Task: Add Bulletproof Greens Powder to the cart.
Action: Mouse moved to (302, 150)
Screenshot: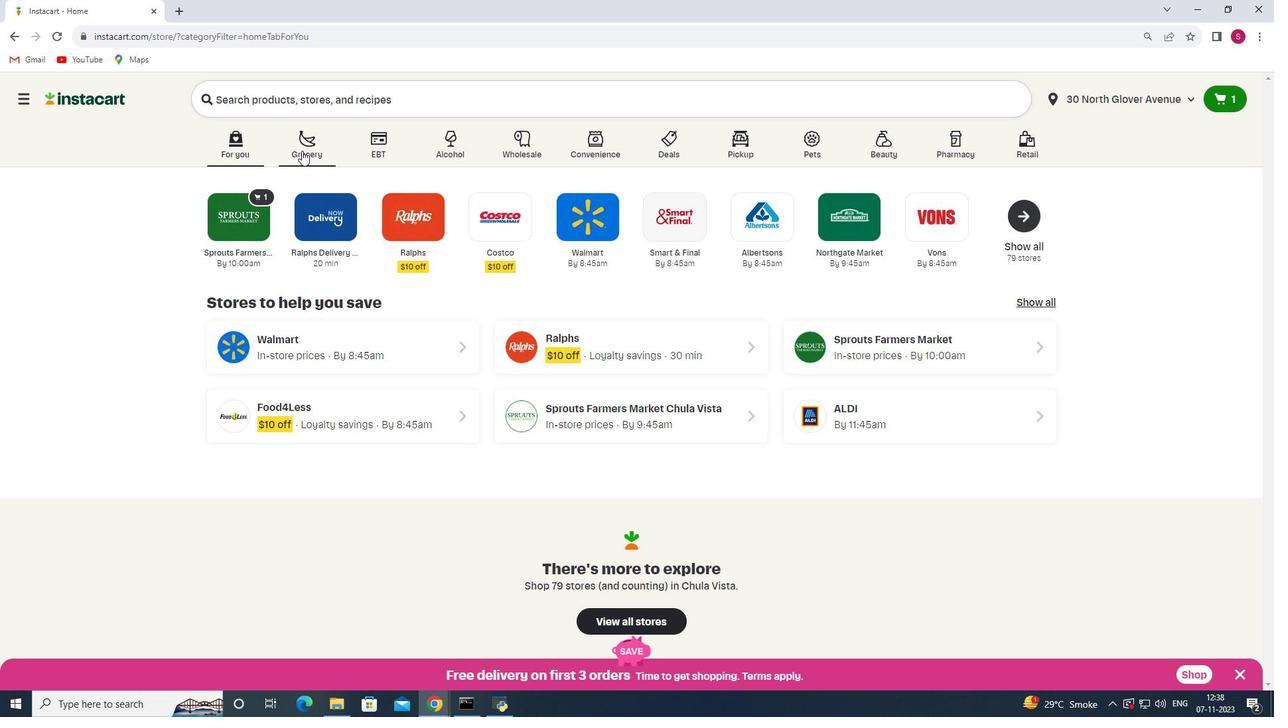 
Action: Mouse pressed left at (302, 150)
Screenshot: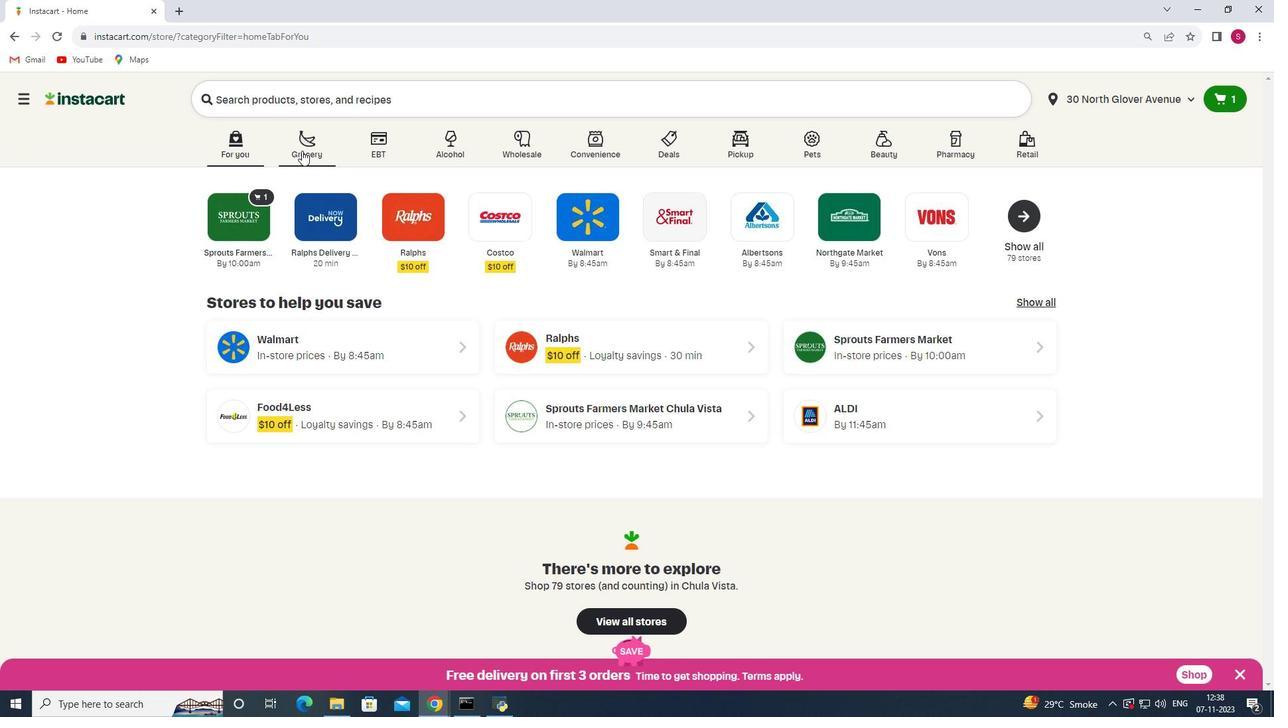 
Action: Mouse moved to (297, 397)
Screenshot: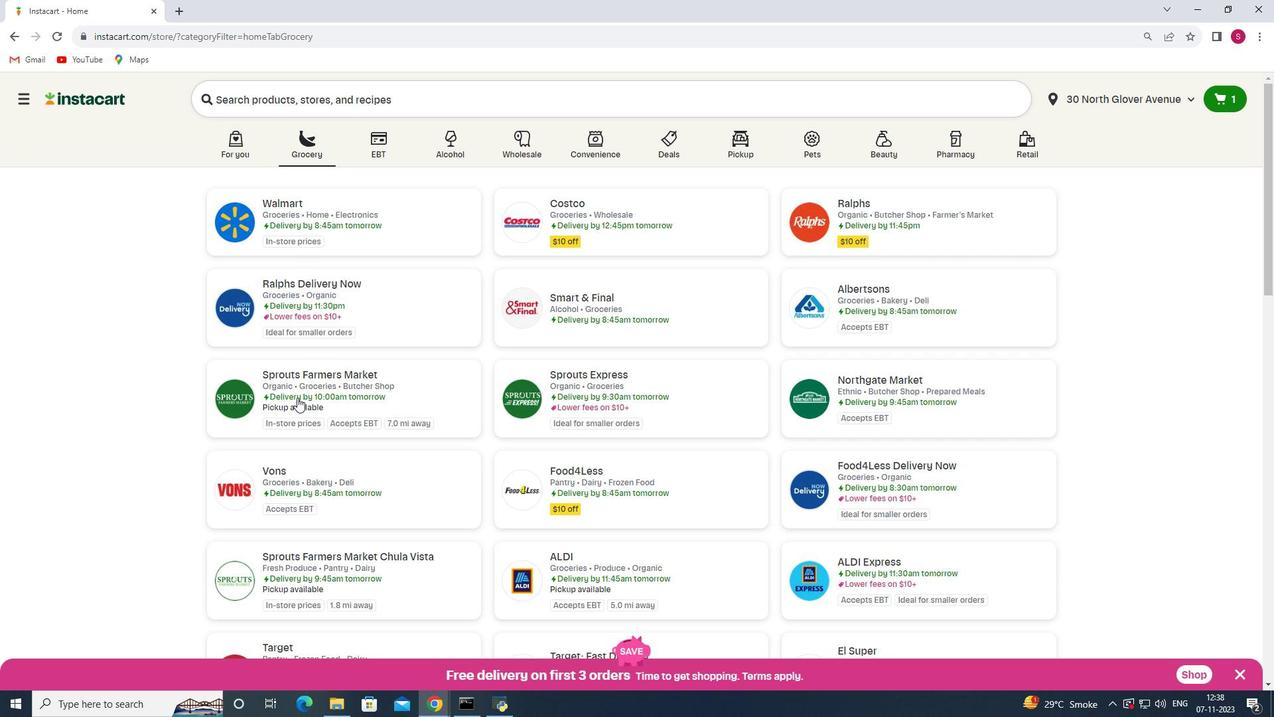 
Action: Mouse pressed left at (297, 397)
Screenshot: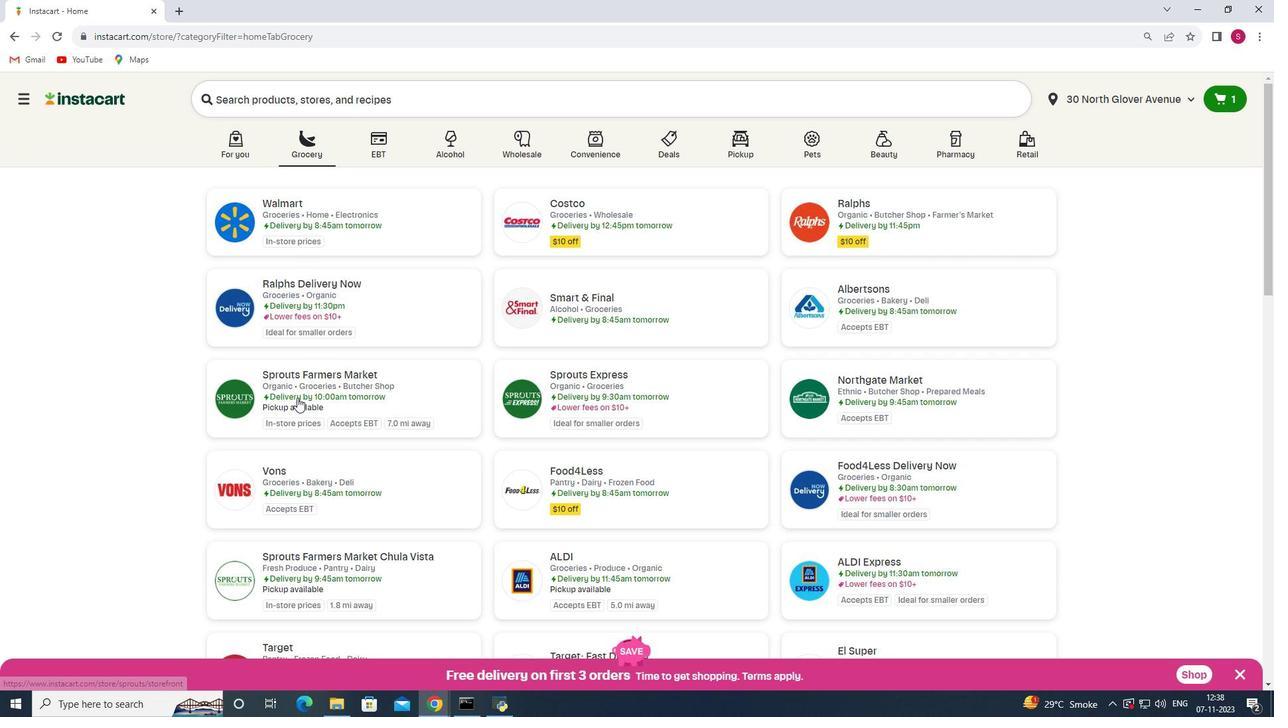 
Action: Mouse moved to (107, 437)
Screenshot: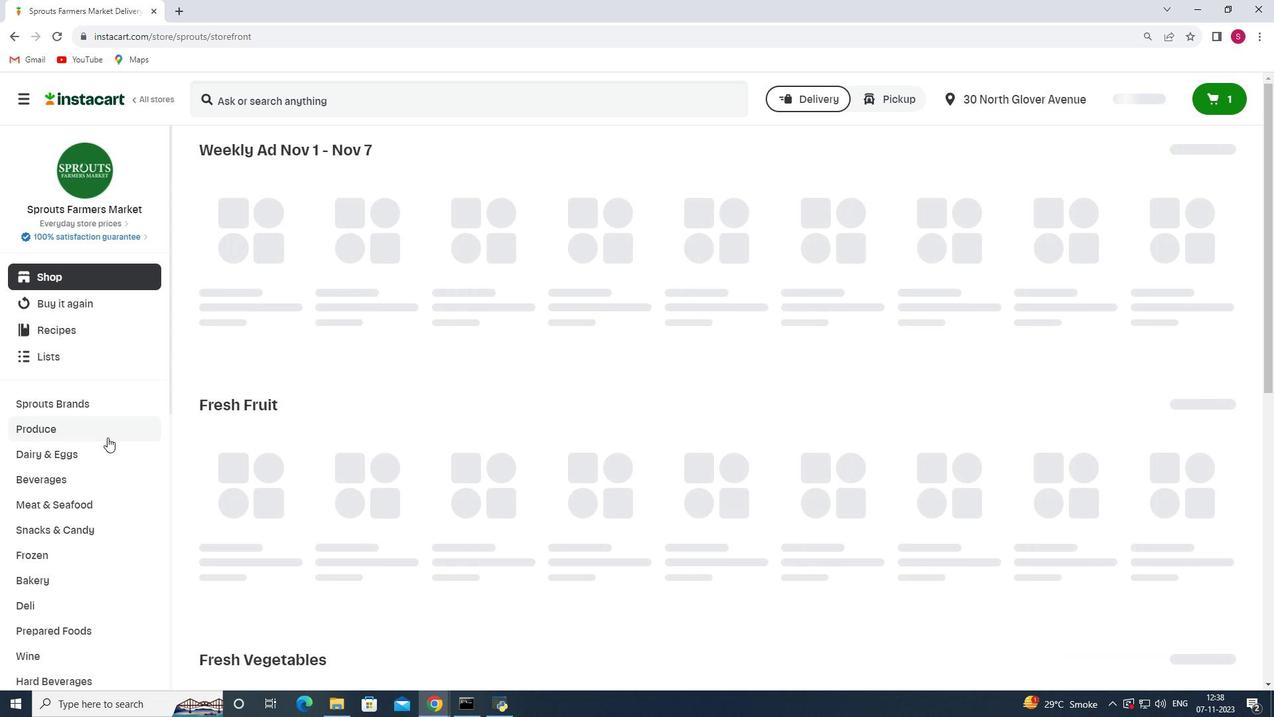 
Action: Mouse scrolled (107, 436) with delta (0, 0)
Screenshot: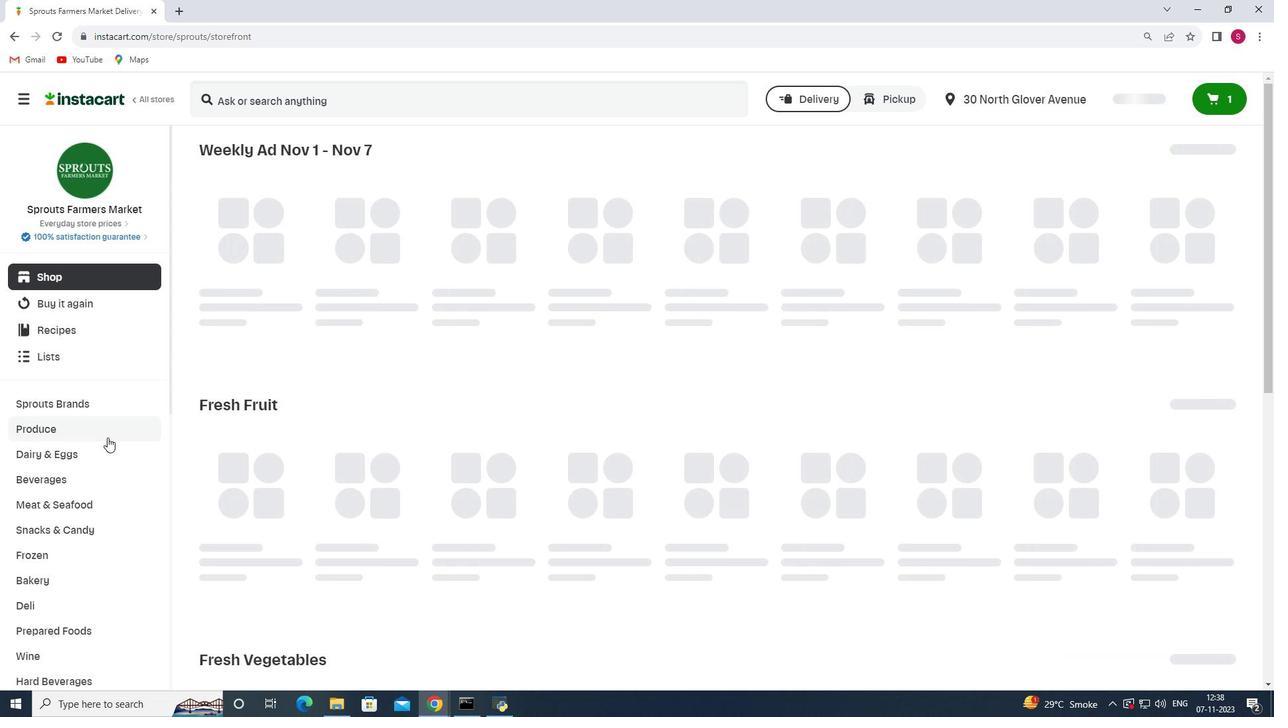 
Action: Mouse scrolled (107, 436) with delta (0, 0)
Screenshot: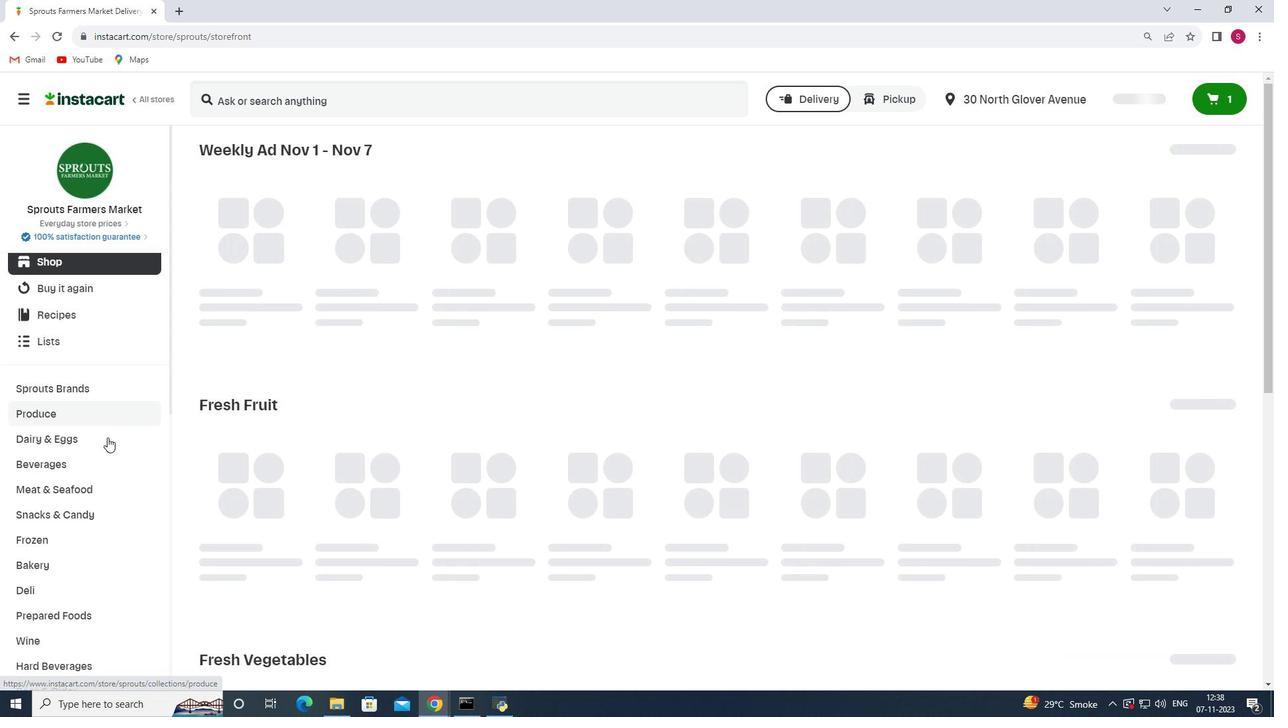 
Action: Mouse scrolled (107, 436) with delta (0, 0)
Screenshot: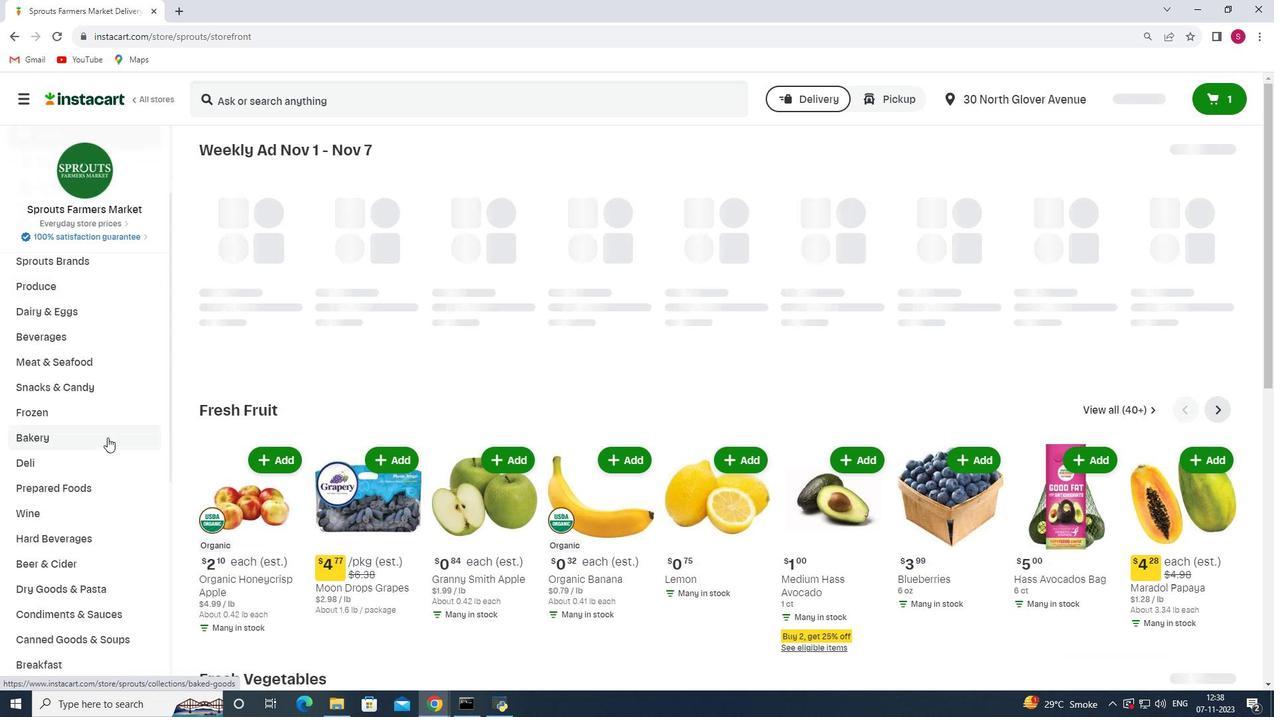 
Action: Mouse scrolled (107, 436) with delta (0, 0)
Screenshot: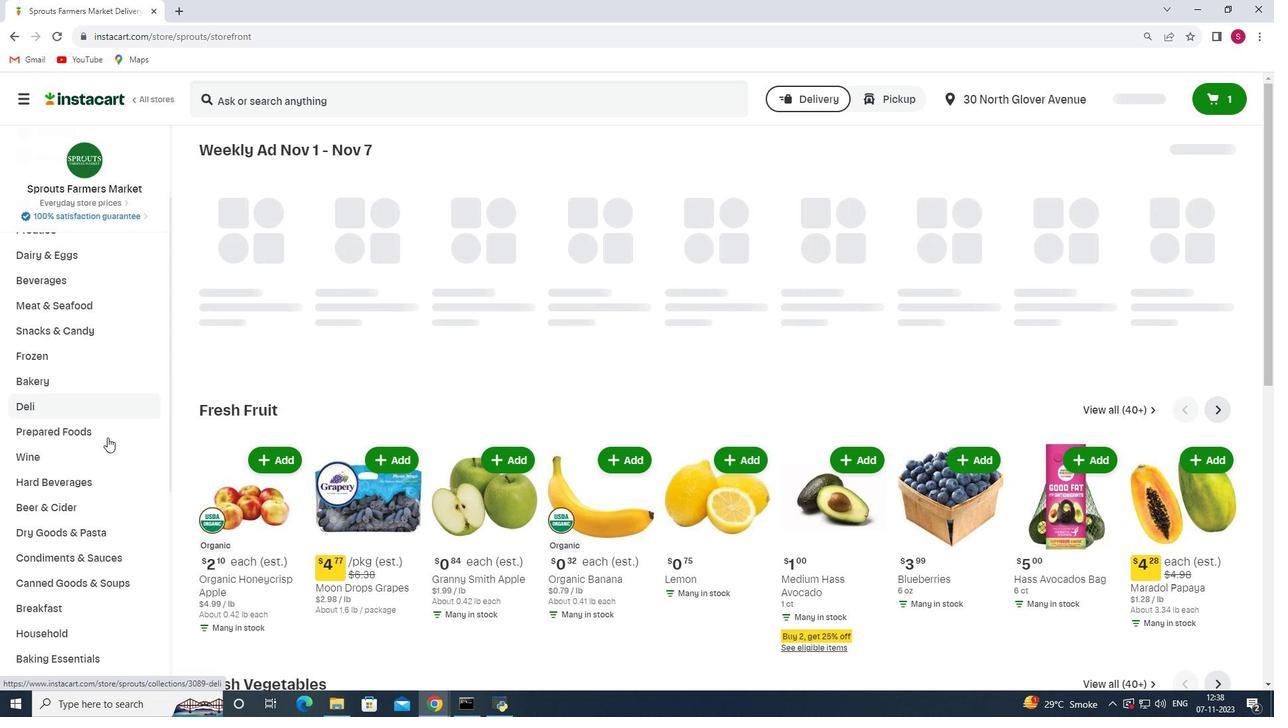 
Action: Mouse scrolled (107, 436) with delta (0, 0)
Screenshot: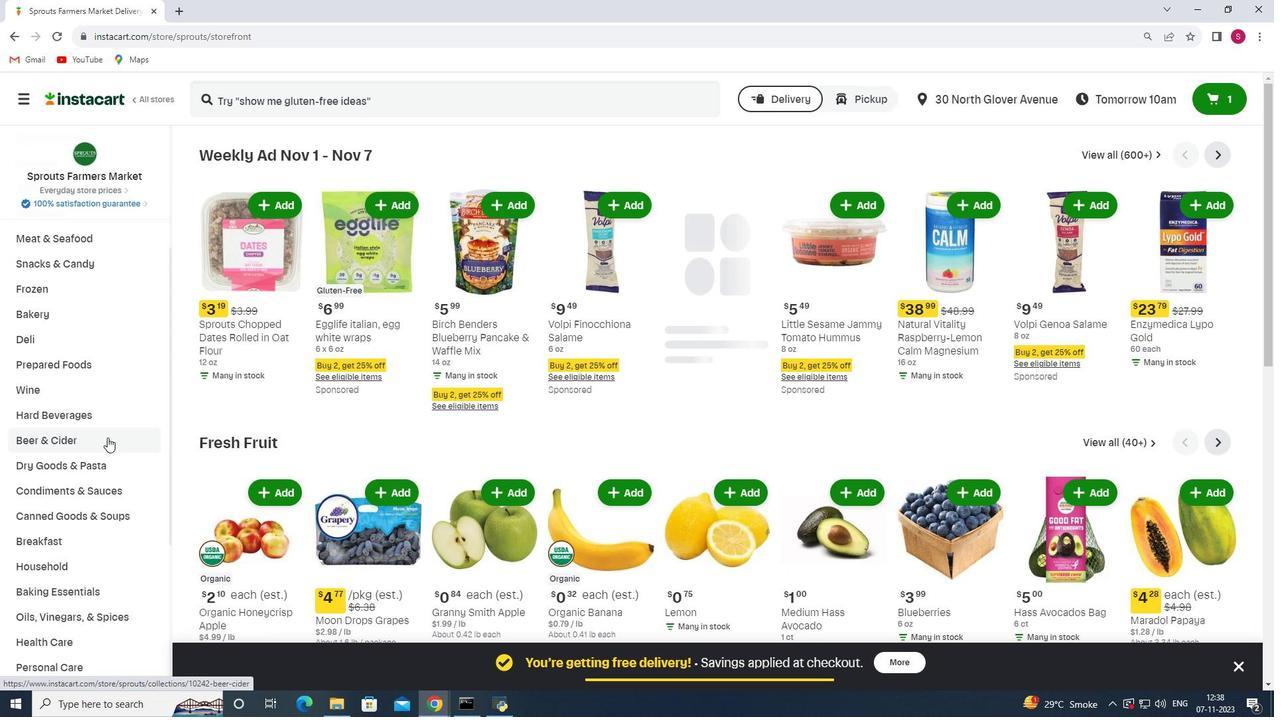 
Action: Mouse scrolled (107, 436) with delta (0, 0)
Screenshot: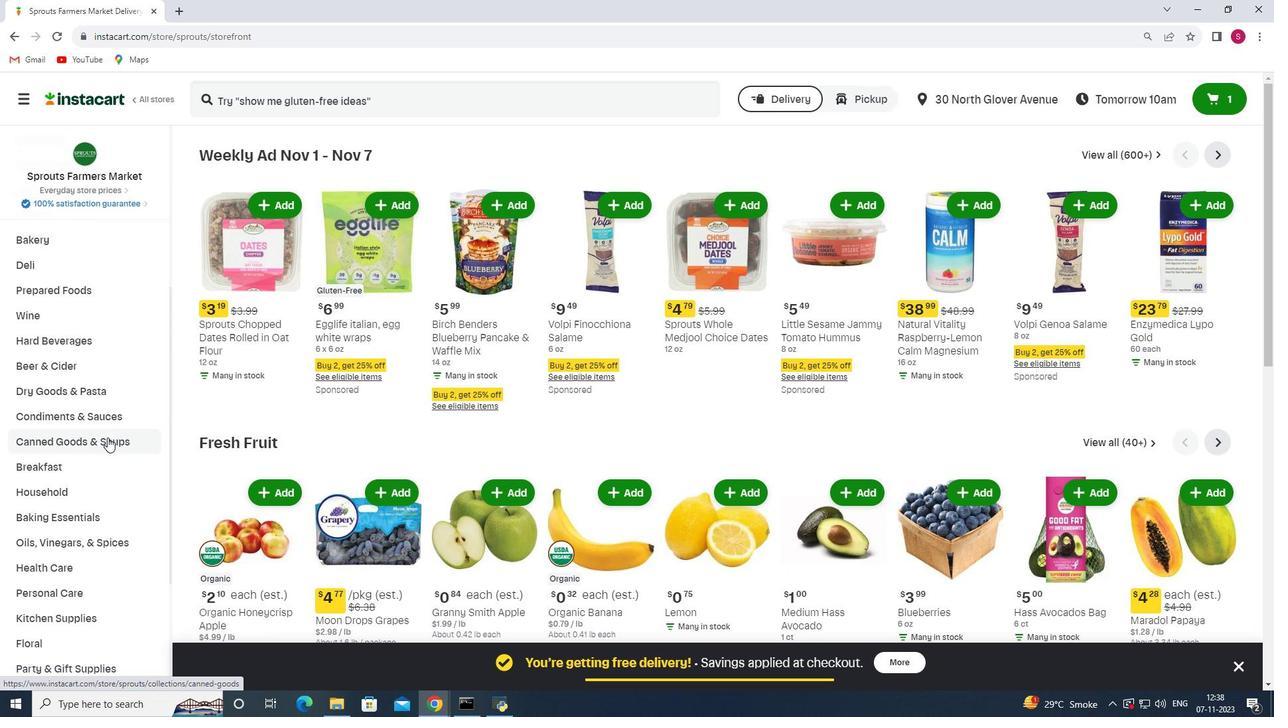 
Action: Mouse moved to (80, 500)
Screenshot: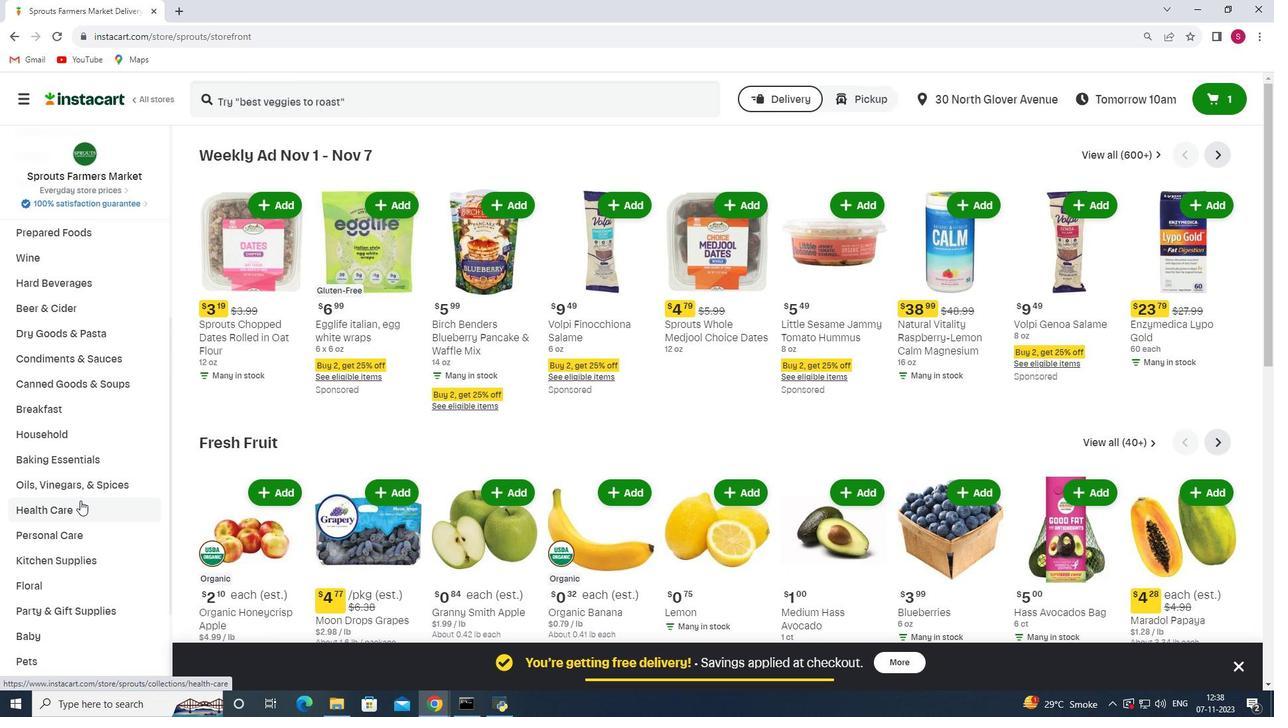 
Action: Mouse pressed left at (80, 500)
Screenshot: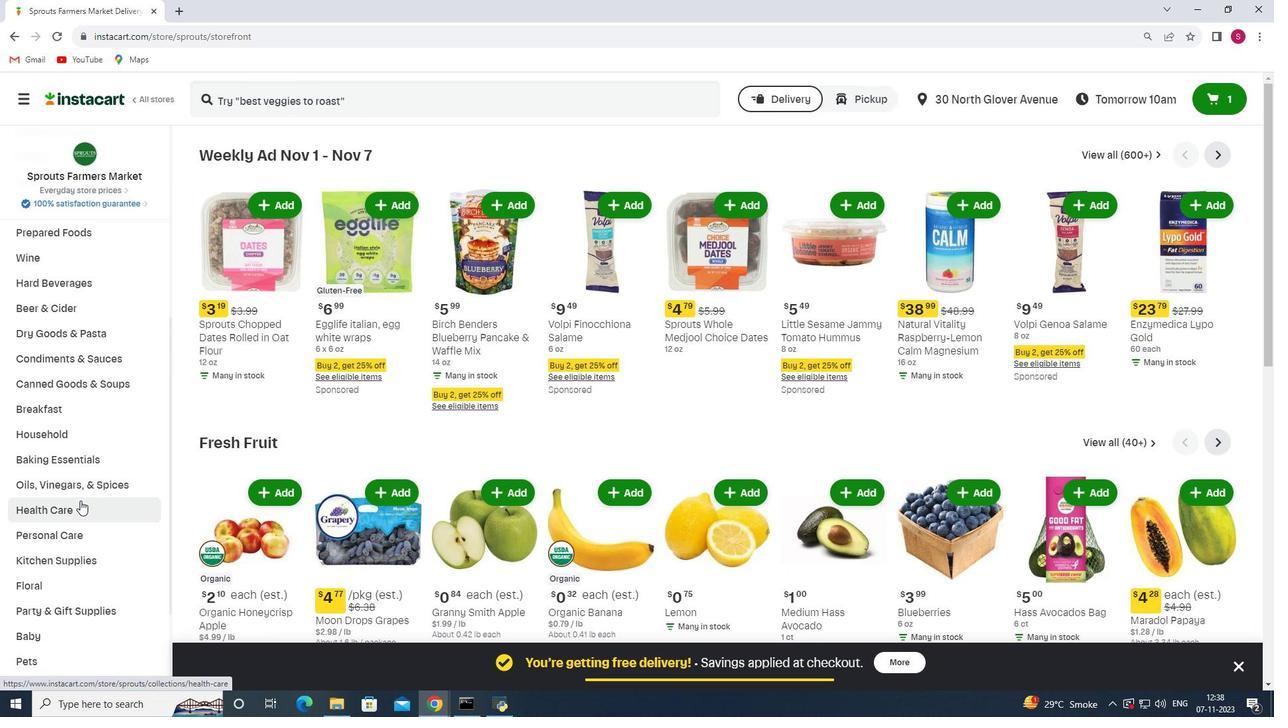 
Action: Mouse moved to (472, 192)
Screenshot: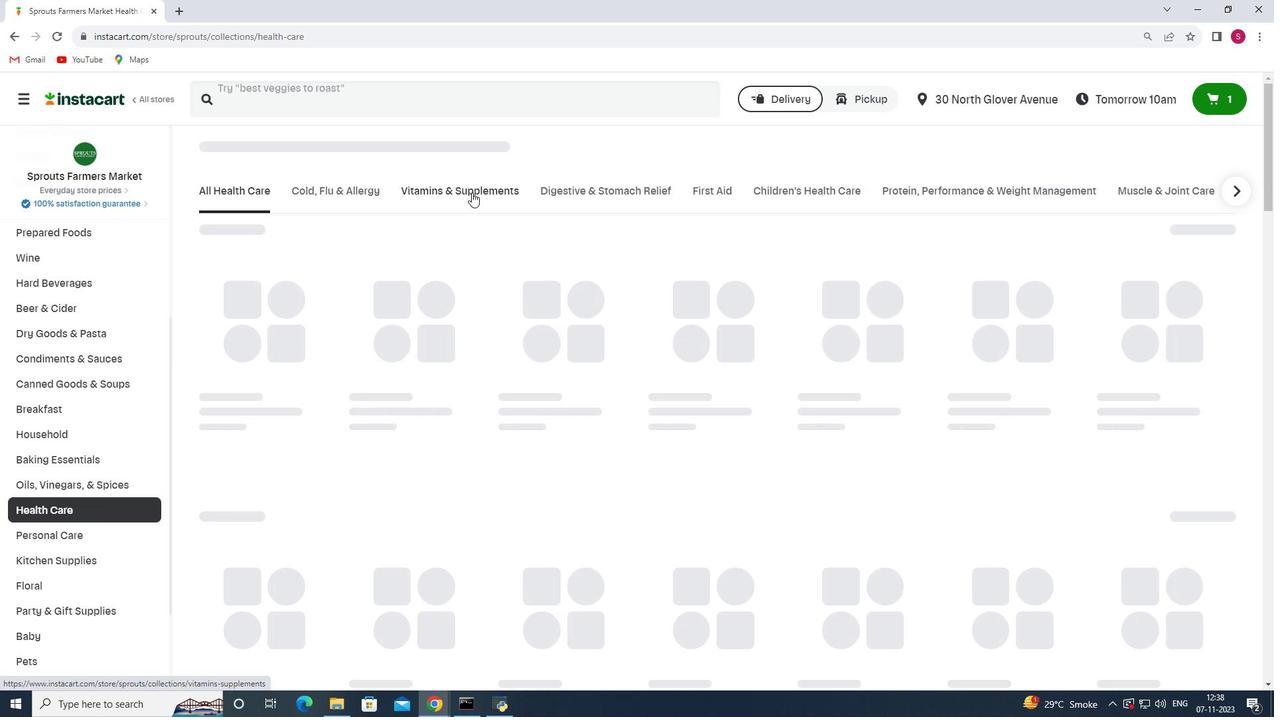 
Action: Mouse pressed left at (472, 192)
Screenshot: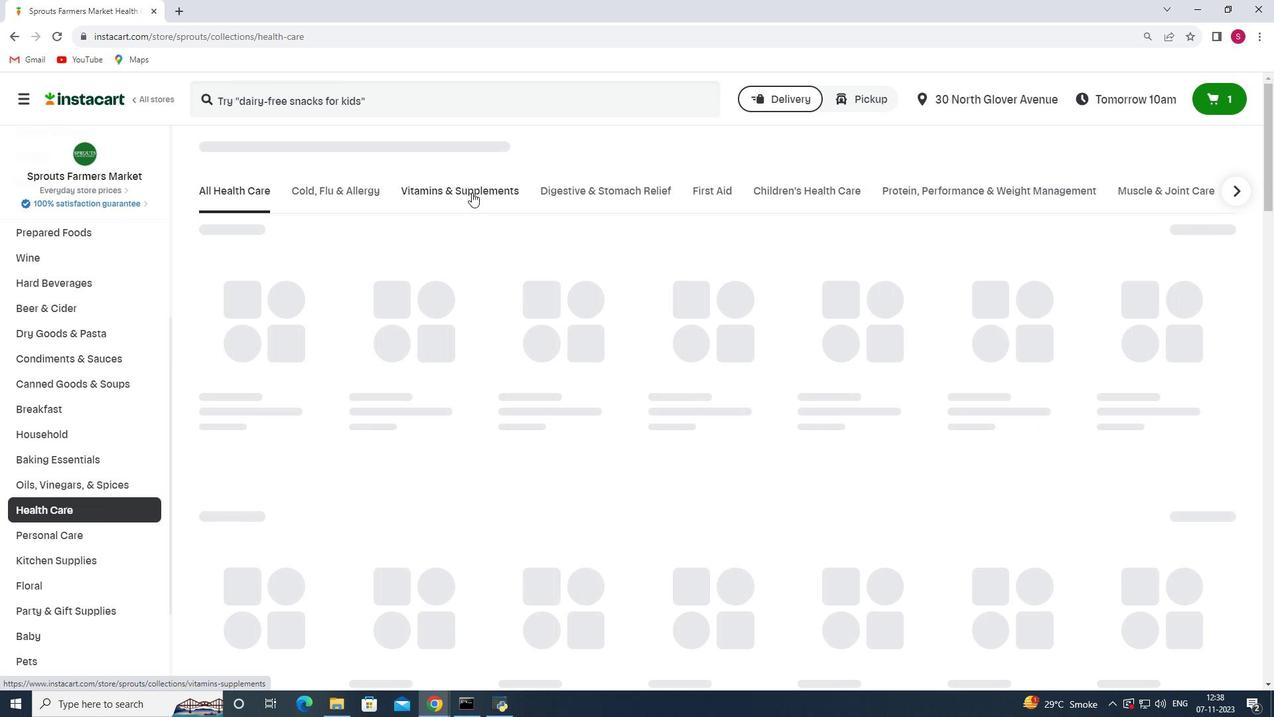 
Action: Mouse moved to (539, 239)
Screenshot: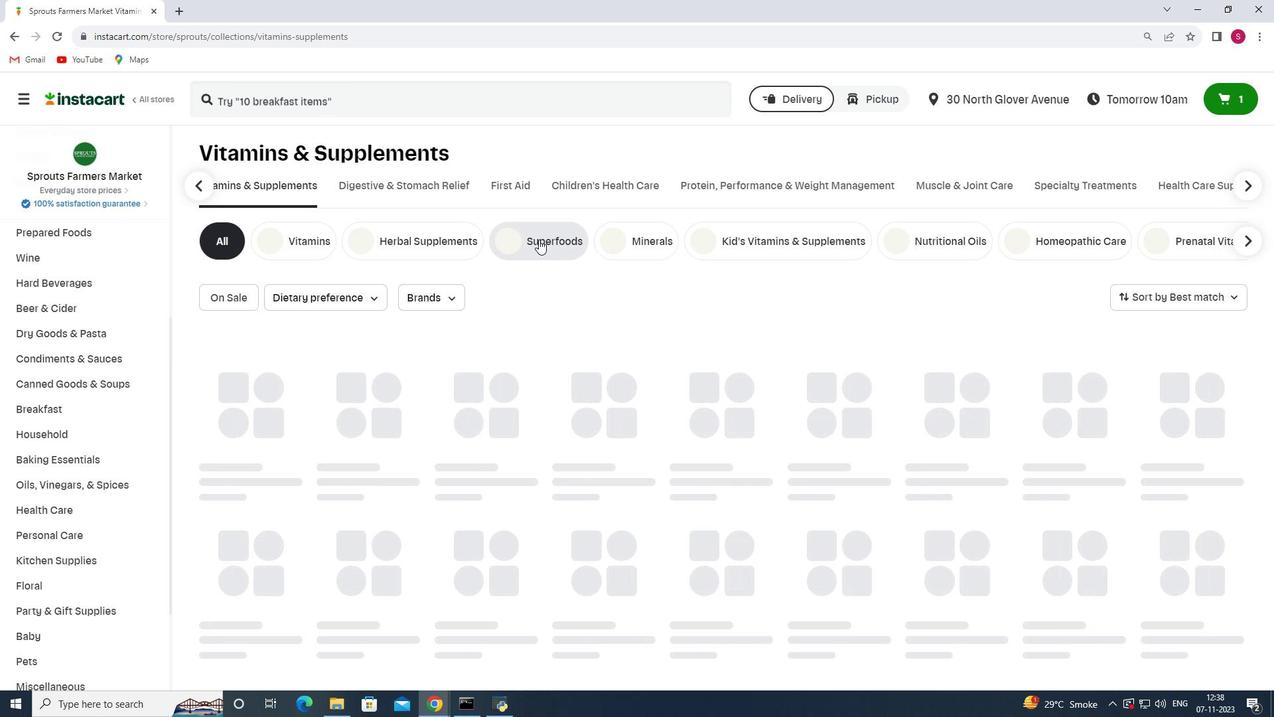 
Action: Mouse pressed left at (539, 239)
Screenshot: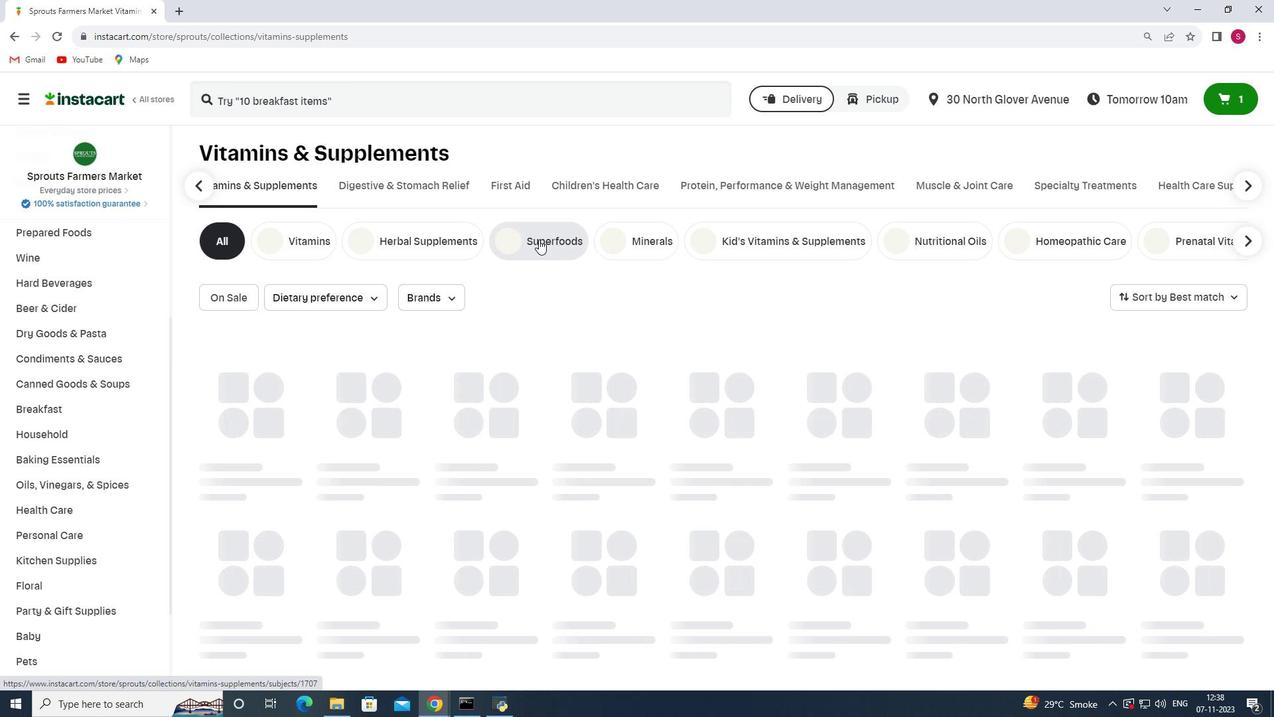 
Action: Mouse moved to (435, 94)
Screenshot: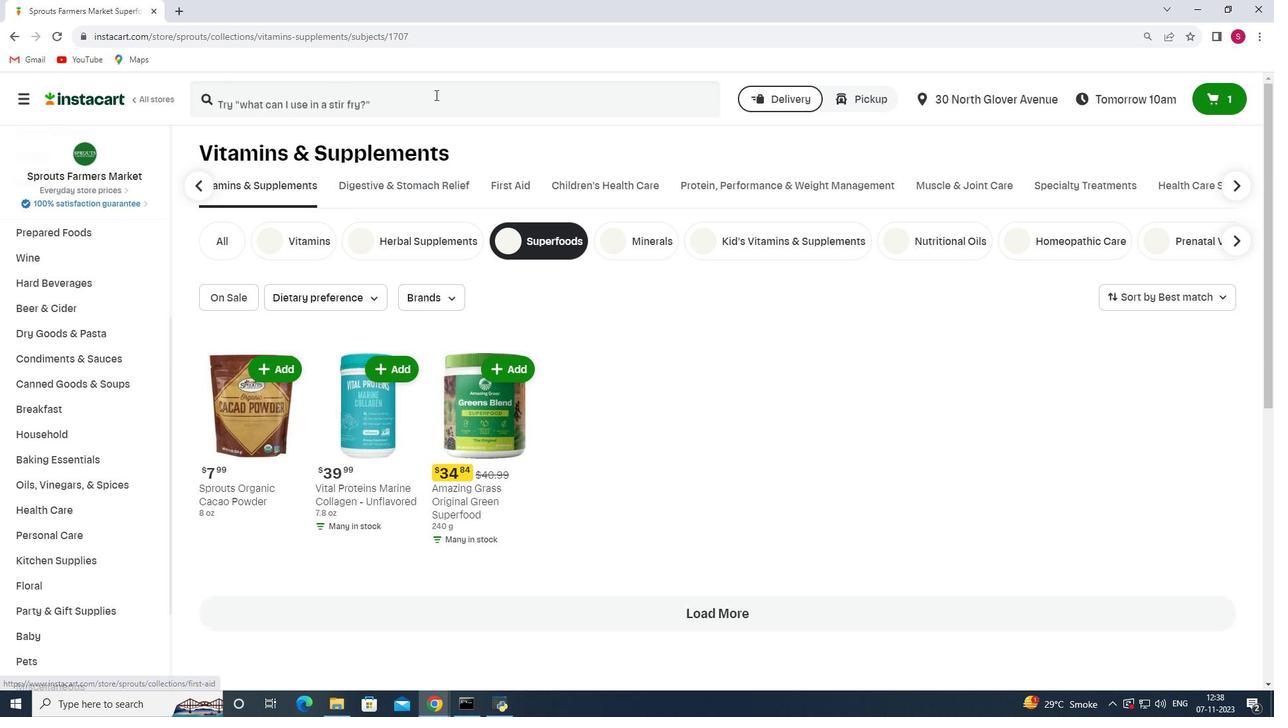
Action: Mouse pressed left at (435, 94)
Screenshot: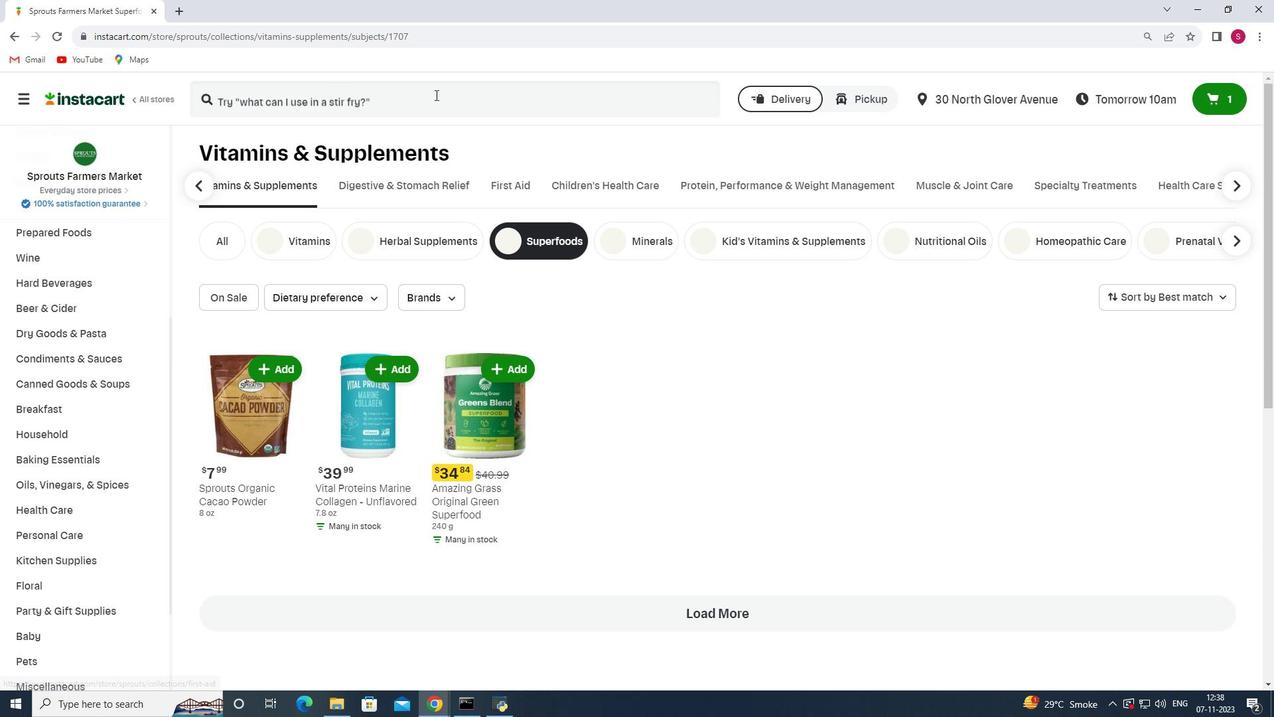 
Action: Key pressed <Key.shift>Bull
Screenshot: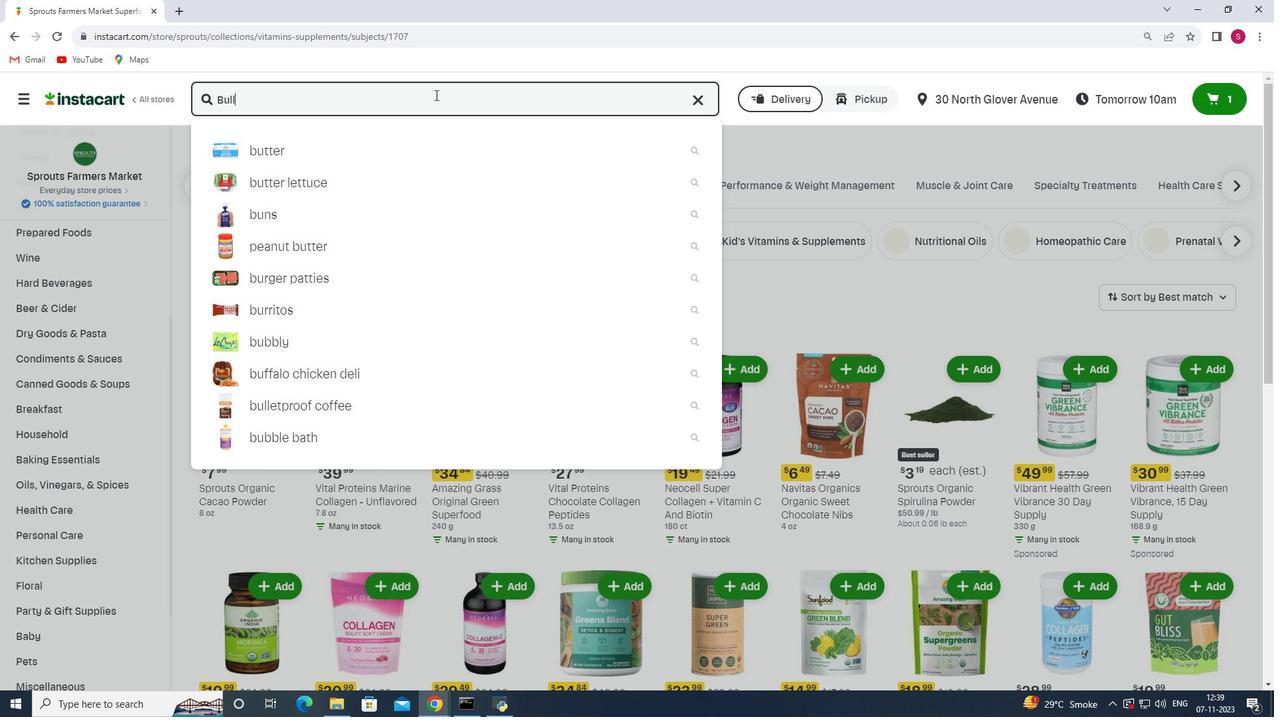 
Action: Mouse moved to (435, 94)
Screenshot: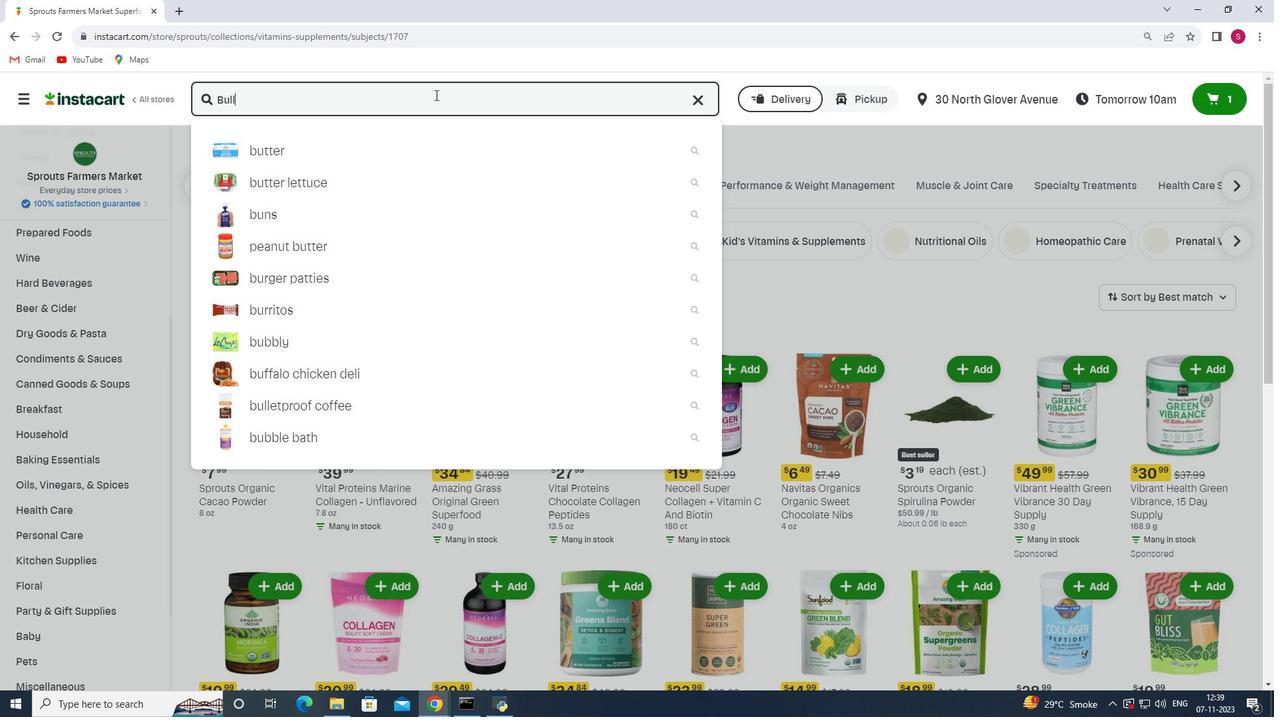 
Action: Key pressed etproof<Key.space><Key.shift>Greens<Key.space><Key.shift>Powder<Key.enter>
Screenshot: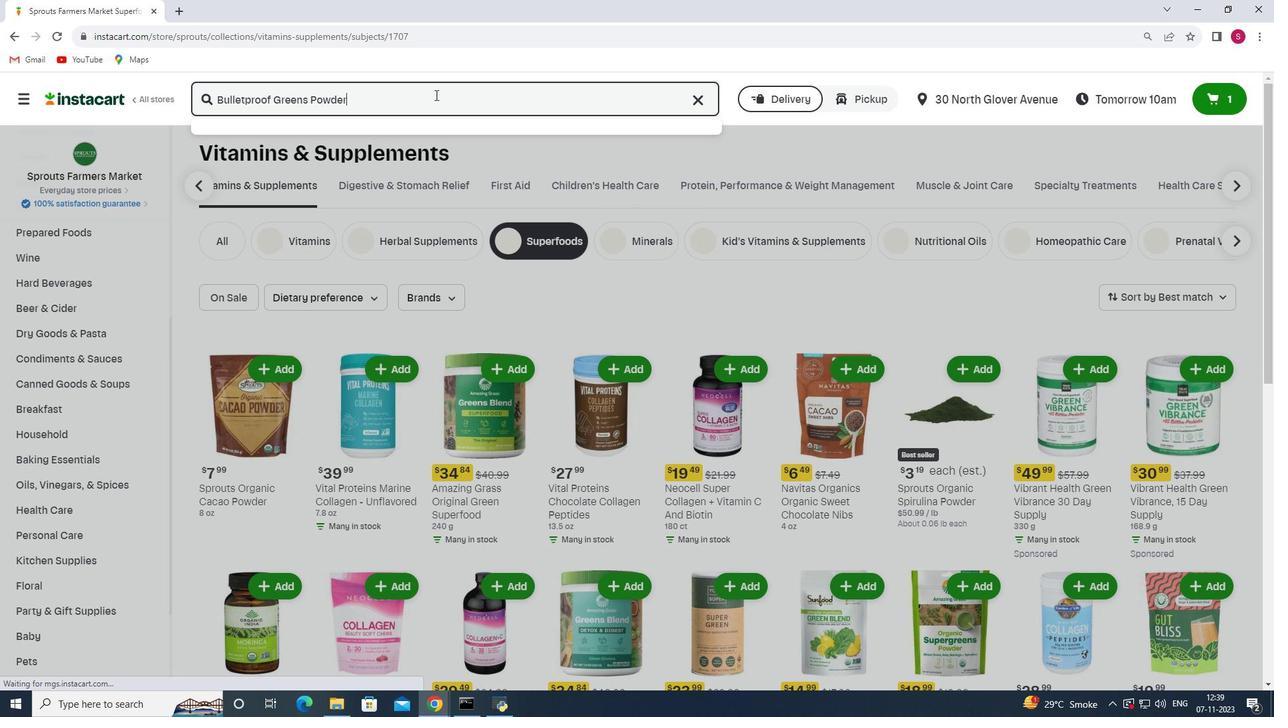 
Action: Mouse moved to (452, 134)
Screenshot: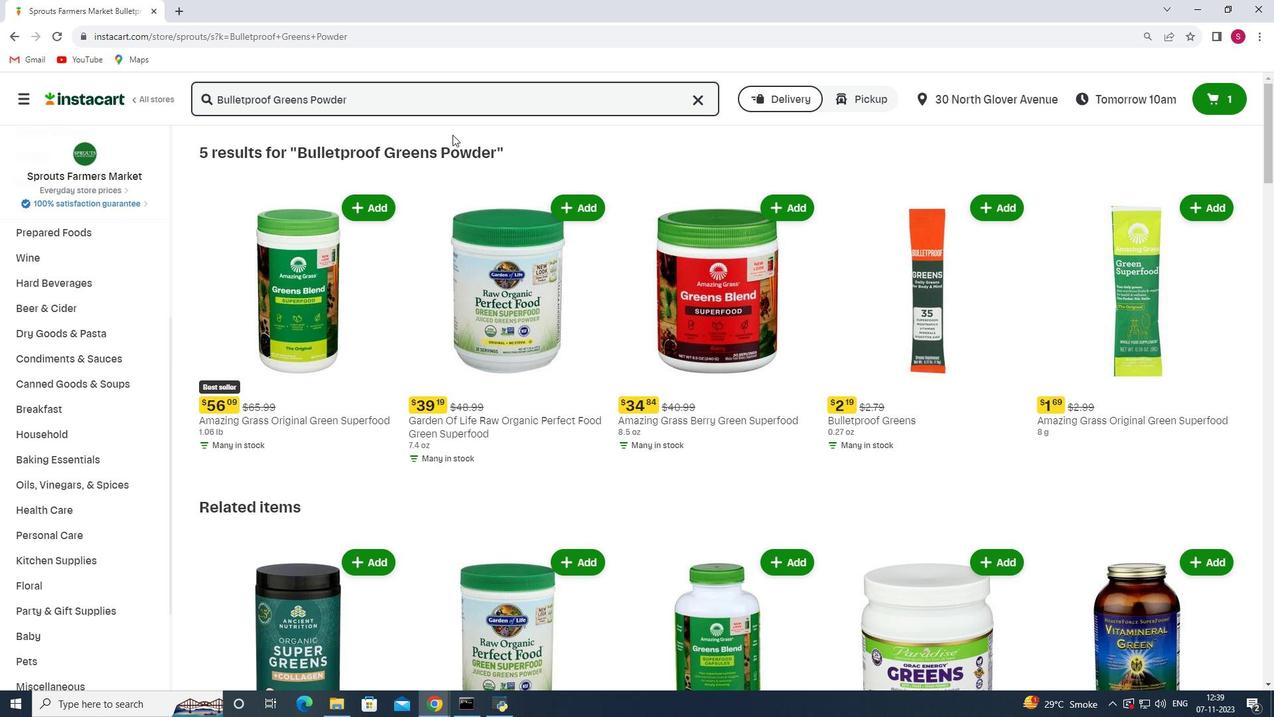 
Action: Mouse scrolled (452, 134) with delta (0, 0)
Screenshot: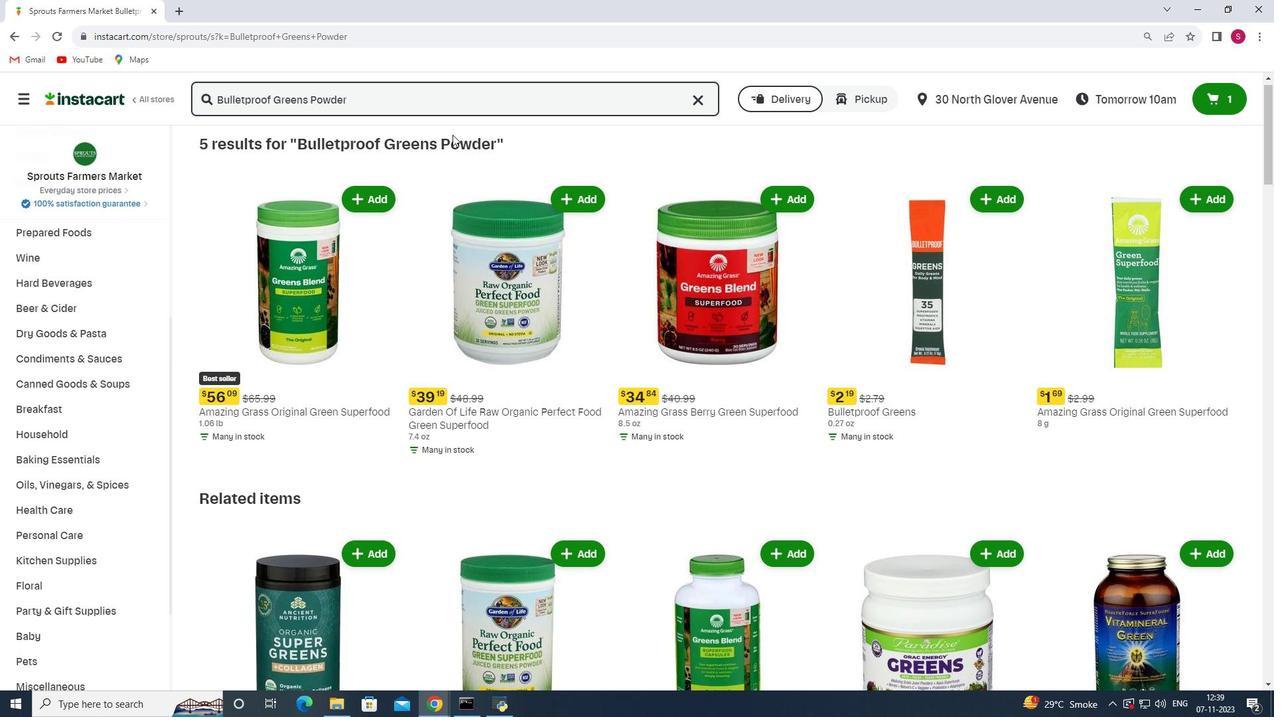 
Action: Mouse moved to (454, 139)
Screenshot: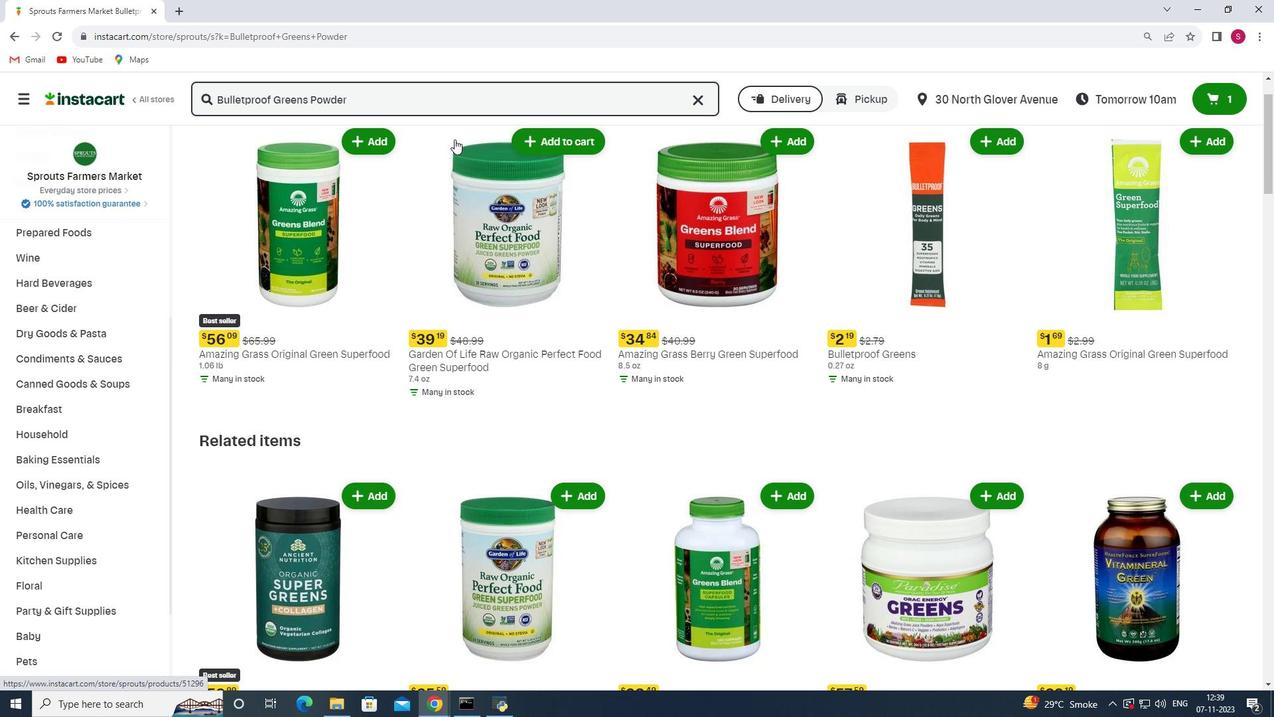 
Action: Mouse scrolled (454, 138) with delta (0, 0)
Screenshot: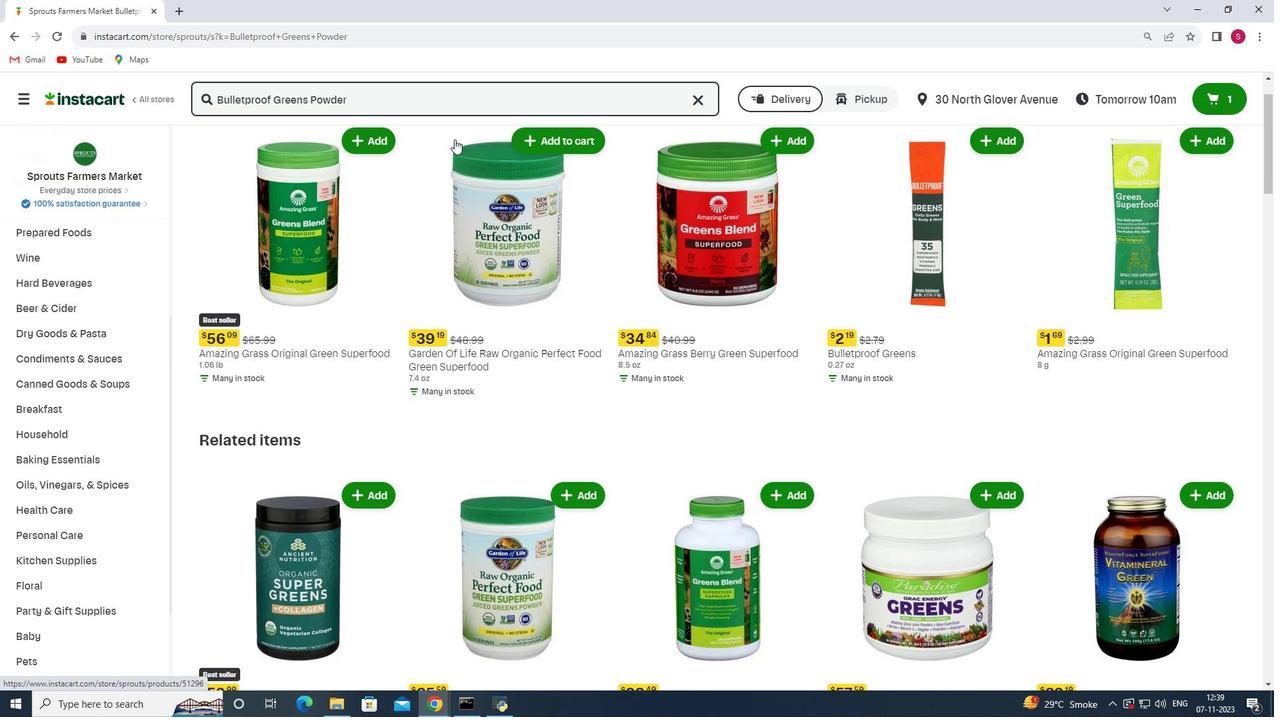 
Action: Mouse scrolled (454, 138) with delta (0, 0)
Screenshot: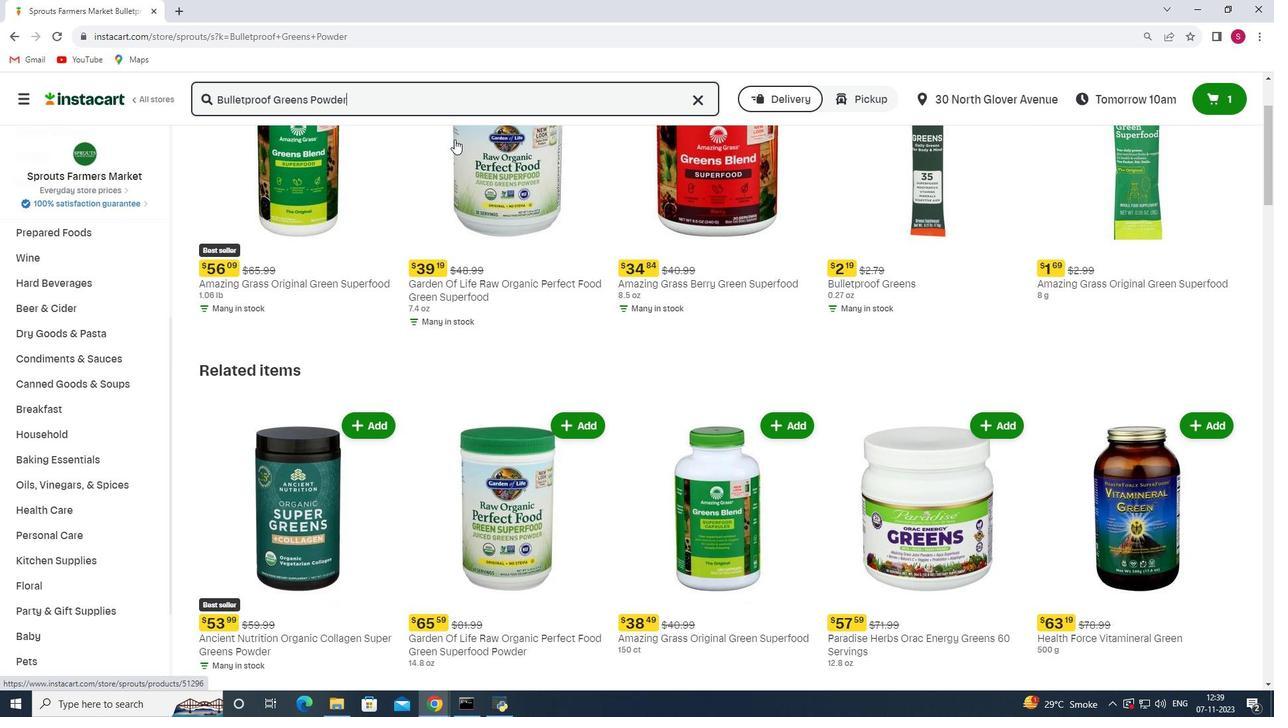 
Action: Mouse scrolled (454, 138) with delta (0, 0)
Screenshot: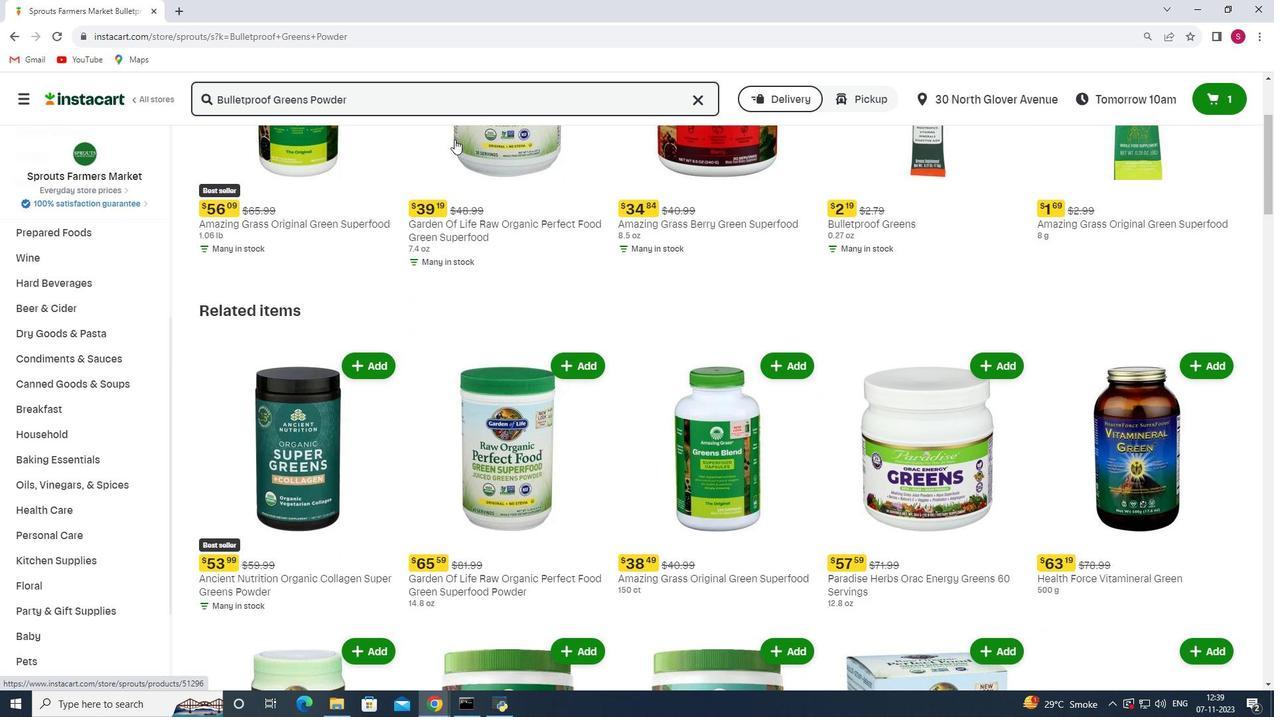 
Action: Mouse scrolled (454, 138) with delta (0, 0)
Screenshot: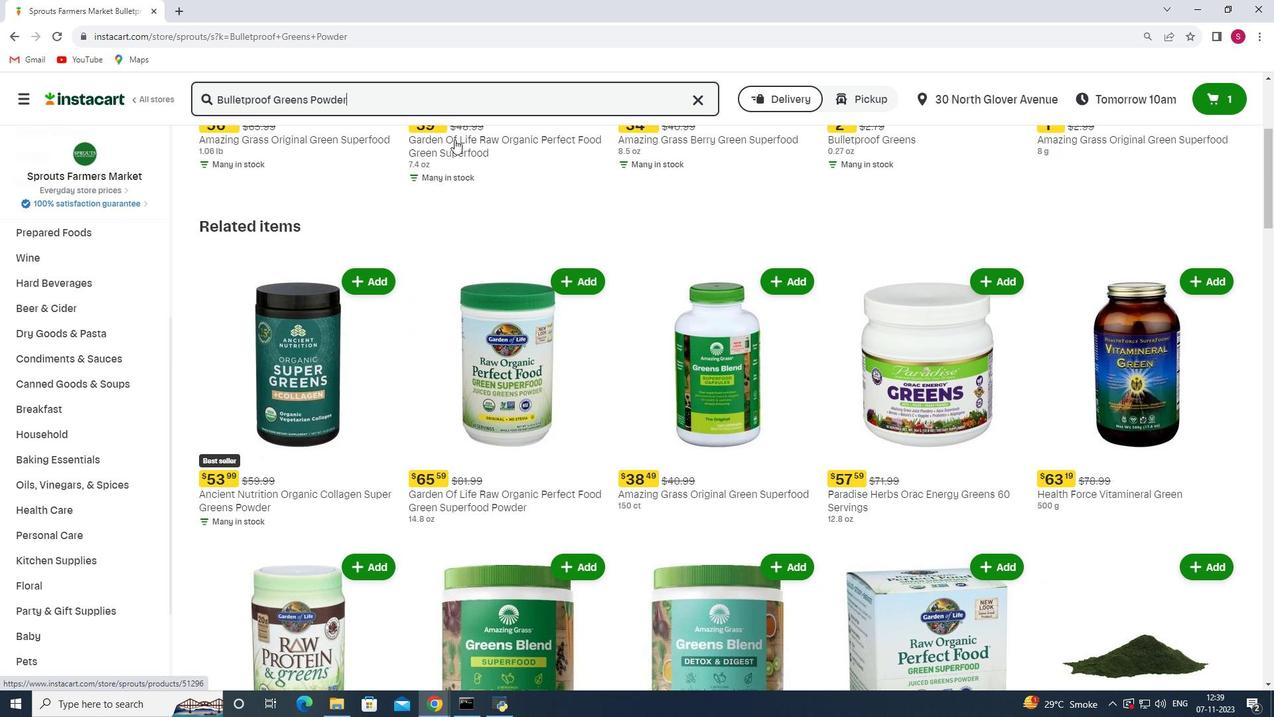 
Action: Mouse scrolled (454, 138) with delta (0, 0)
Screenshot: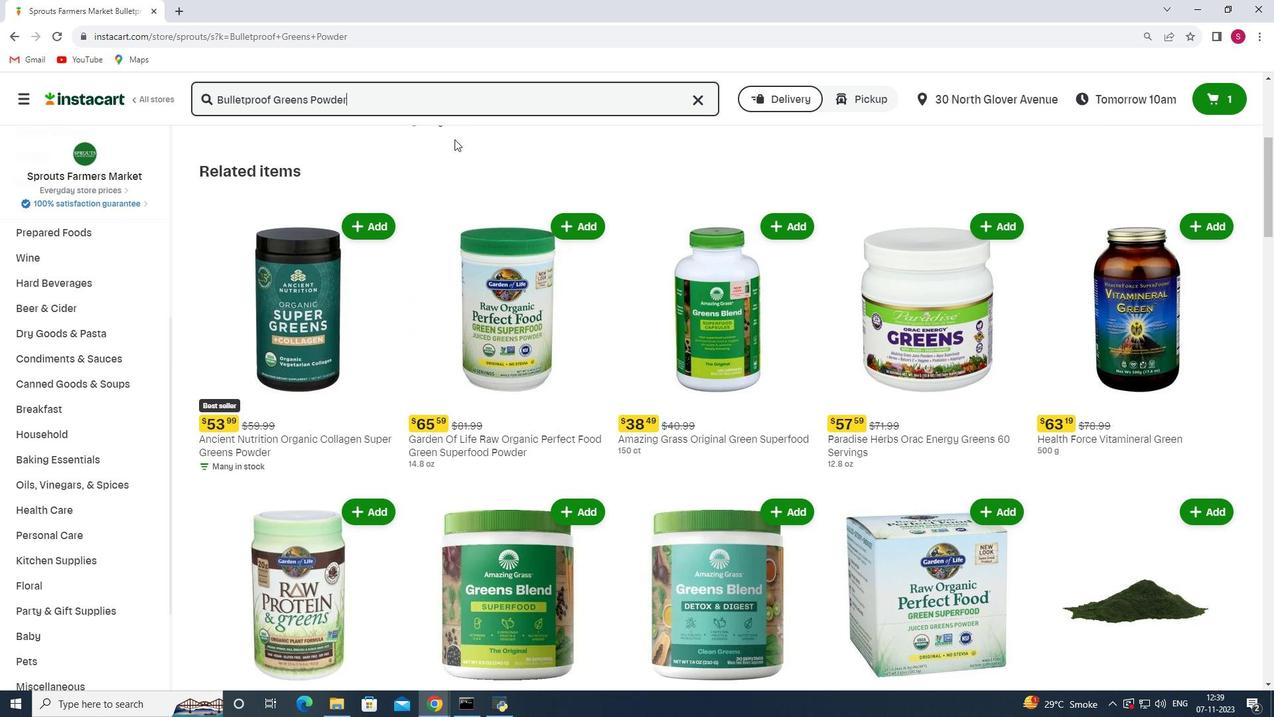 
Action: Mouse scrolled (454, 138) with delta (0, 0)
Screenshot: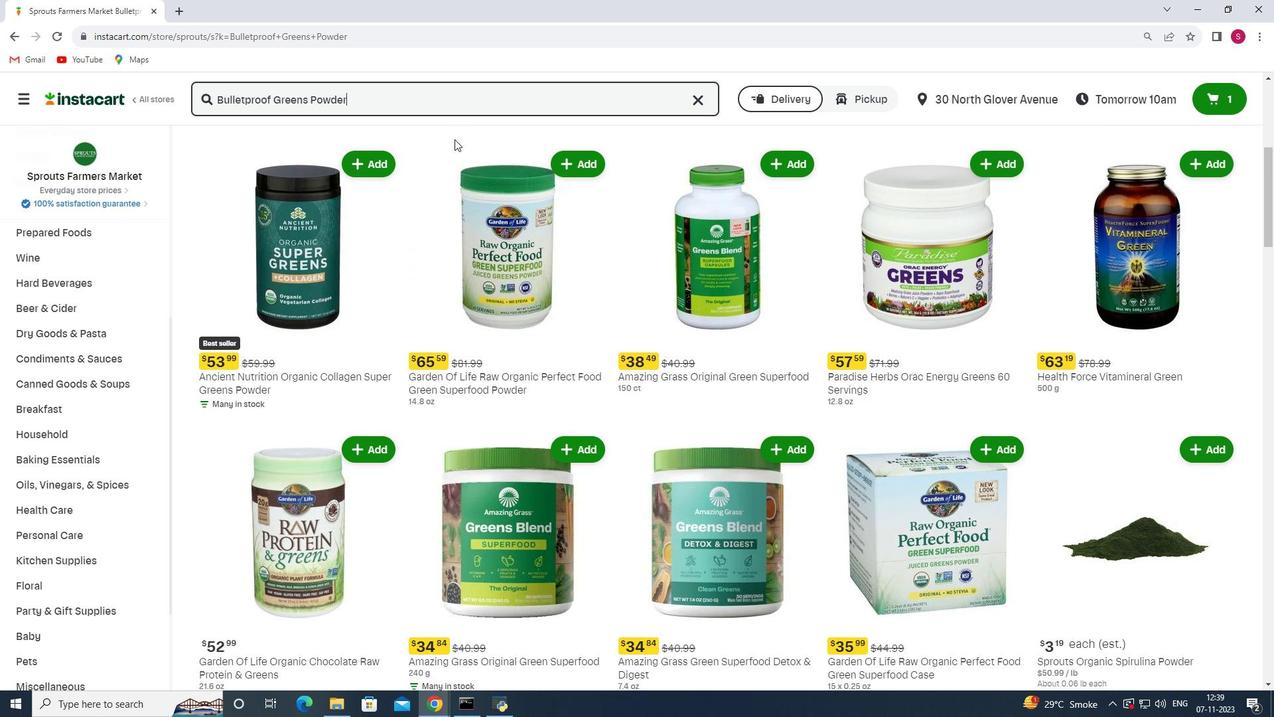 
Action: Mouse scrolled (454, 140) with delta (0, 0)
Screenshot: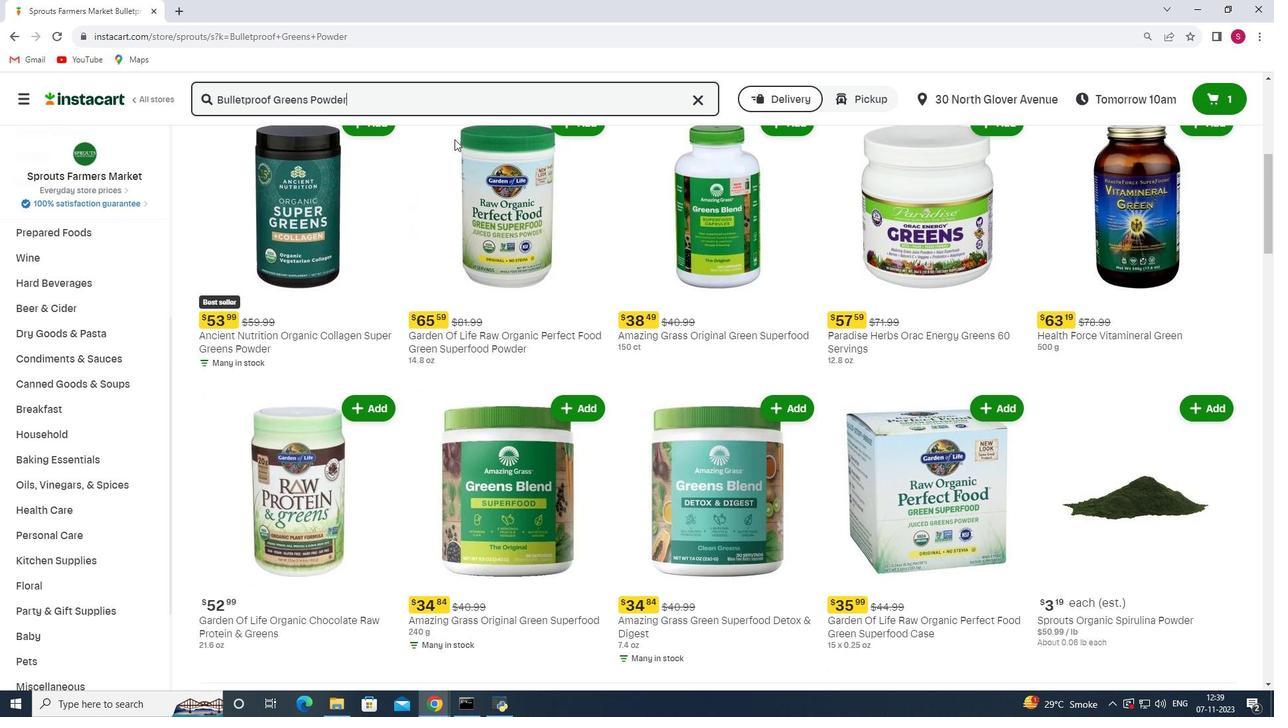 
Action: Mouse scrolled (454, 138) with delta (0, 0)
Screenshot: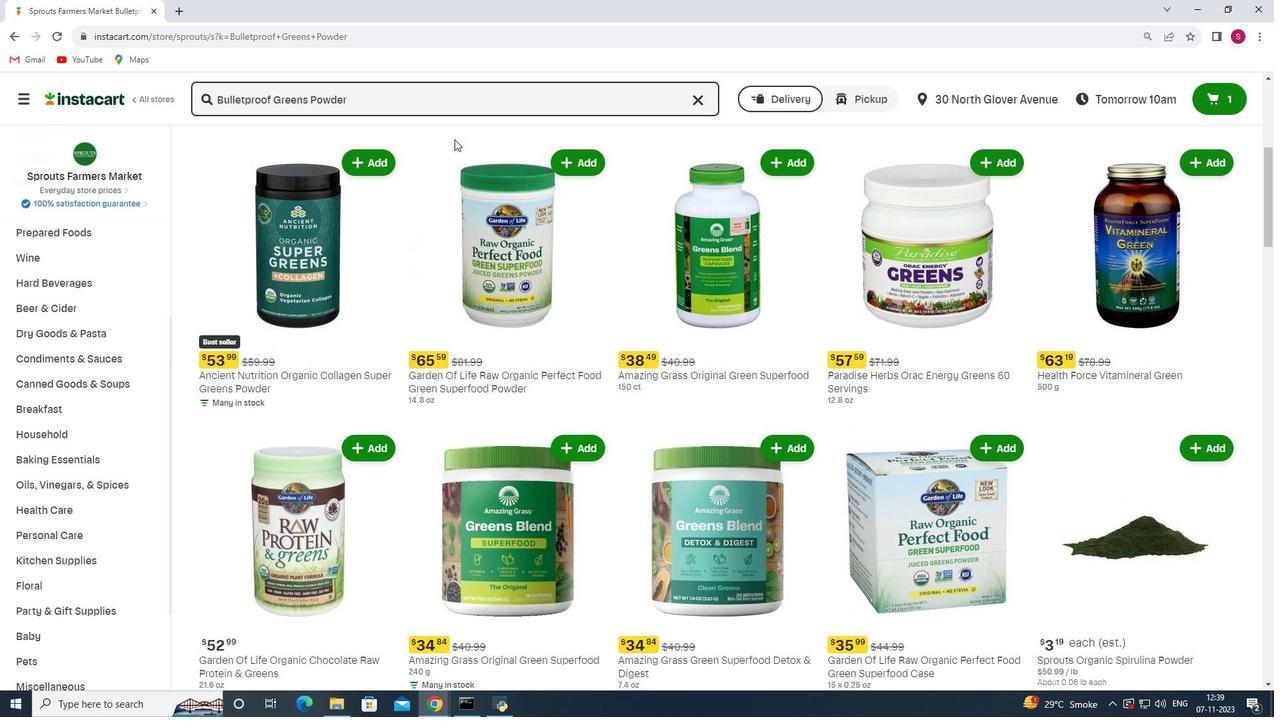 
Action: Mouse scrolled (454, 138) with delta (0, 0)
Screenshot: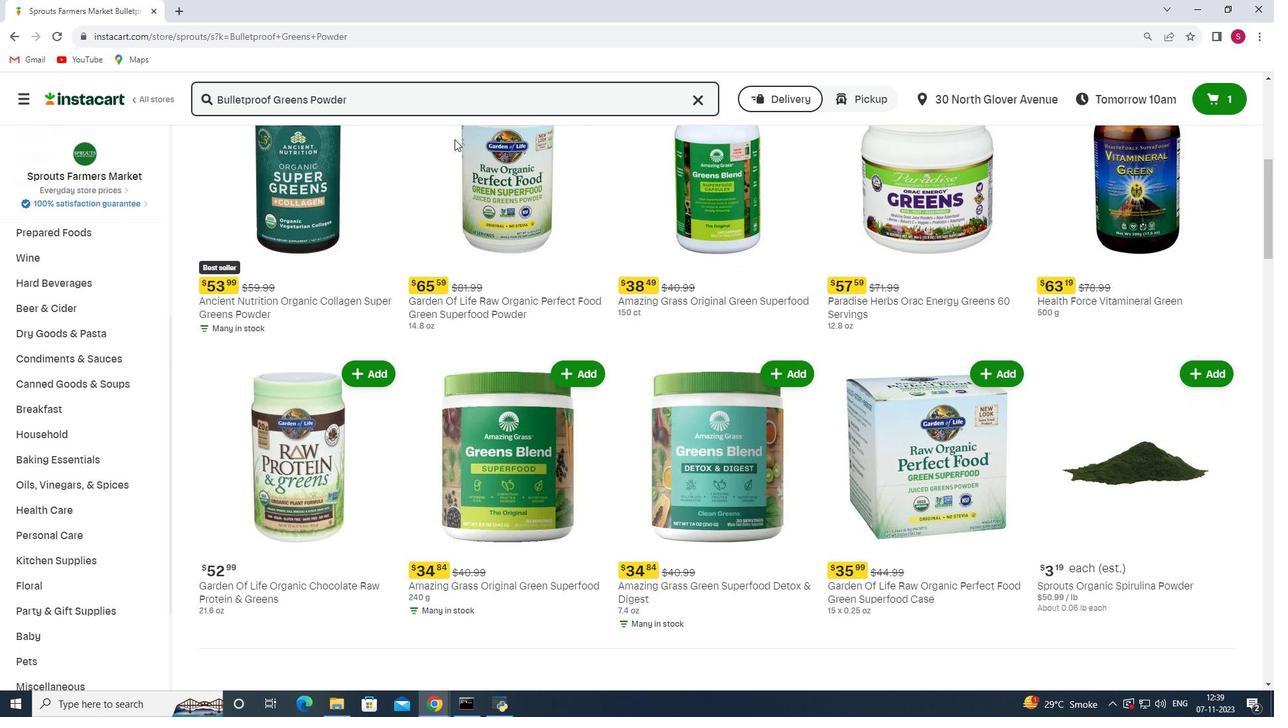 
Action: Mouse scrolled (454, 138) with delta (0, 0)
Screenshot: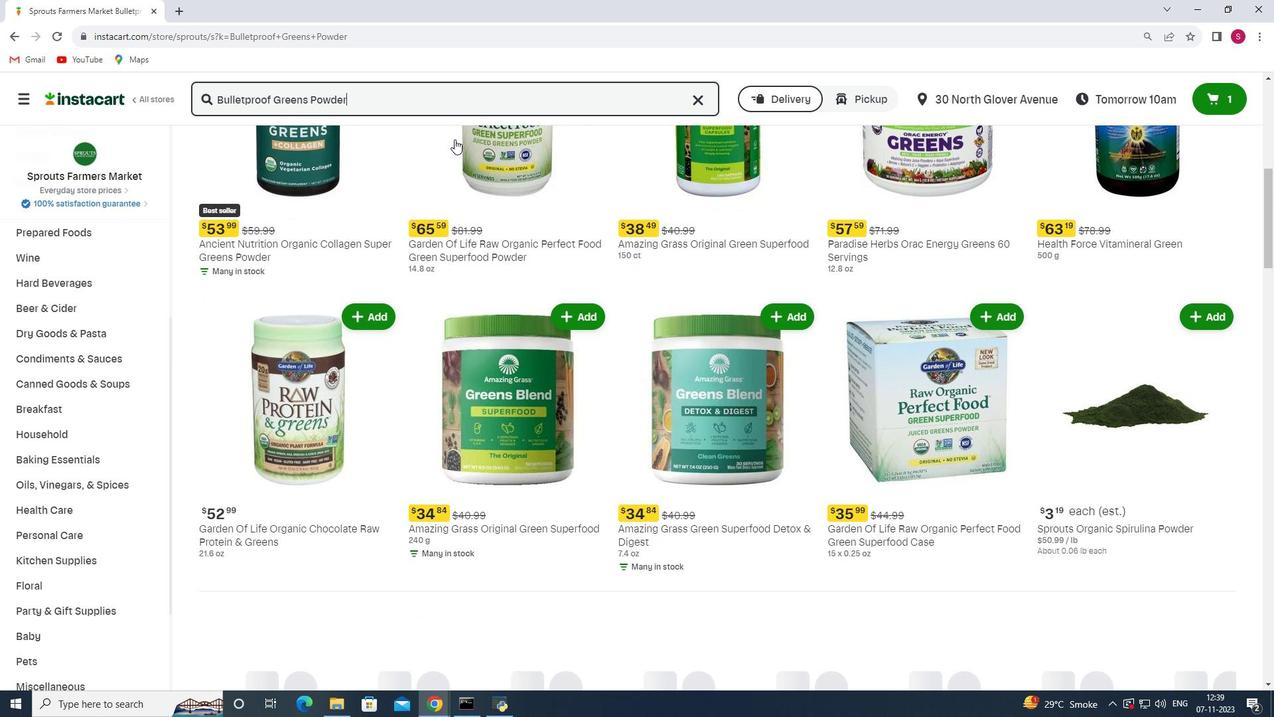 
Action: Mouse scrolled (454, 138) with delta (0, 0)
Screenshot: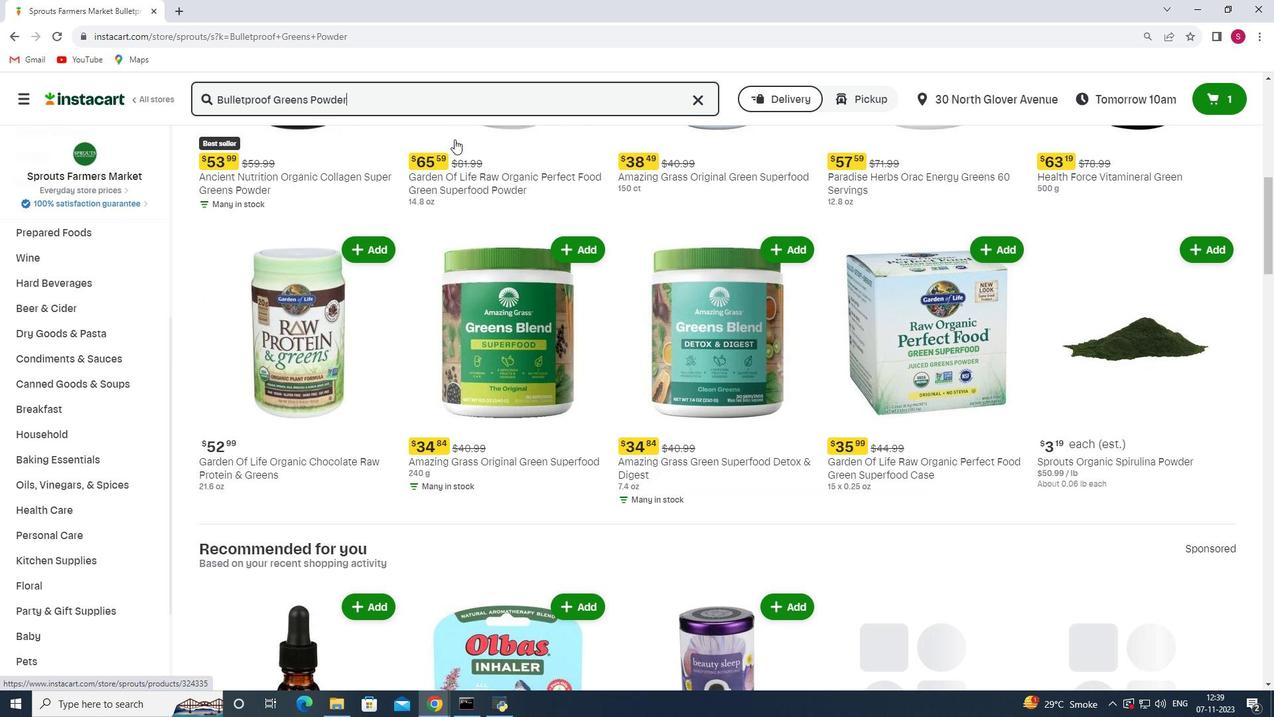 
Action: Mouse scrolled (454, 138) with delta (0, 0)
Screenshot: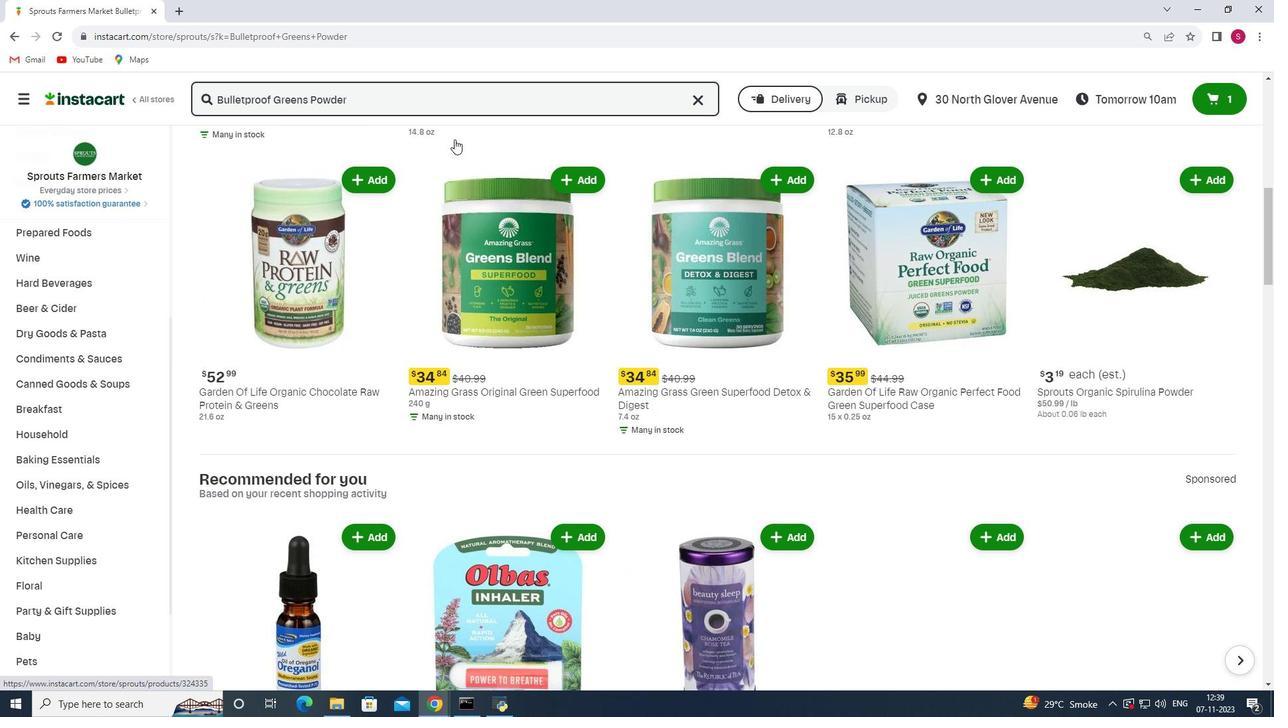 
Action: Mouse scrolled (454, 138) with delta (0, 0)
Screenshot: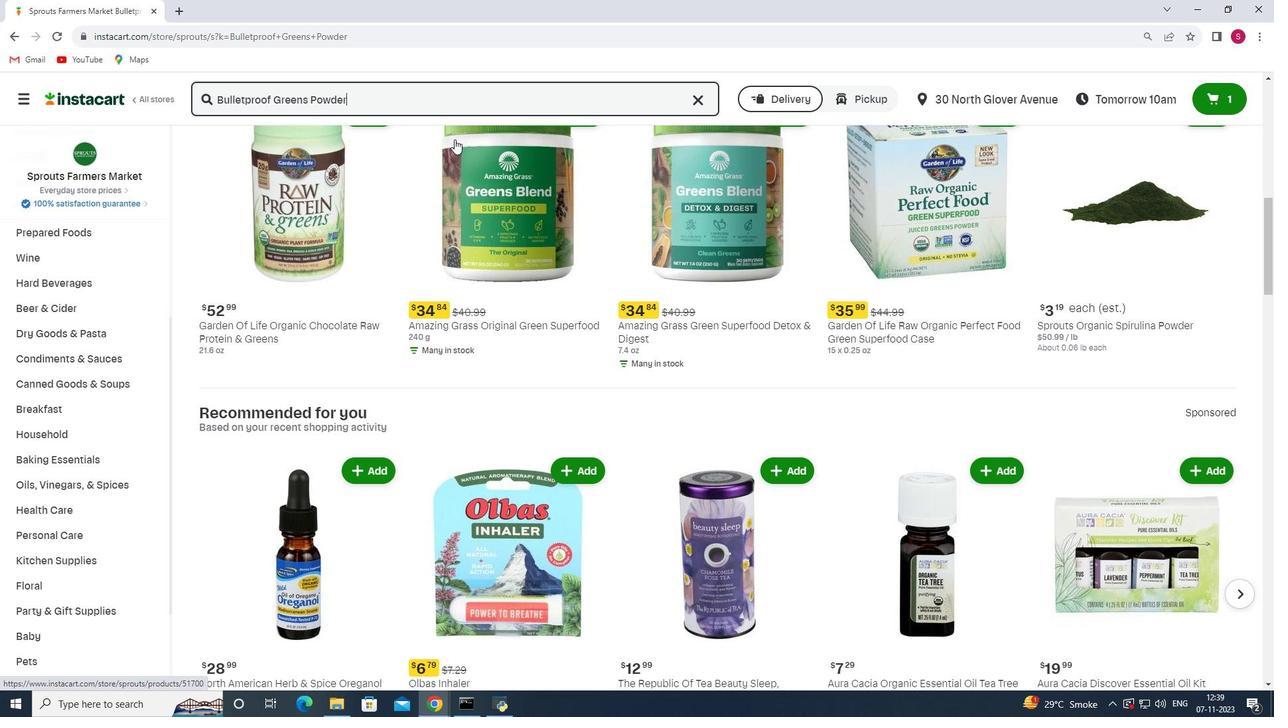 
Action: Mouse scrolled (454, 138) with delta (0, 0)
Screenshot: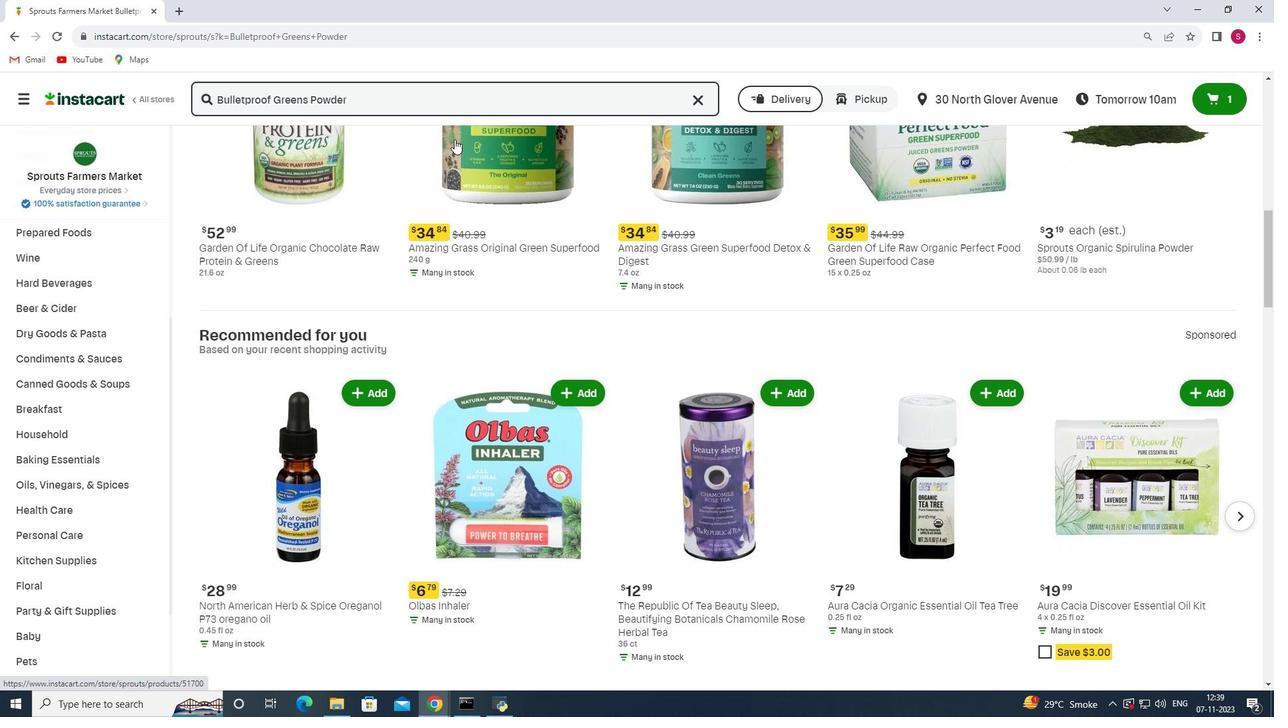 
Action: Mouse scrolled (454, 138) with delta (0, 0)
Screenshot: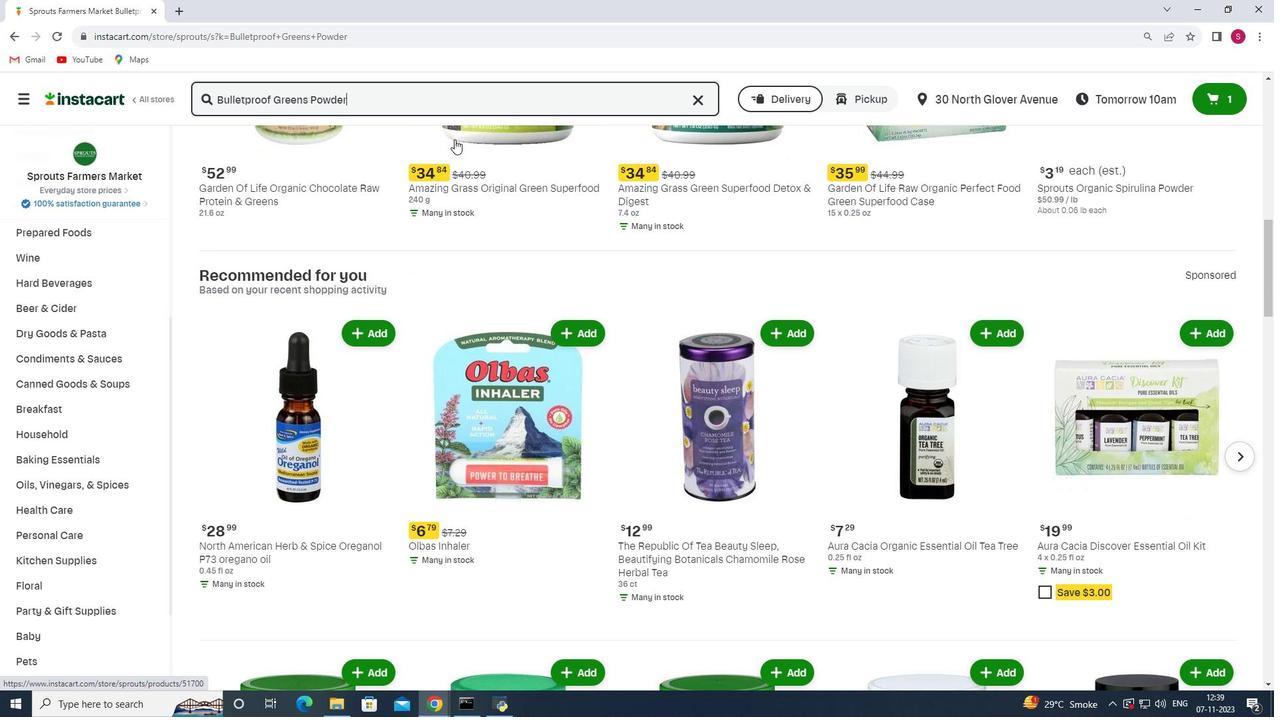 
Action: Mouse scrolled (454, 138) with delta (0, 0)
Screenshot: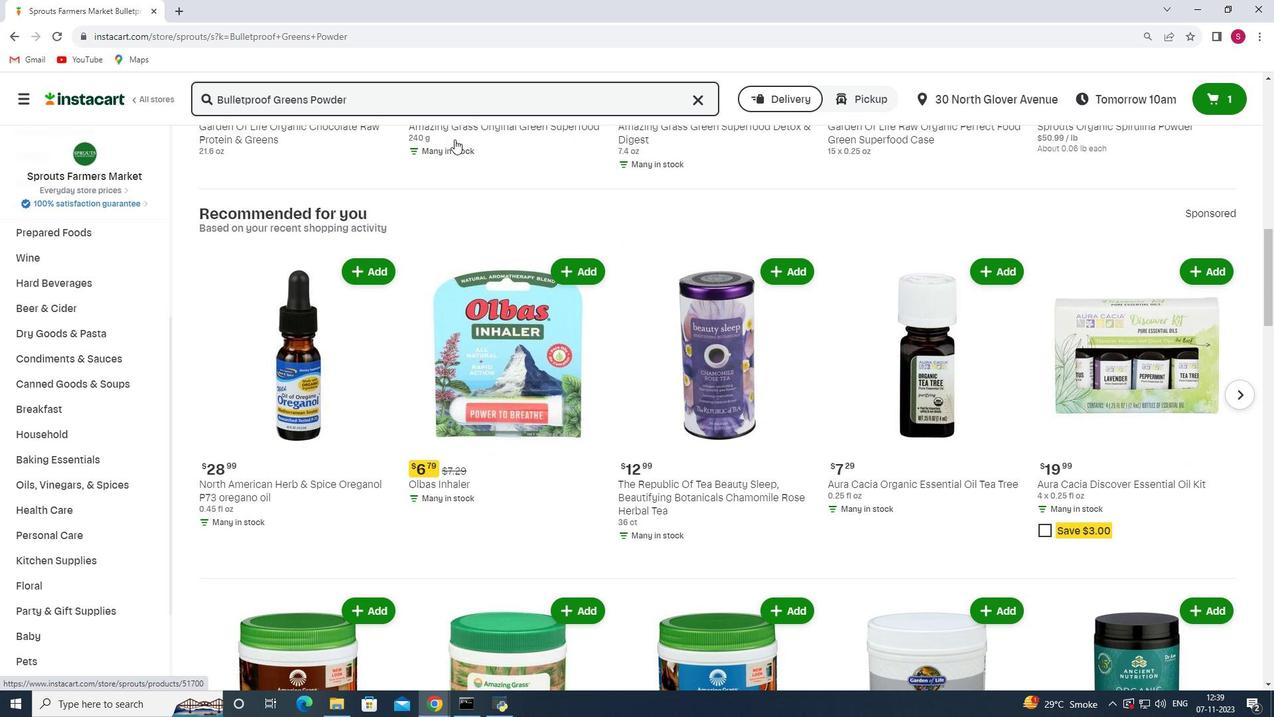 
Action: Mouse scrolled (454, 138) with delta (0, 0)
Screenshot: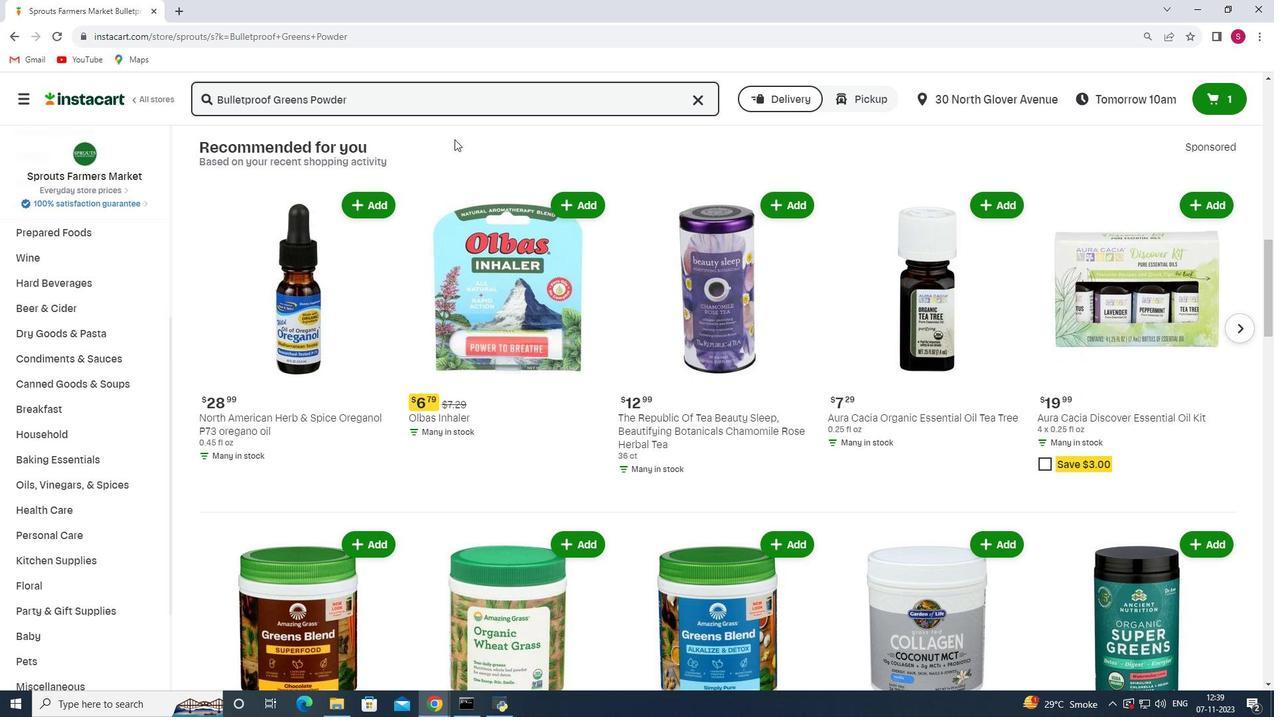 
Action: Mouse scrolled (454, 138) with delta (0, 0)
Screenshot: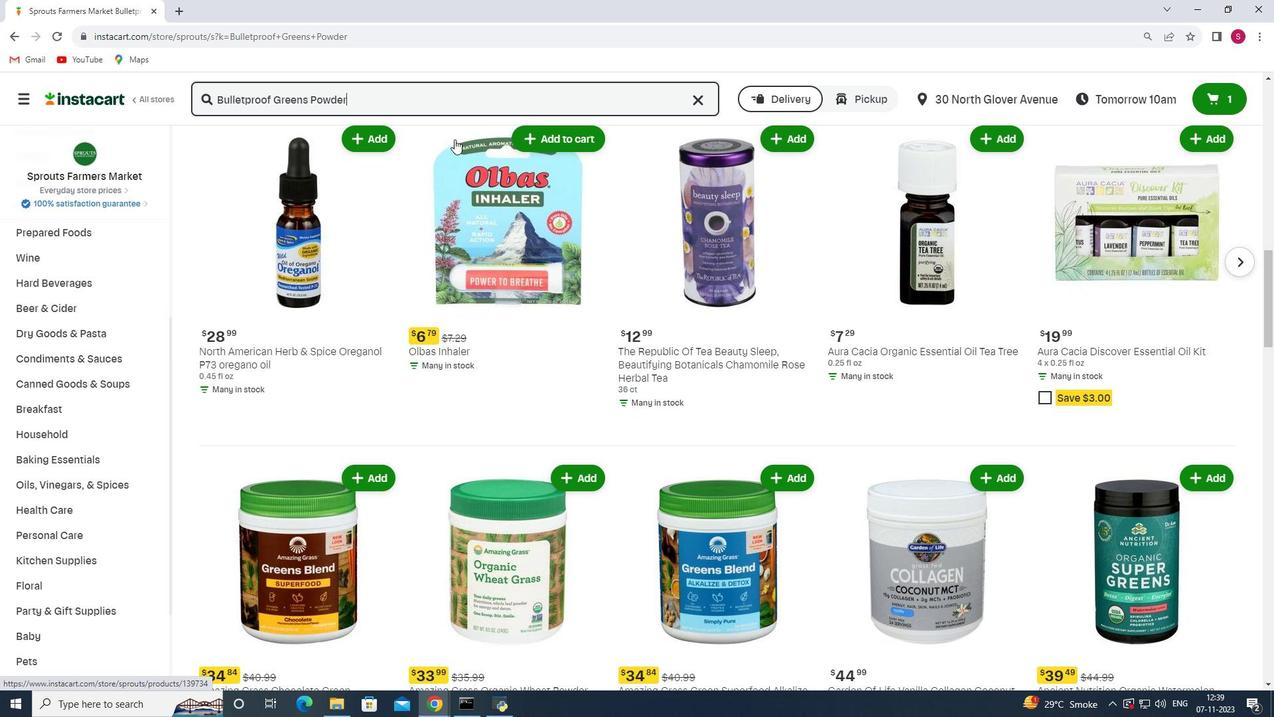 
Action: Mouse scrolled (454, 138) with delta (0, 0)
Screenshot: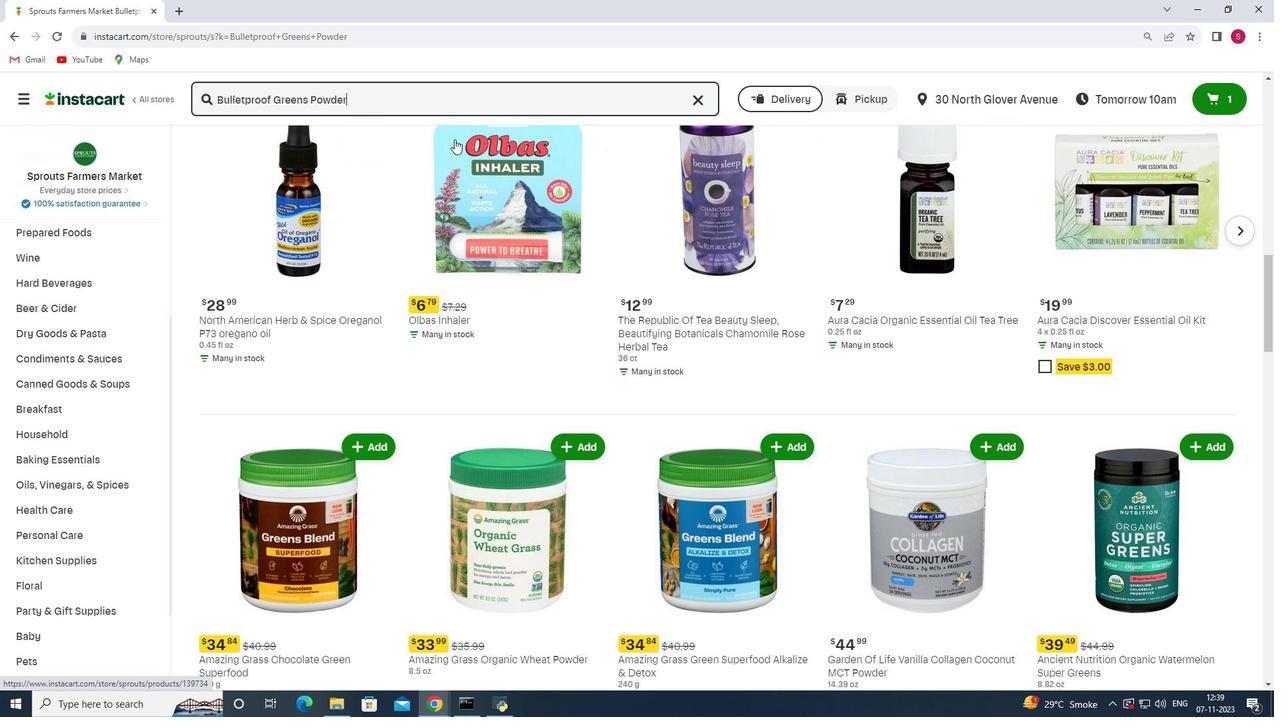 
Action: Mouse scrolled (454, 138) with delta (0, 0)
Screenshot: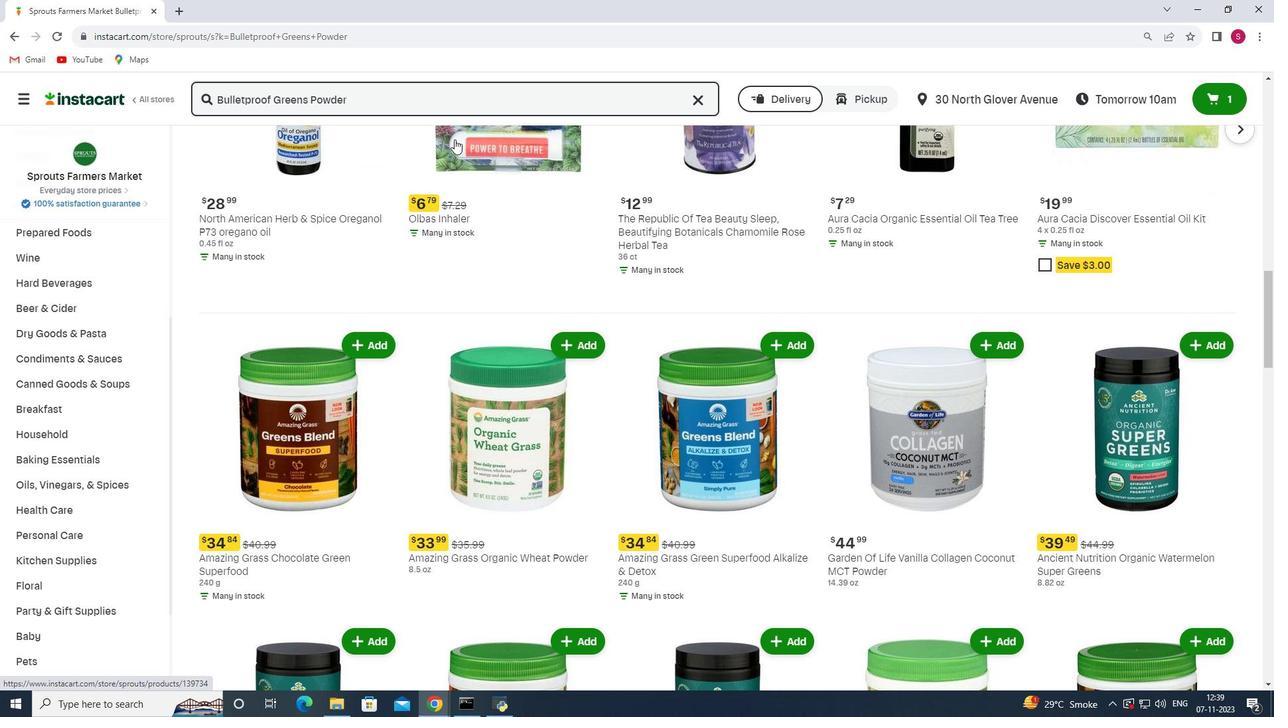 
Action: Mouse scrolled (454, 138) with delta (0, 0)
Screenshot: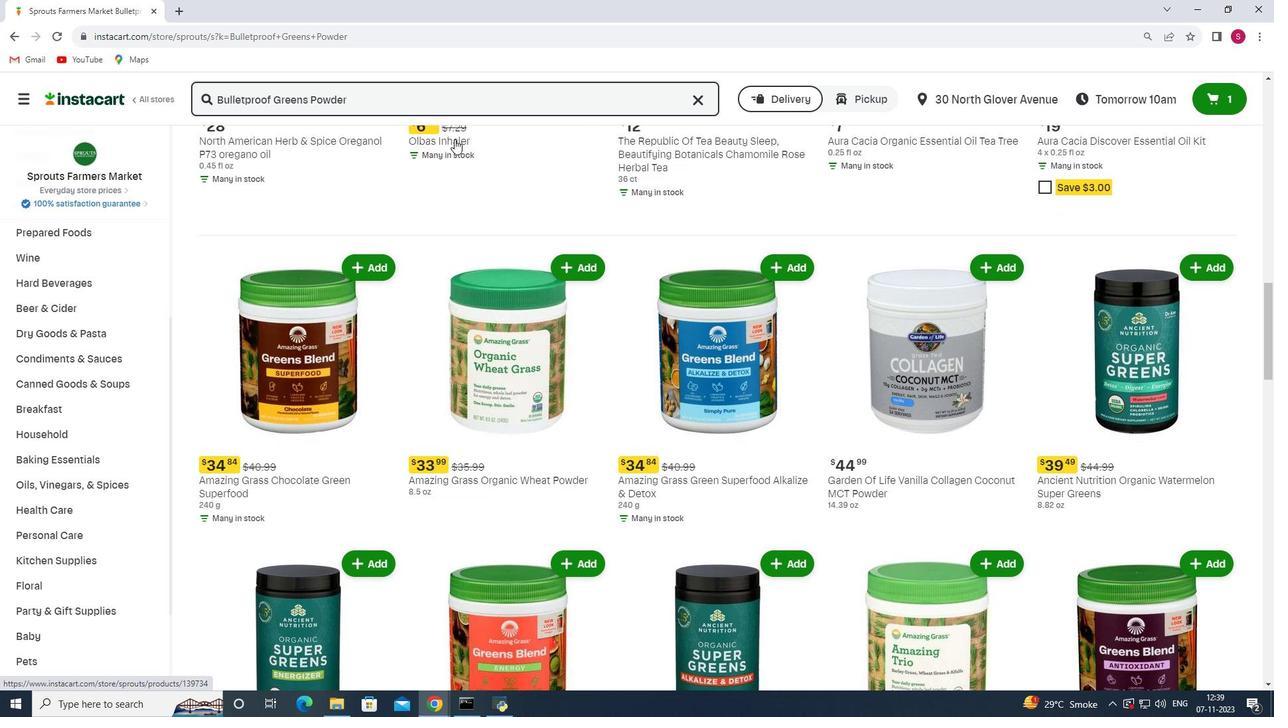 
Action: Mouse scrolled (454, 138) with delta (0, 0)
Screenshot: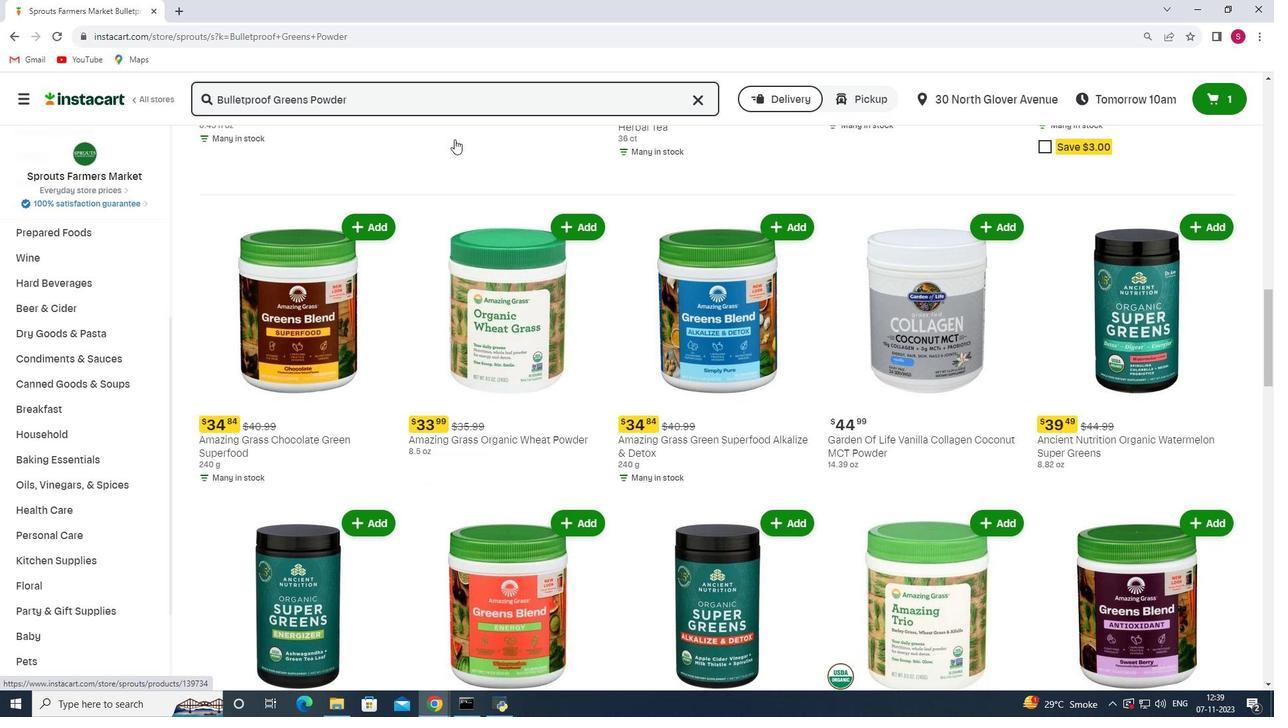 
Action: Mouse scrolled (454, 138) with delta (0, 0)
Screenshot: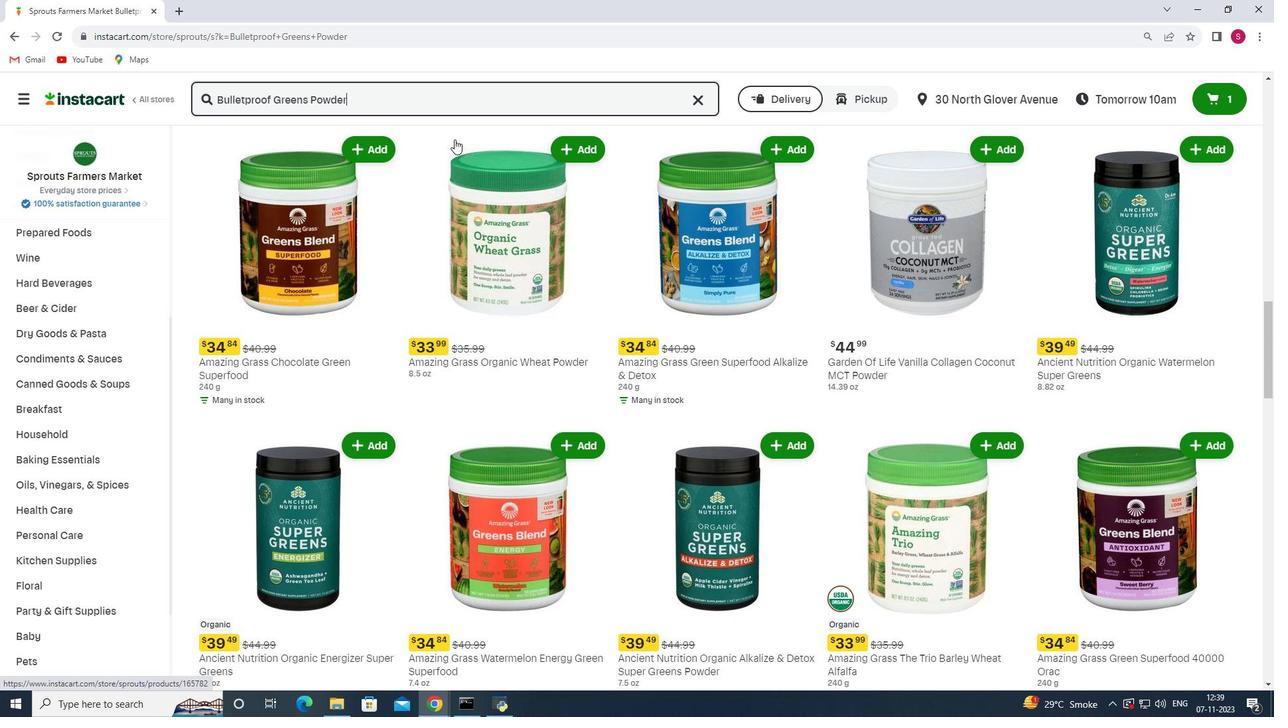 
Action: Mouse scrolled (454, 138) with delta (0, 0)
Screenshot: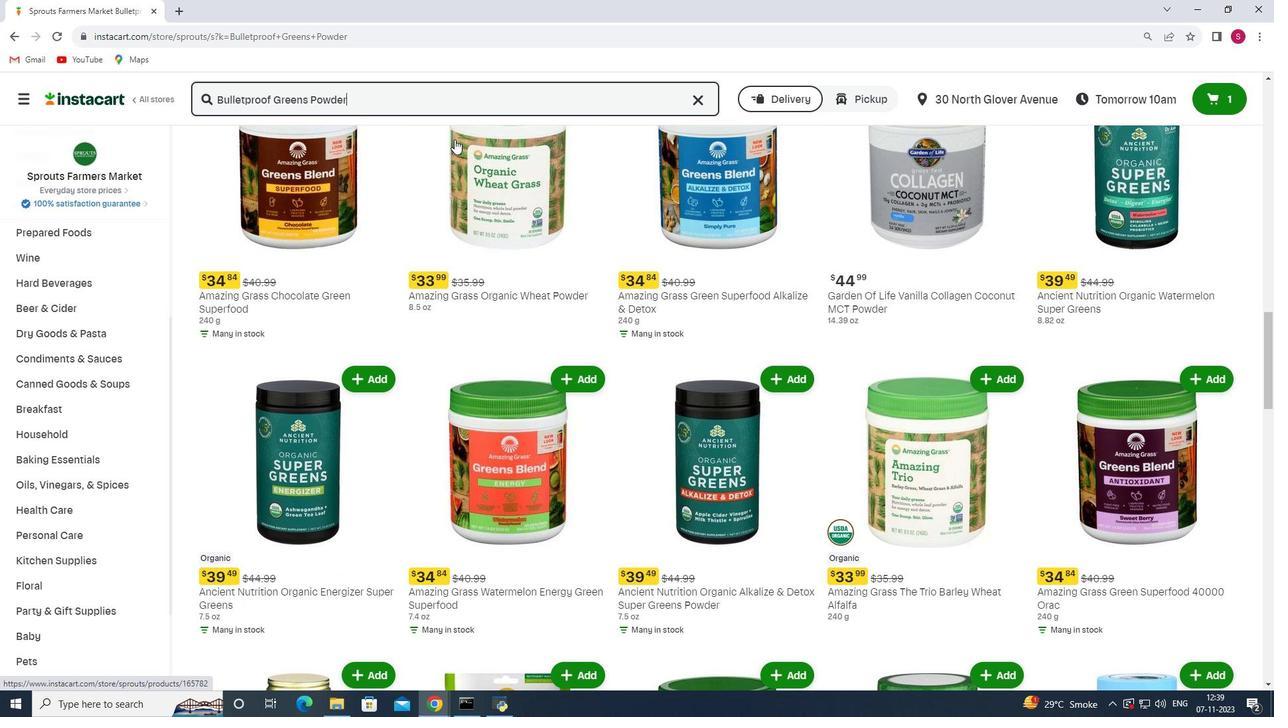 
Action: Mouse scrolled (454, 138) with delta (0, 0)
Screenshot: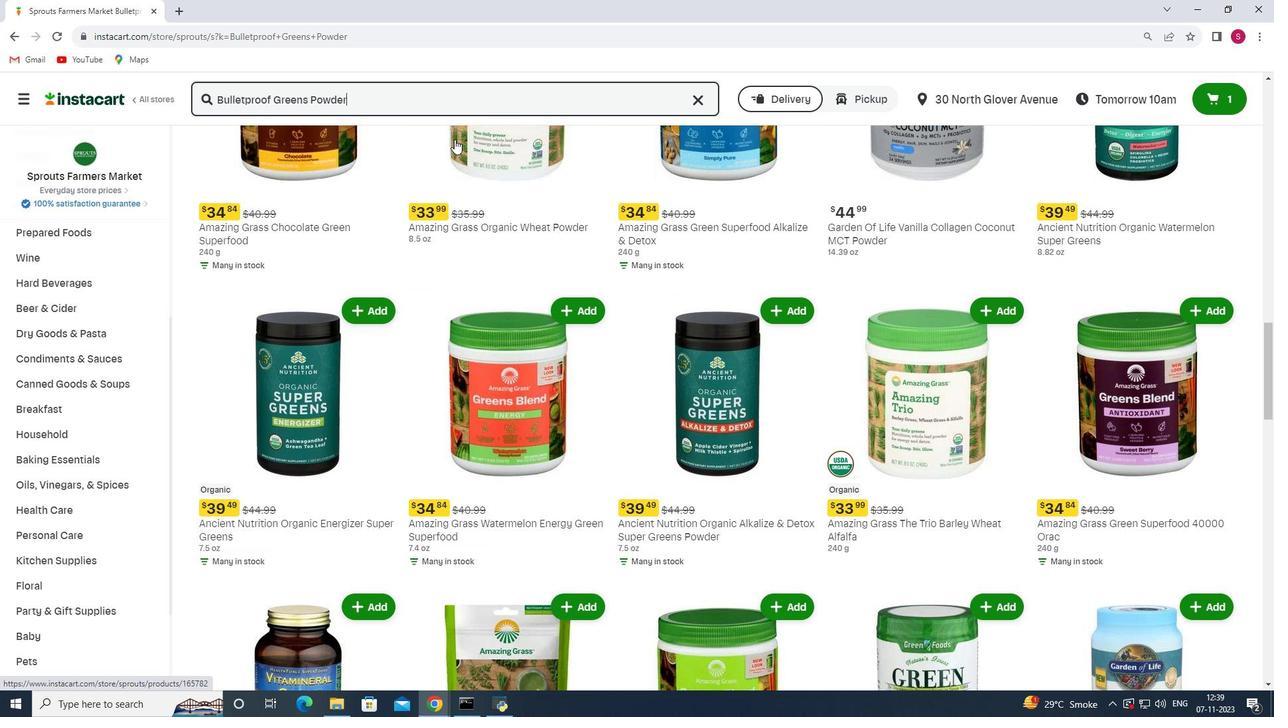 
Action: Mouse scrolled (454, 138) with delta (0, 0)
Screenshot: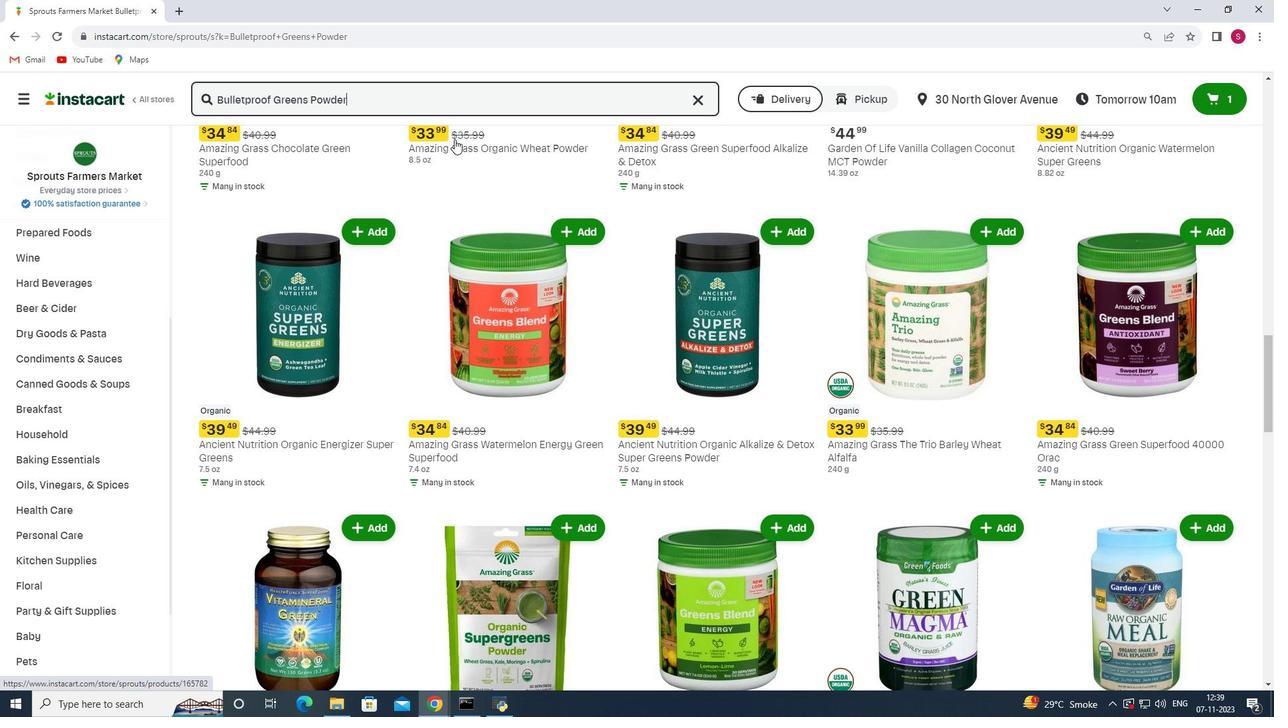 
Action: Mouse scrolled (454, 138) with delta (0, 0)
Screenshot: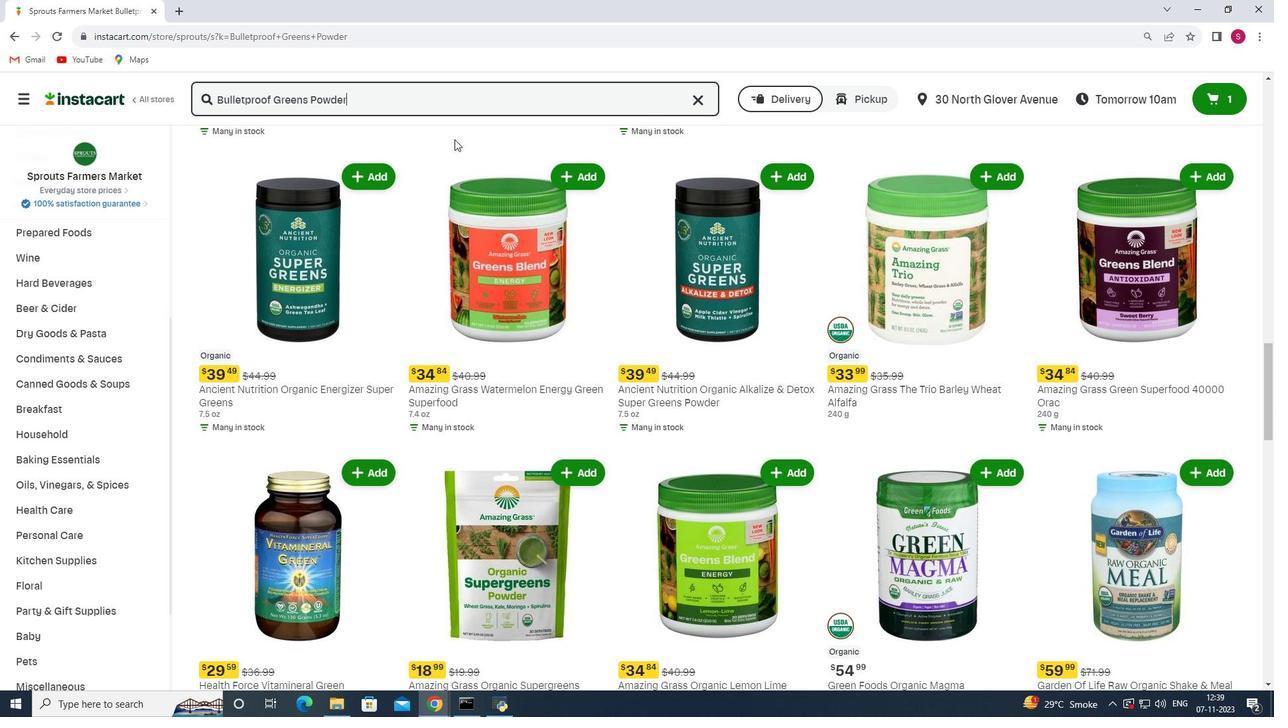 
Action: Mouse scrolled (454, 138) with delta (0, 0)
Screenshot: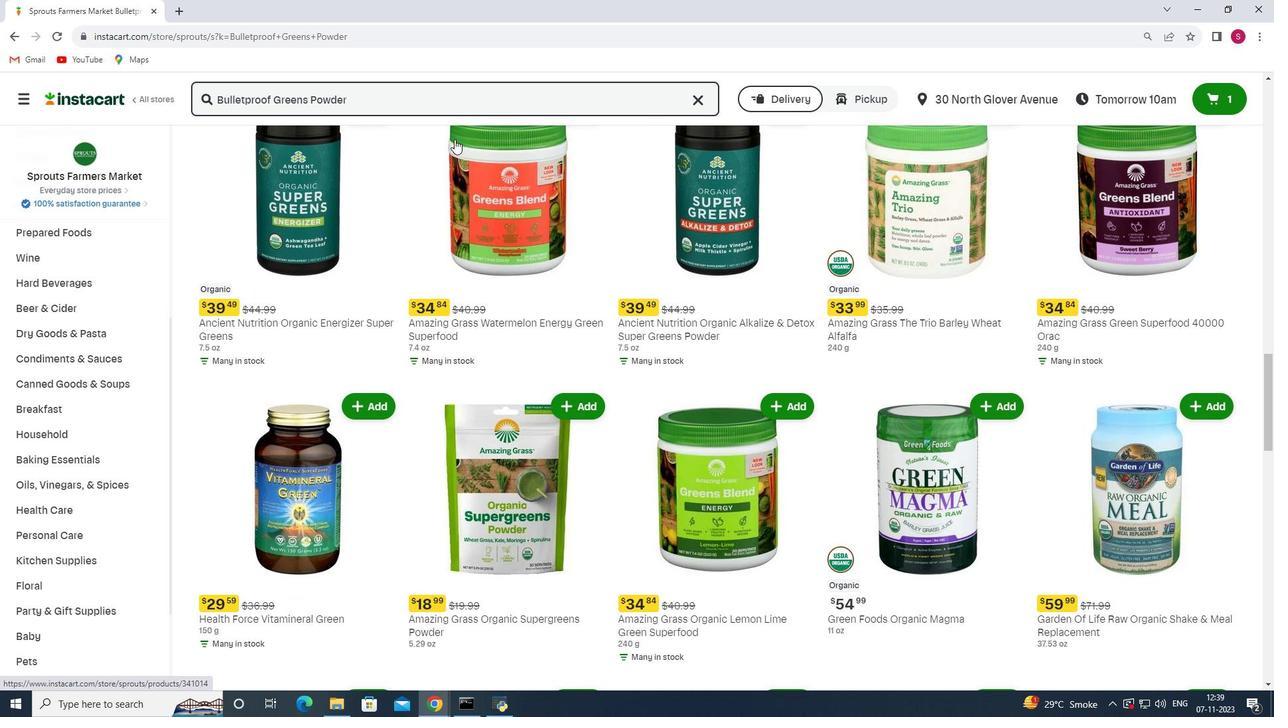 
Action: Mouse scrolled (454, 138) with delta (0, 0)
Screenshot: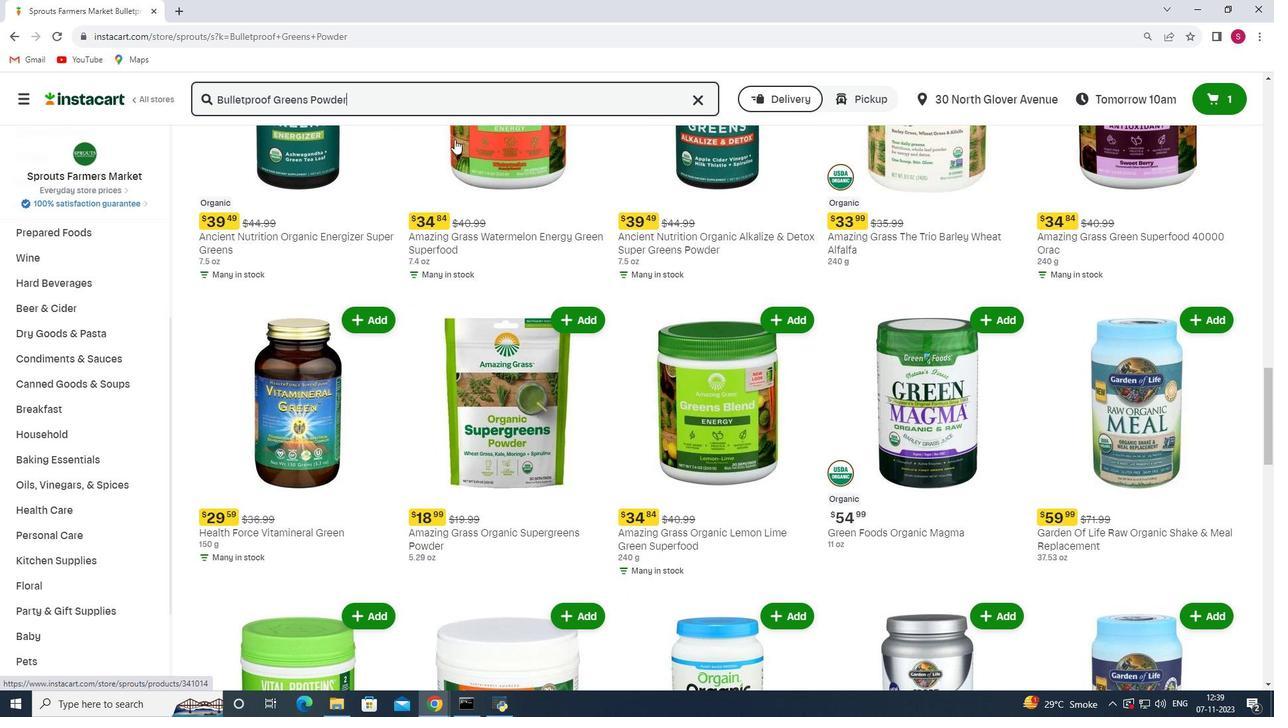 
Action: Mouse scrolled (454, 138) with delta (0, 0)
Screenshot: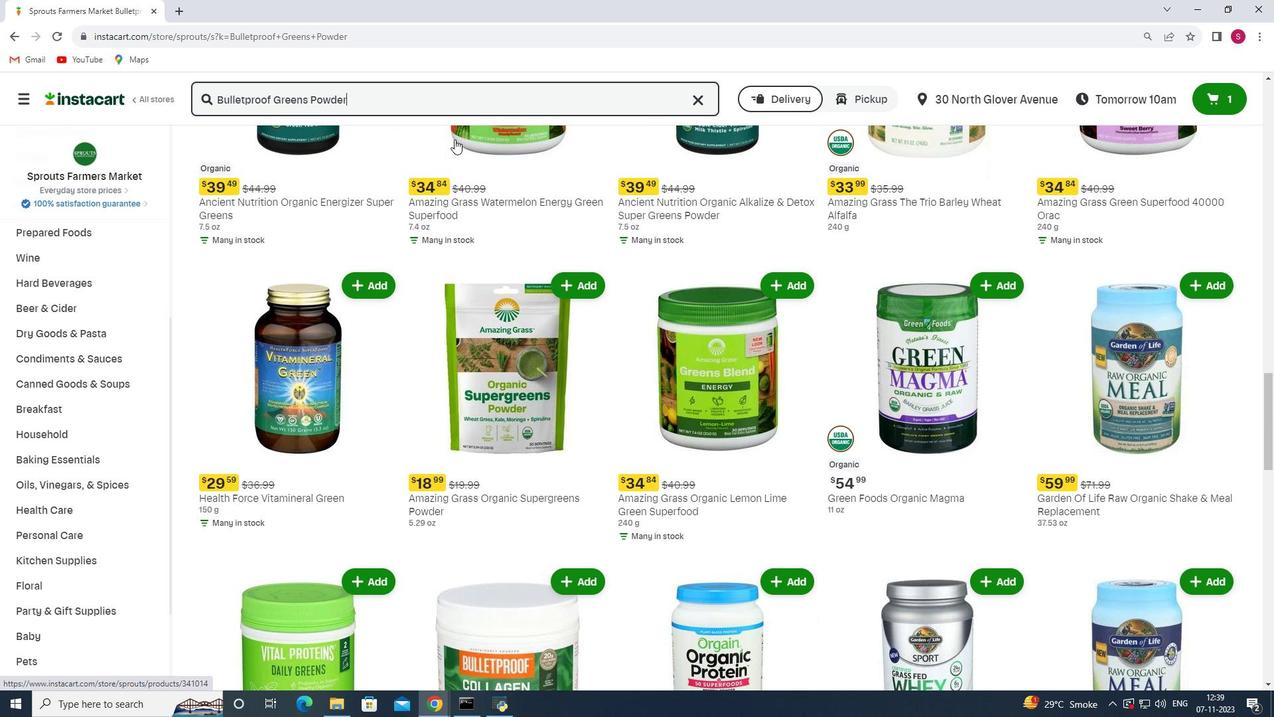 
Action: Mouse scrolled (454, 138) with delta (0, 0)
Screenshot: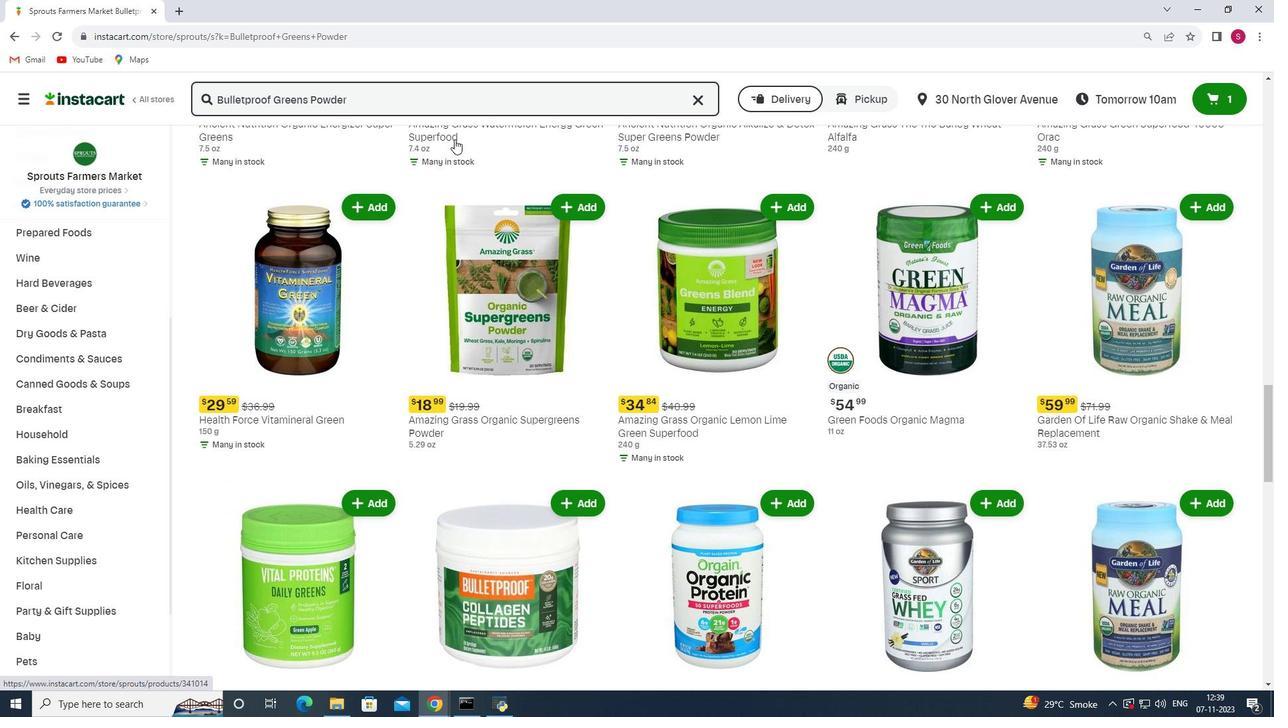 
Action: Mouse scrolled (454, 138) with delta (0, 0)
Screenshot: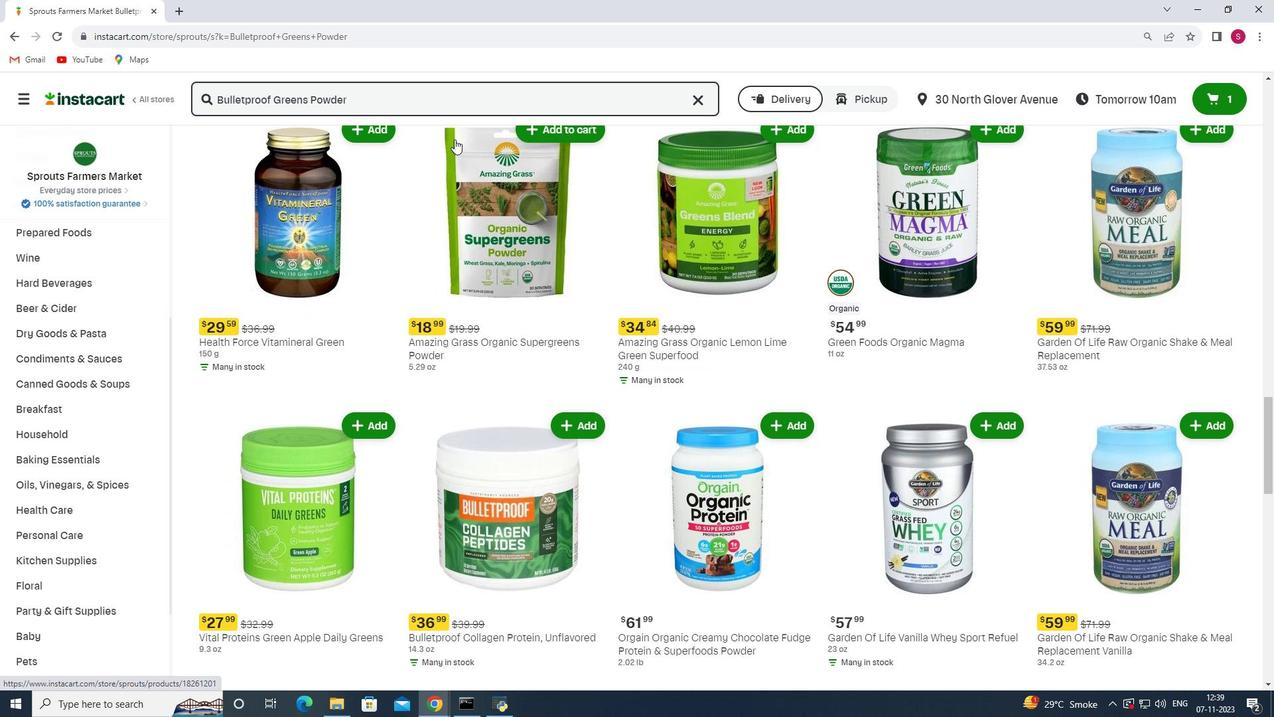 
Action: Mouse scrolled (454, 138) with delta (0, 0)
Screenshot: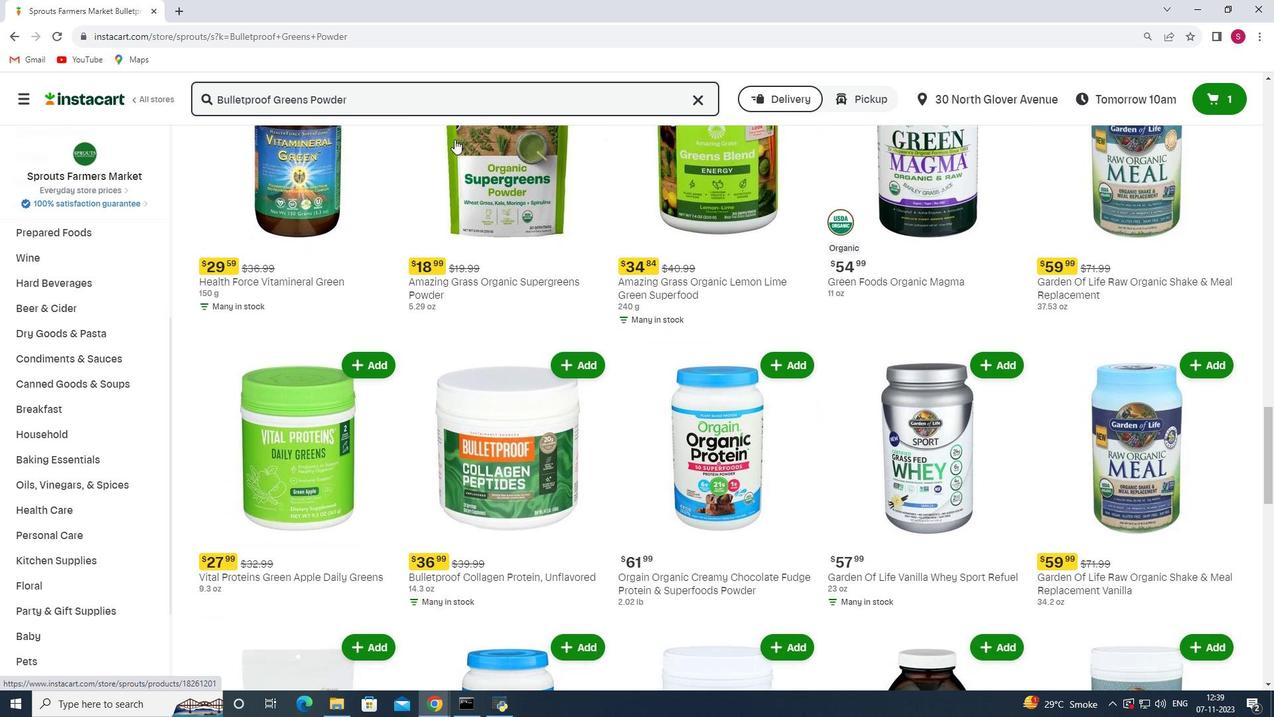 
Action: Mouse scrolled (454, 138) with delta (0, 0)
Screenshot: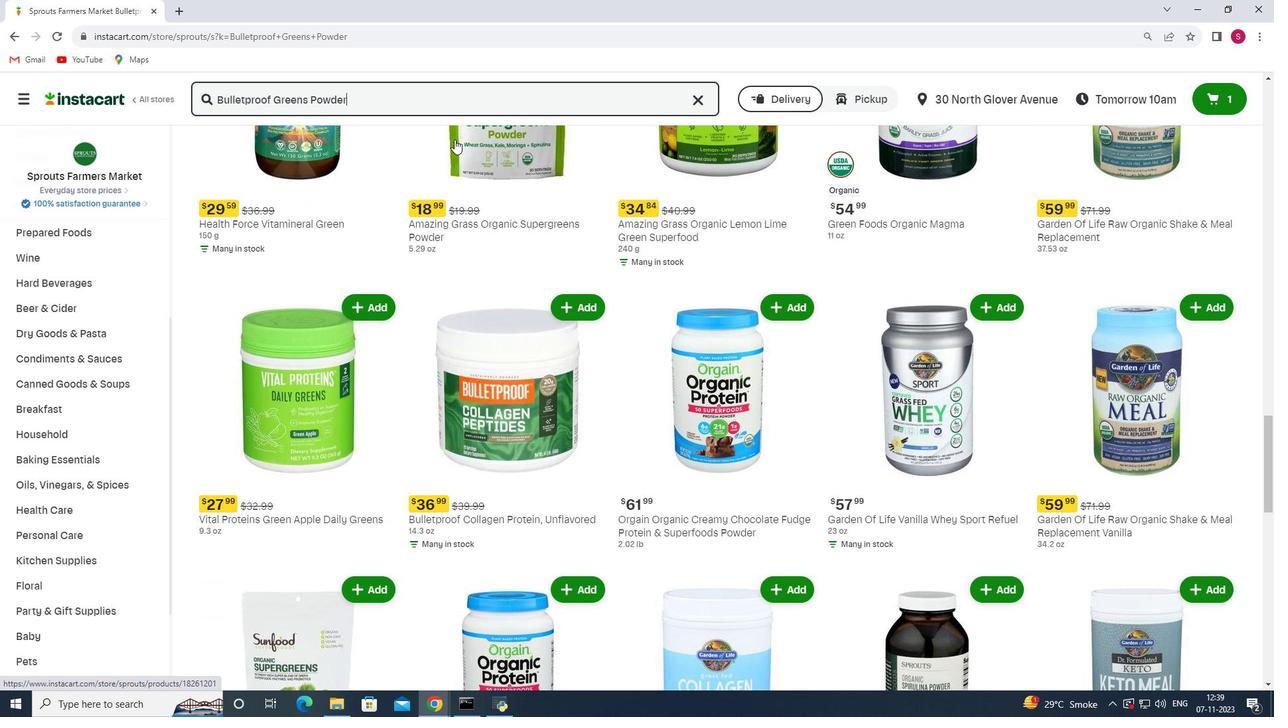 
Action: Mouse scrolled (454, 138) with delta (0, 0)
Screenshot: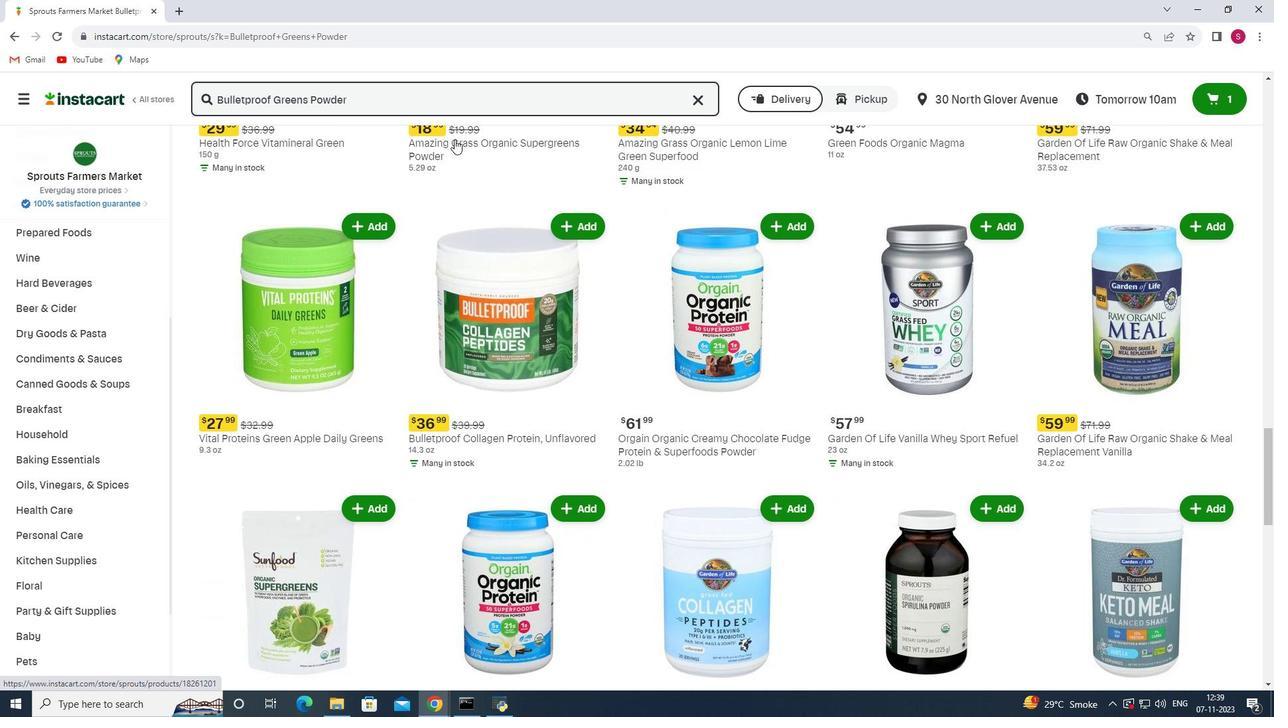 
Action: Mouse scrolled (454, 138) with delta (0, 0)
Screenshot: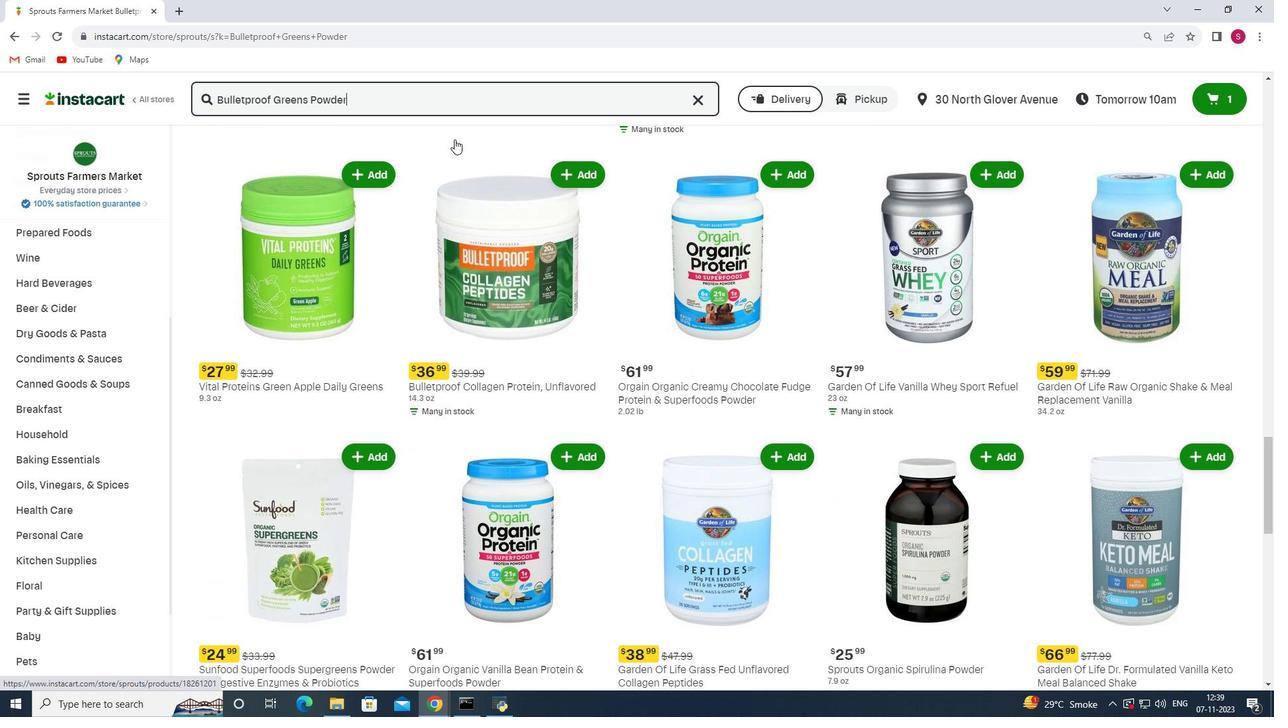 
Action: Mouse scrolled (454, 138) with delta (0, 0)
Screenshot: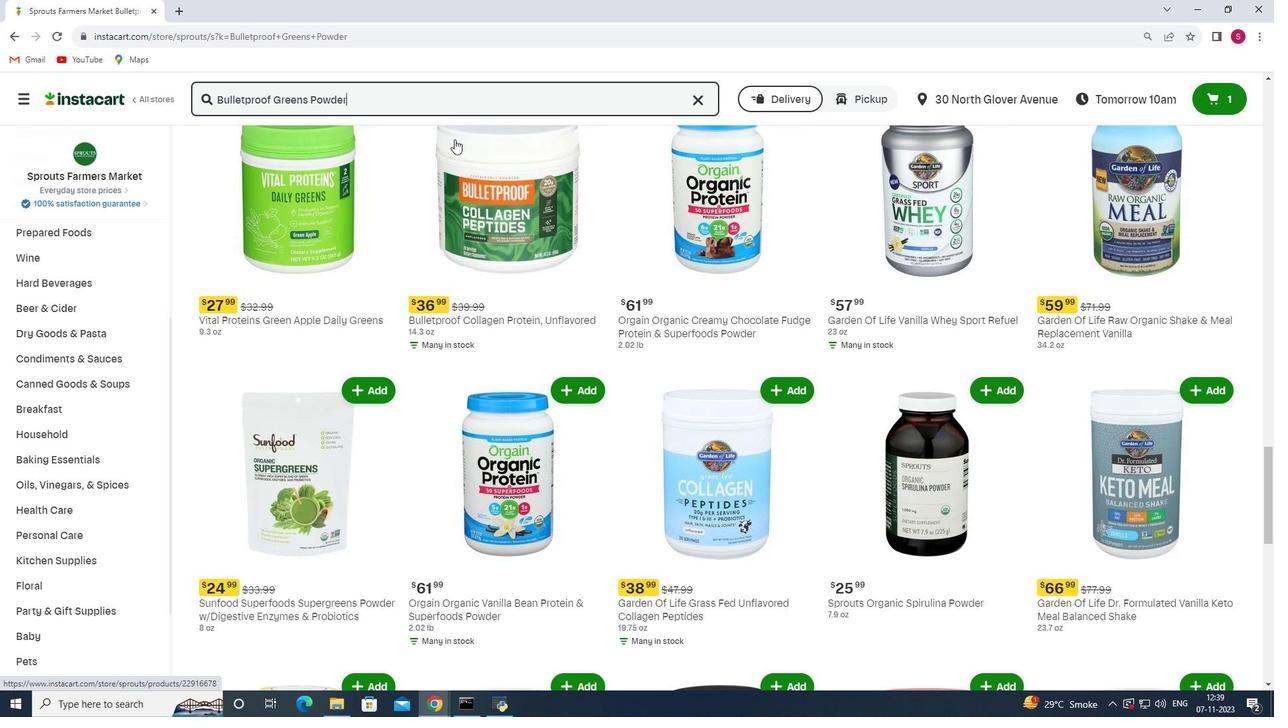 
Action: Mouse scrolled (454, 138) with delta (0, 0)
Screenshot: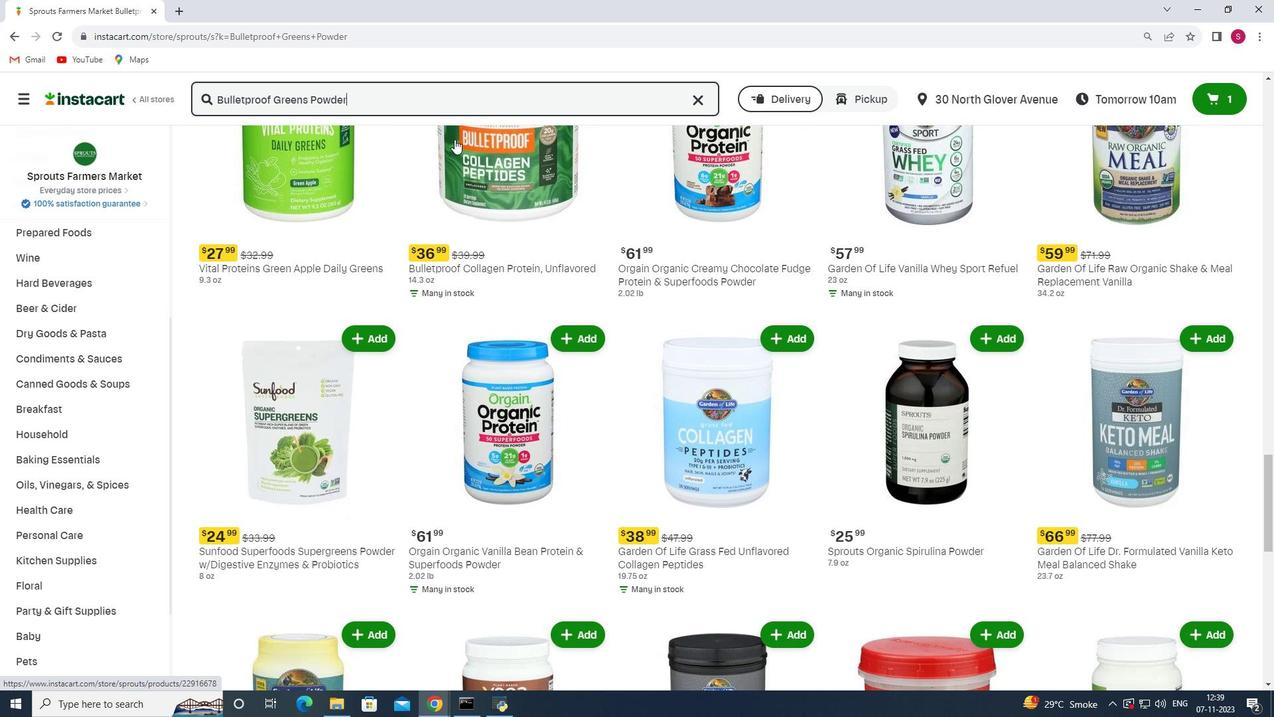 
Action: Mouse scrolled (454, 138) with delta (0, 0)
Screenshot: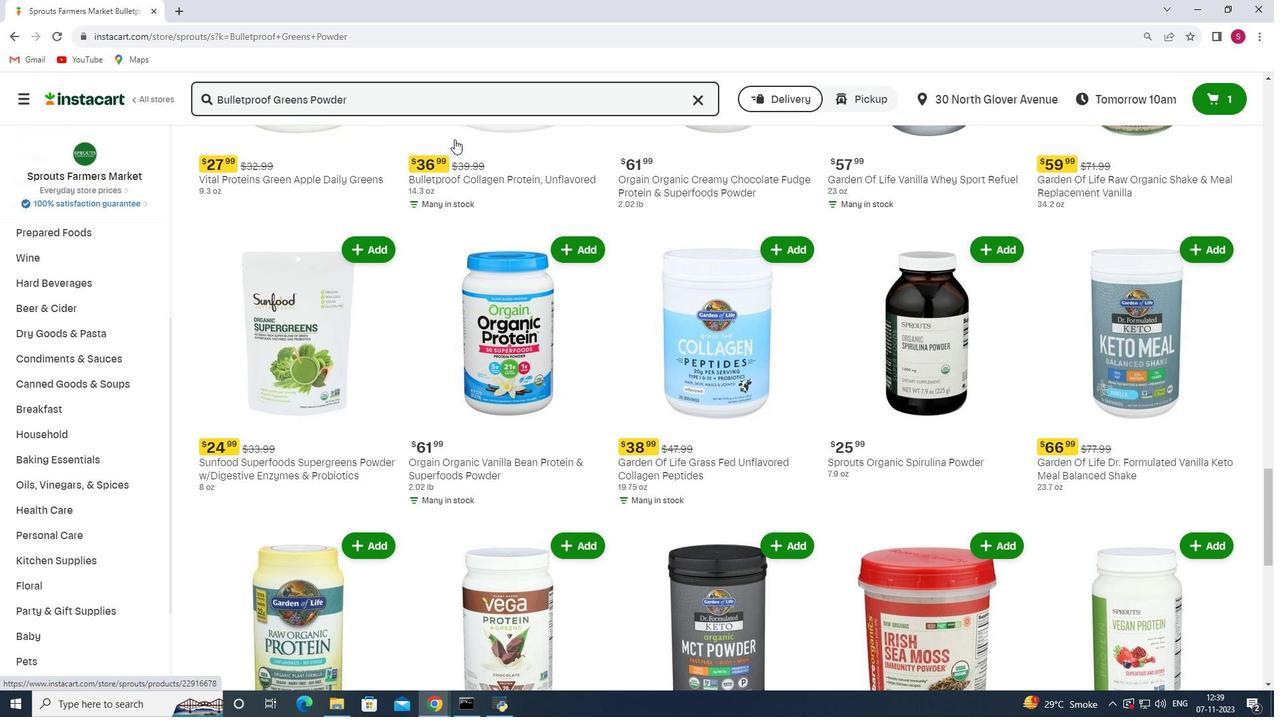 
Action: Mouse scrolled (454, 138) with delta (0, 0)
Screenshot: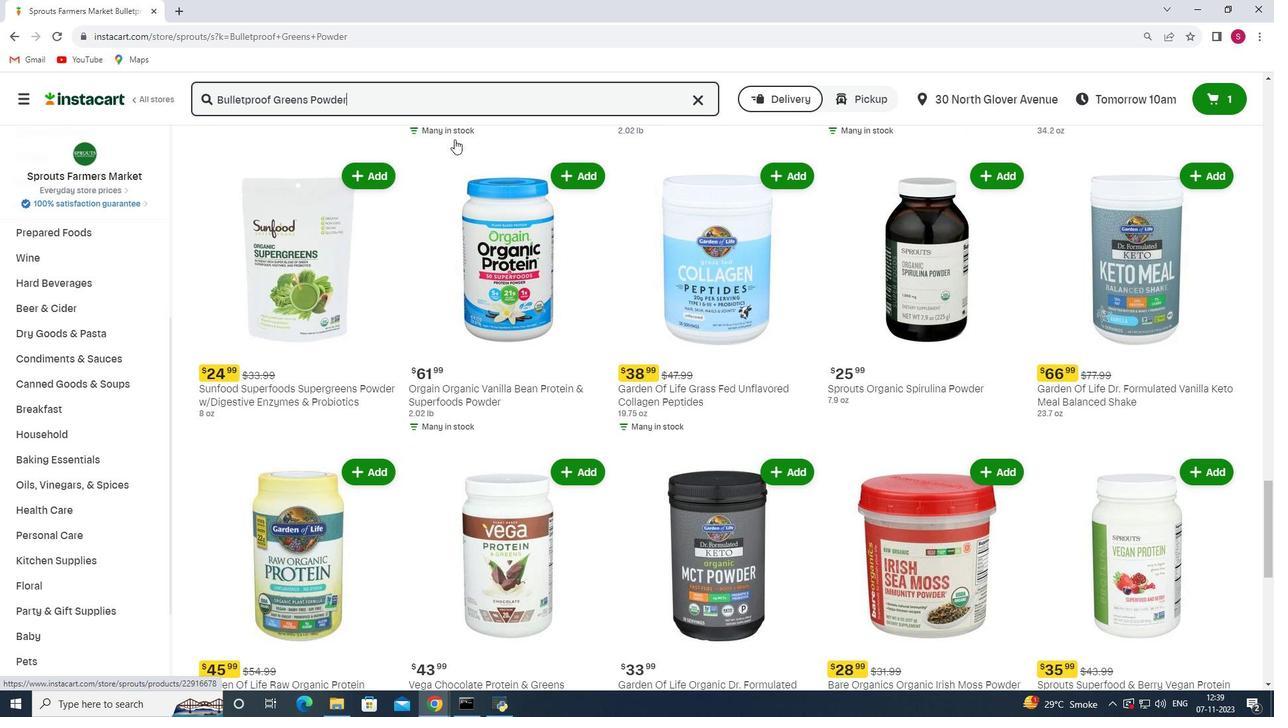 
Action: Mouse scrolled (454, 138) with delta (0, 0)
Screenshot: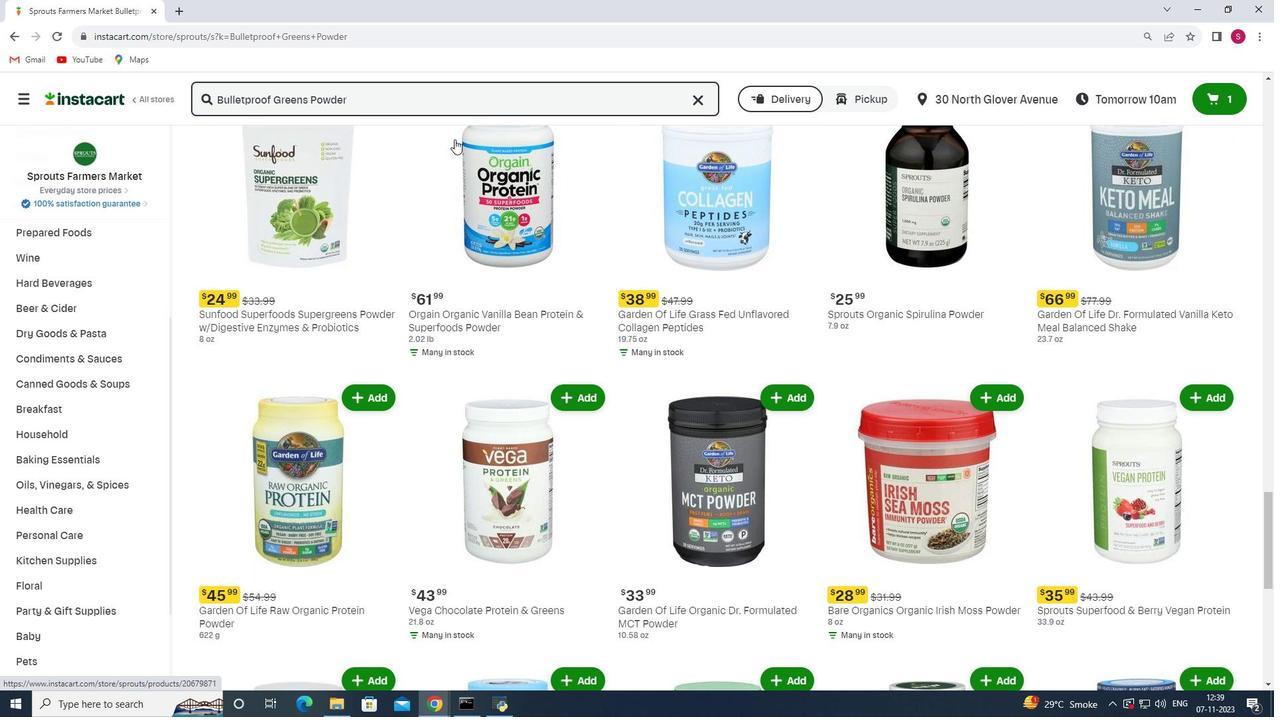 
Action: Mouse scrolled (454, 138) with delta (0, 0)
Screenshot: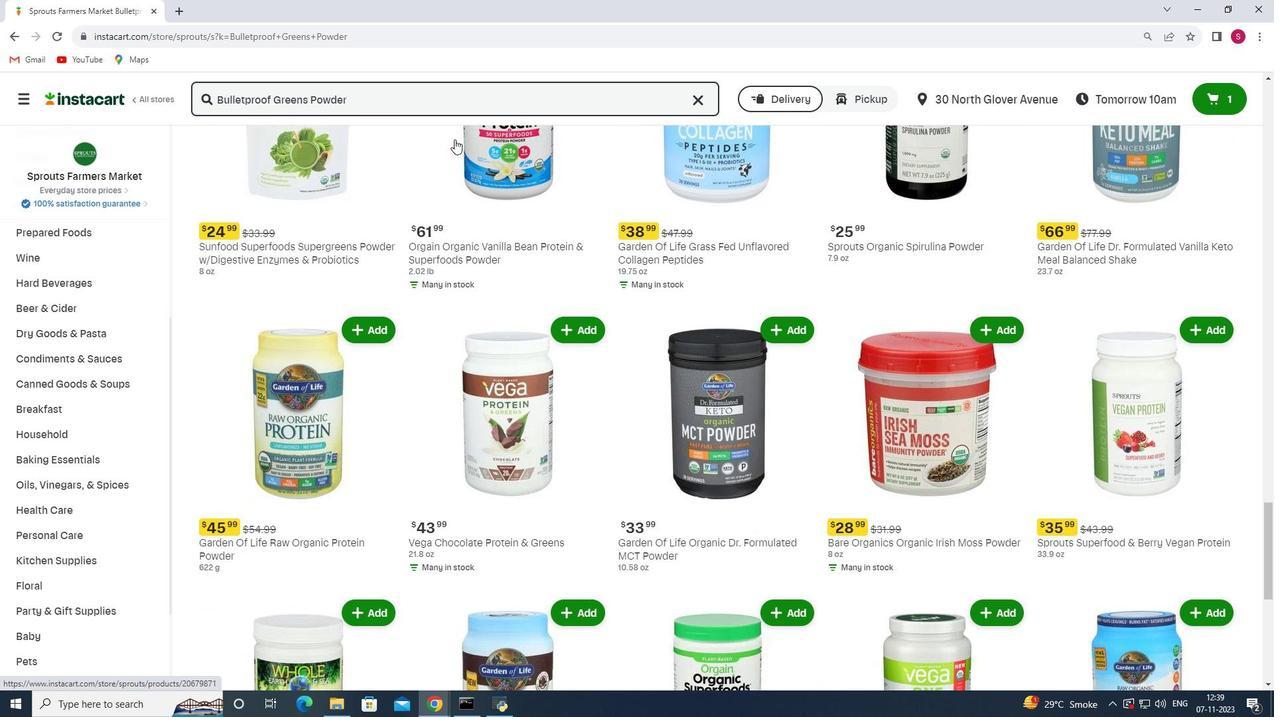 
Action: Mouse scrolled (454, 138) with delta (0, 0)
Screenshot: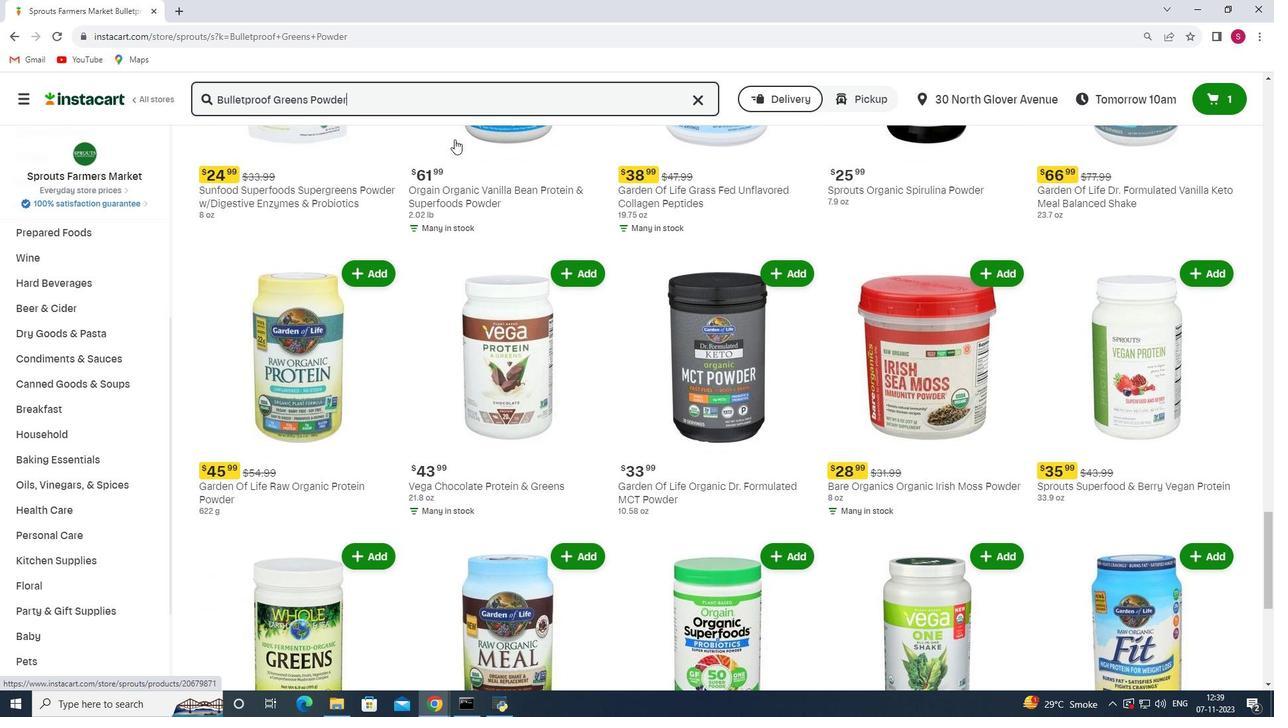 
Action: Mouse scrolled (454, 138) with delta (0, 0)
Screenshot: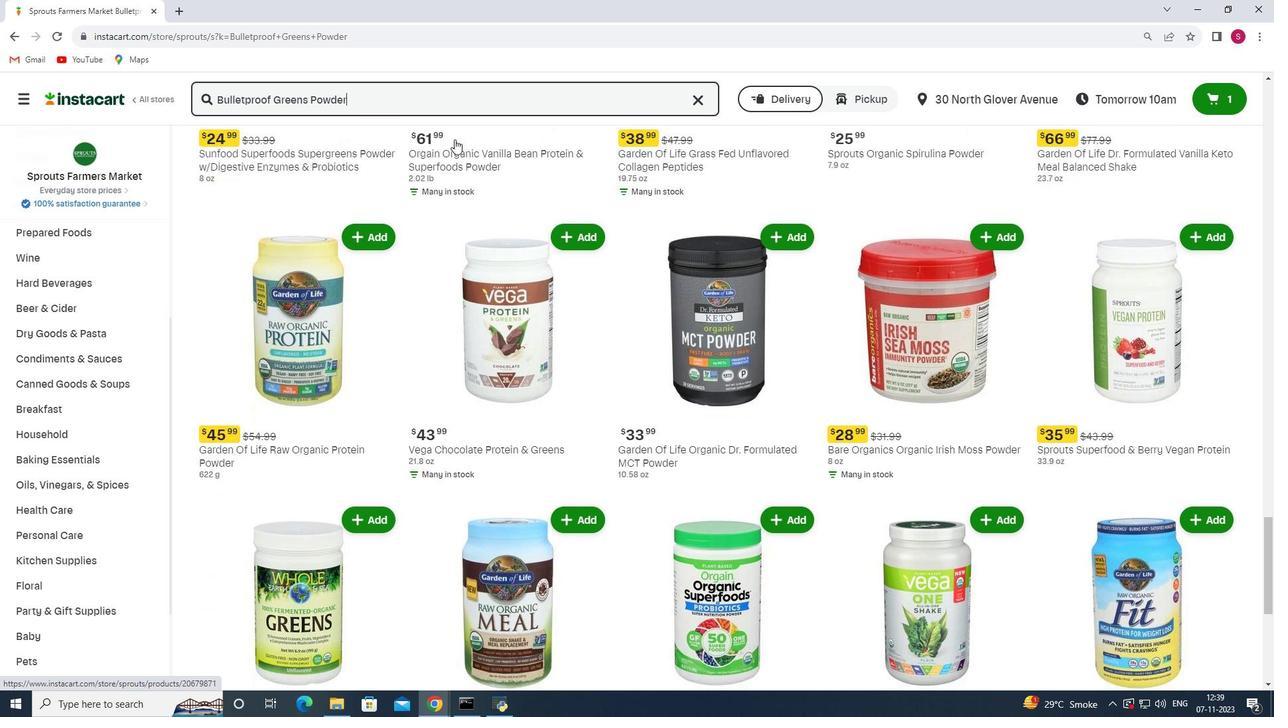 
Action: Mouse scrolled (454, 138) with delta (0, 0)
Screenshot: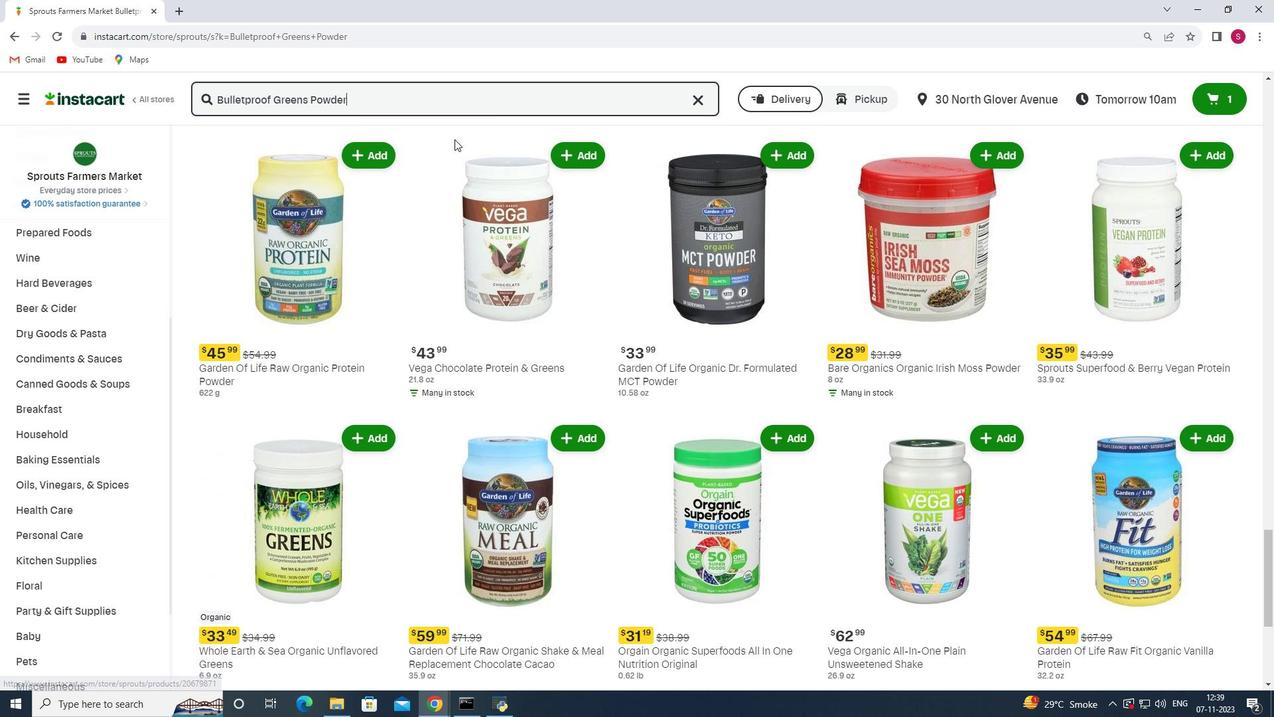 
Action: Mouse scrolled (454, 138) with delta (0, 0)
Screenshot: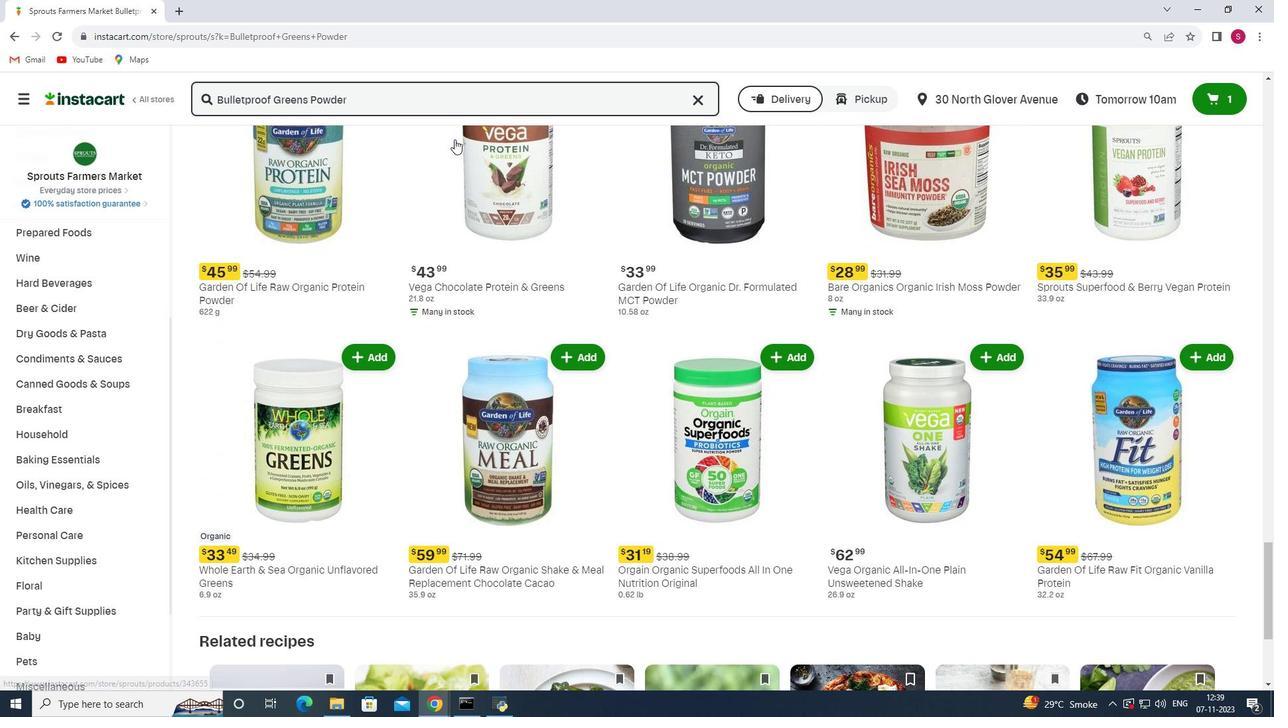 
Action: Mouse scrolled (454, 138) with delta (0, 0)
Screenshot: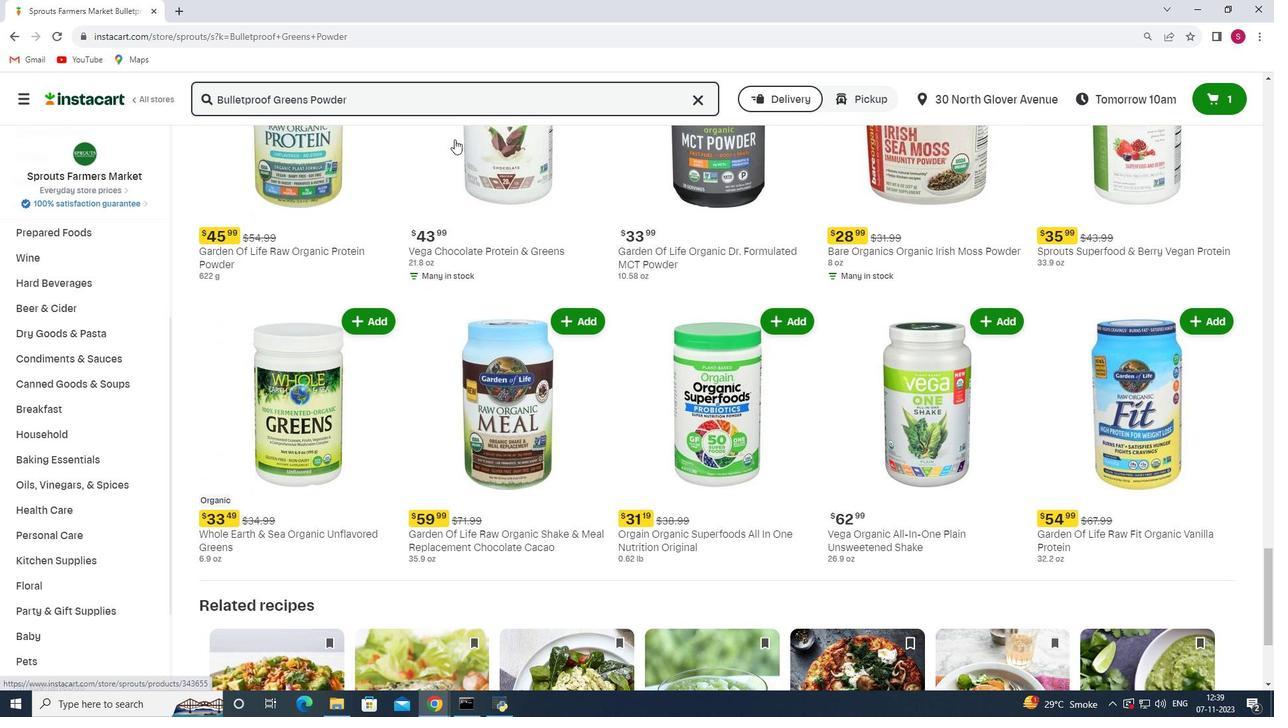 
Action: Mouse scrolled (454, 138) with delta (0, 0)
Screenshot: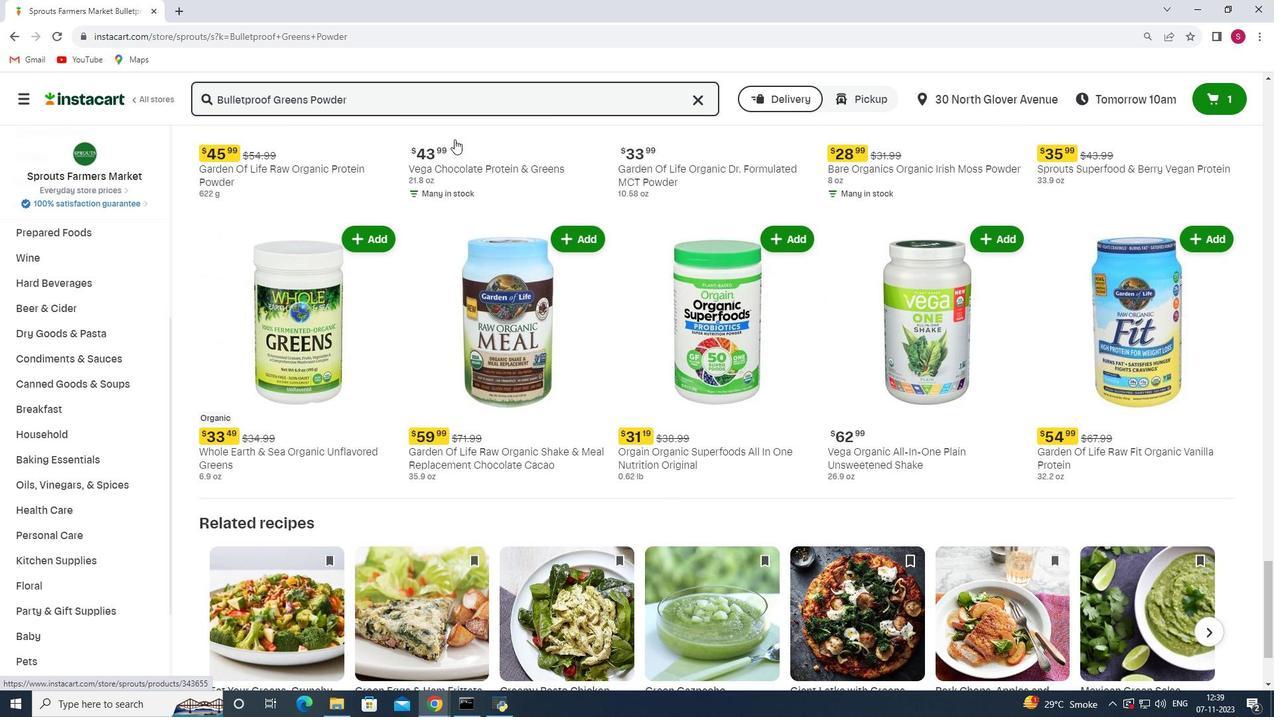 
Action: Mouse scrolled (454, 138) with delta (0, 0)
Screenshot: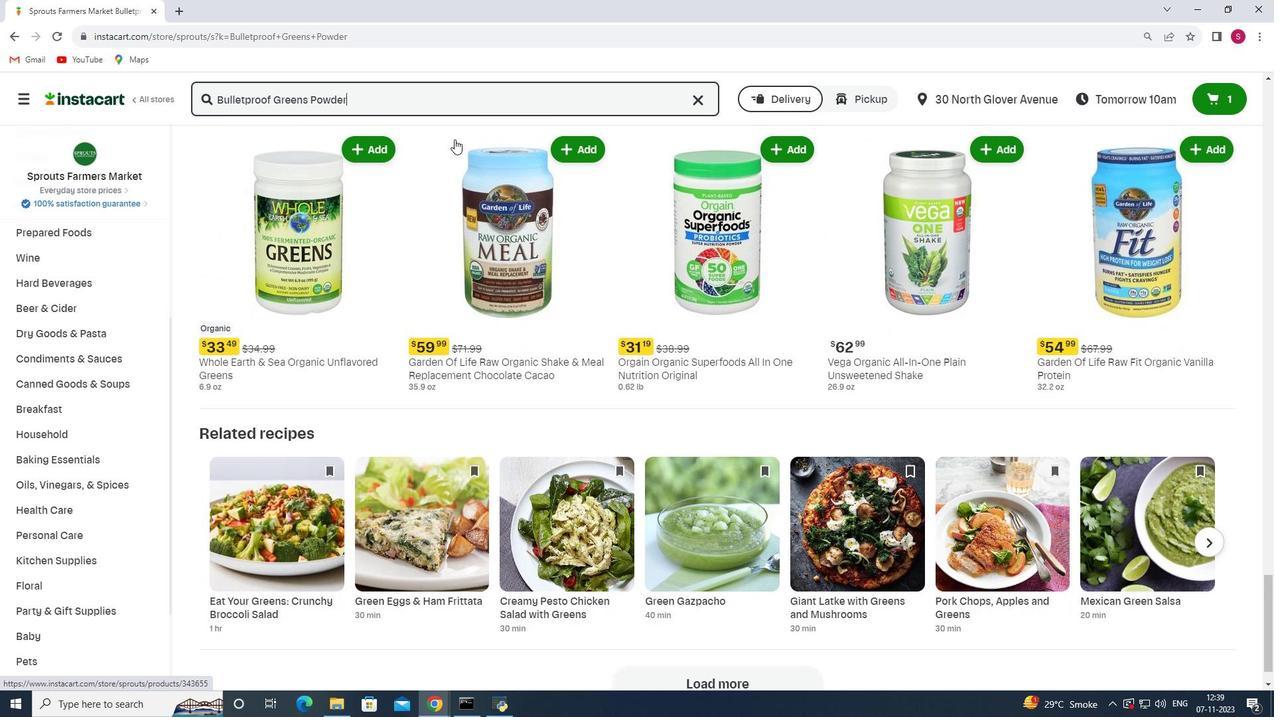 
Action: Mouse scrolled (454, 138) with delta (0, 0)
Screenshot: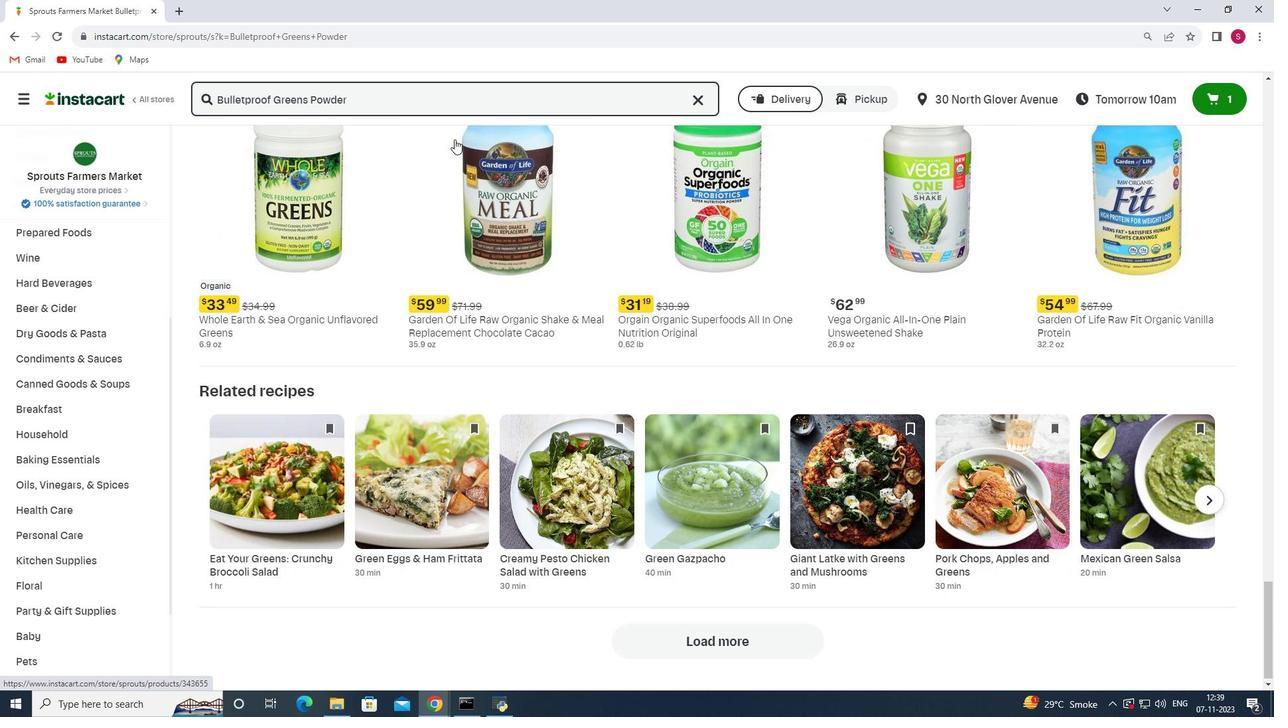 
Action: Mouse scrolled (454, 138) with delta (0, 0)
Screenshot: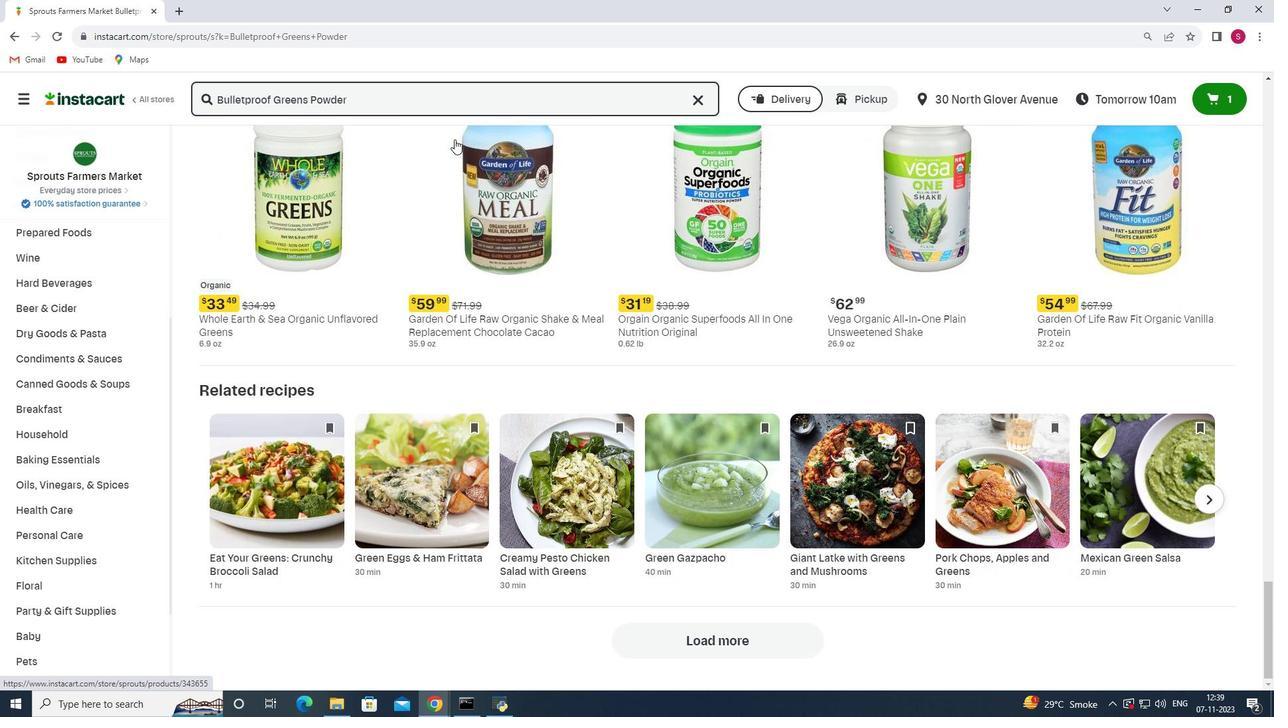 
